 Task: Add an event with the title Second Training Session: Effective Team Collaboration, date ''2024/04/24'', time 23:00and add a description: This training session is designed to help participants effectively manage their time, increase productivity, and achieve a better work-life balance. Mark the tasks as Completed , logged in from the account softage.3@softage.netand send the event invitation to softage.6@softage.net and softage.7@softage.net. Set a reminder for the event Every weekday(Monday to Friday)
Action: Mouse moved to (75, 112)
Screenshot: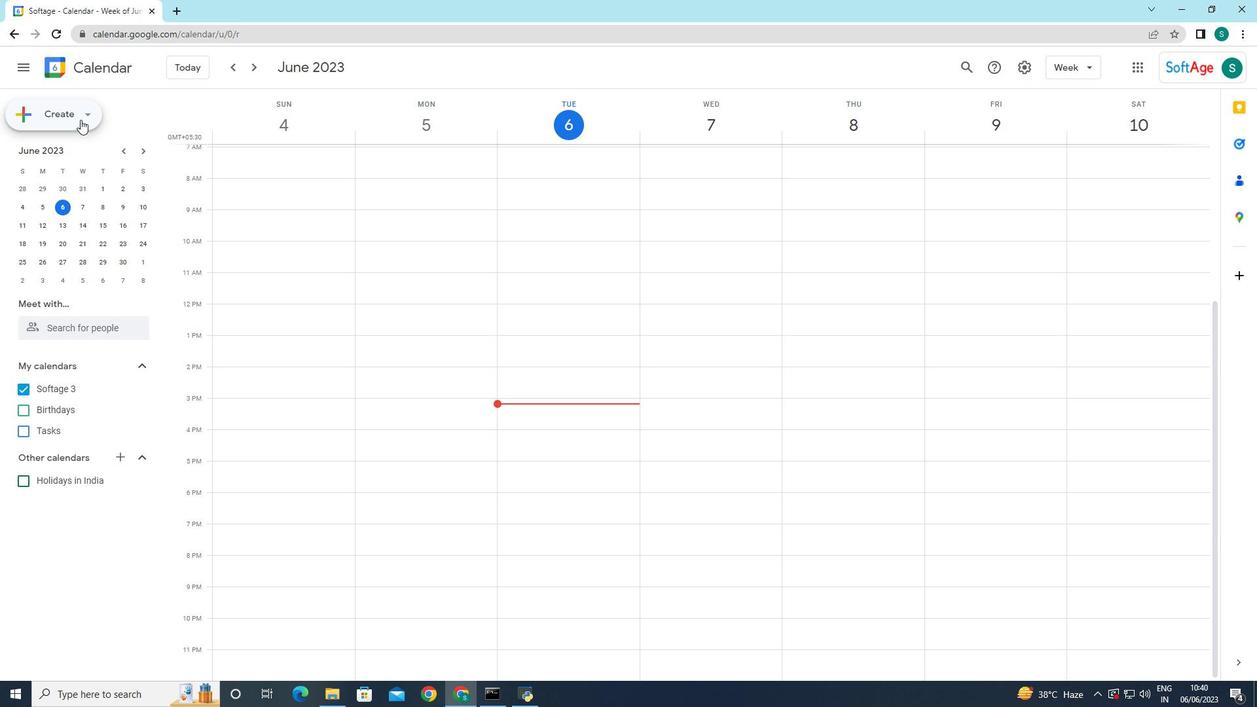 
Action: Mouse pressed left at (75, 112)
Screenshot: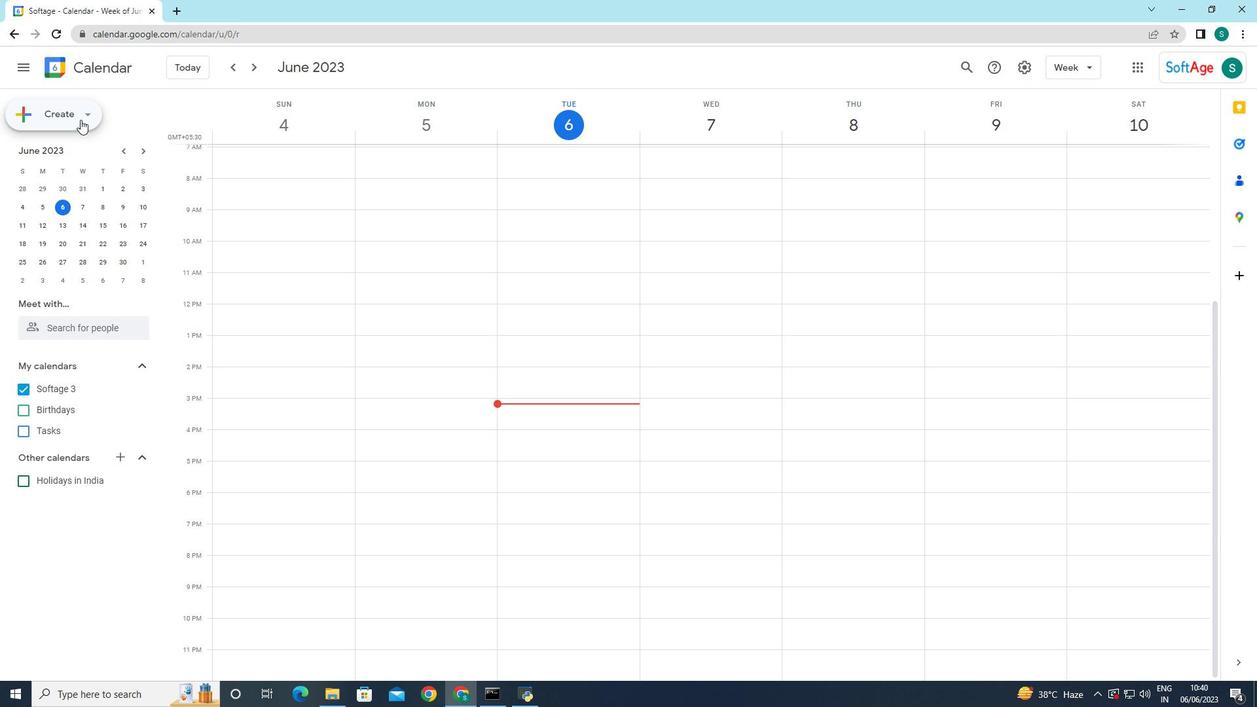 
Action: Mouse moved to (64, 151)
Screenshot: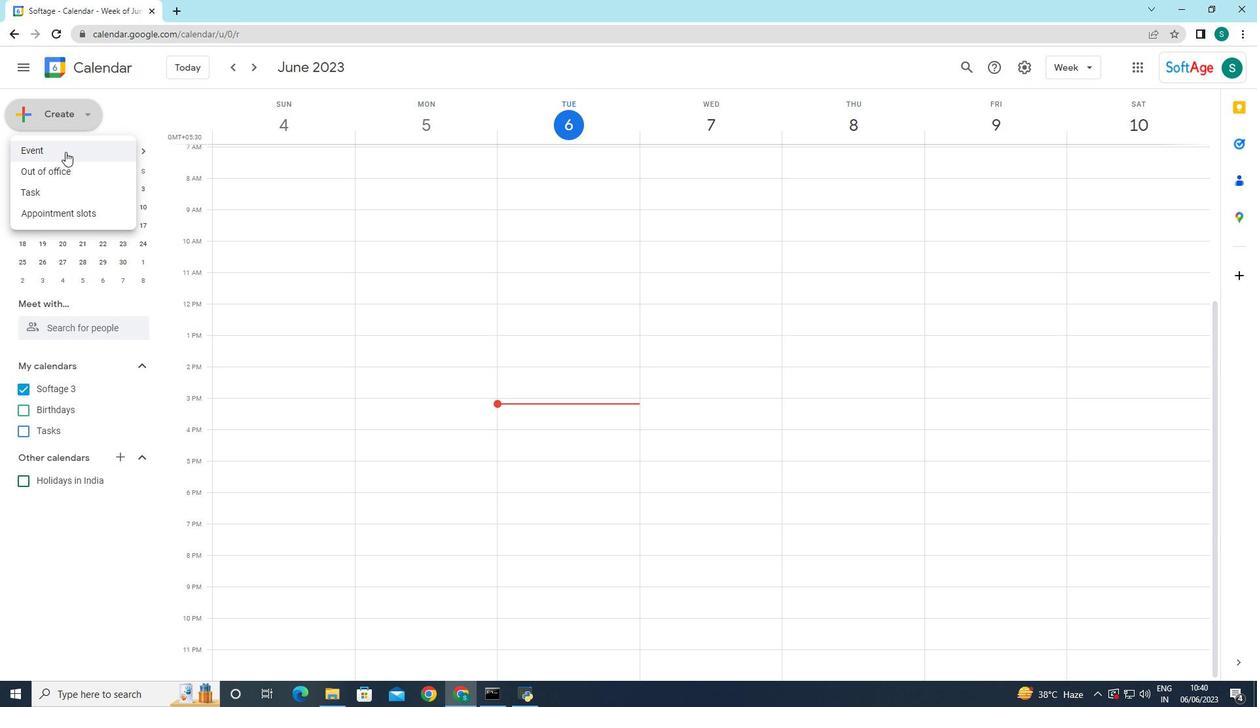 
Action: Mouse pressed left at (64, 151)
Screenshot: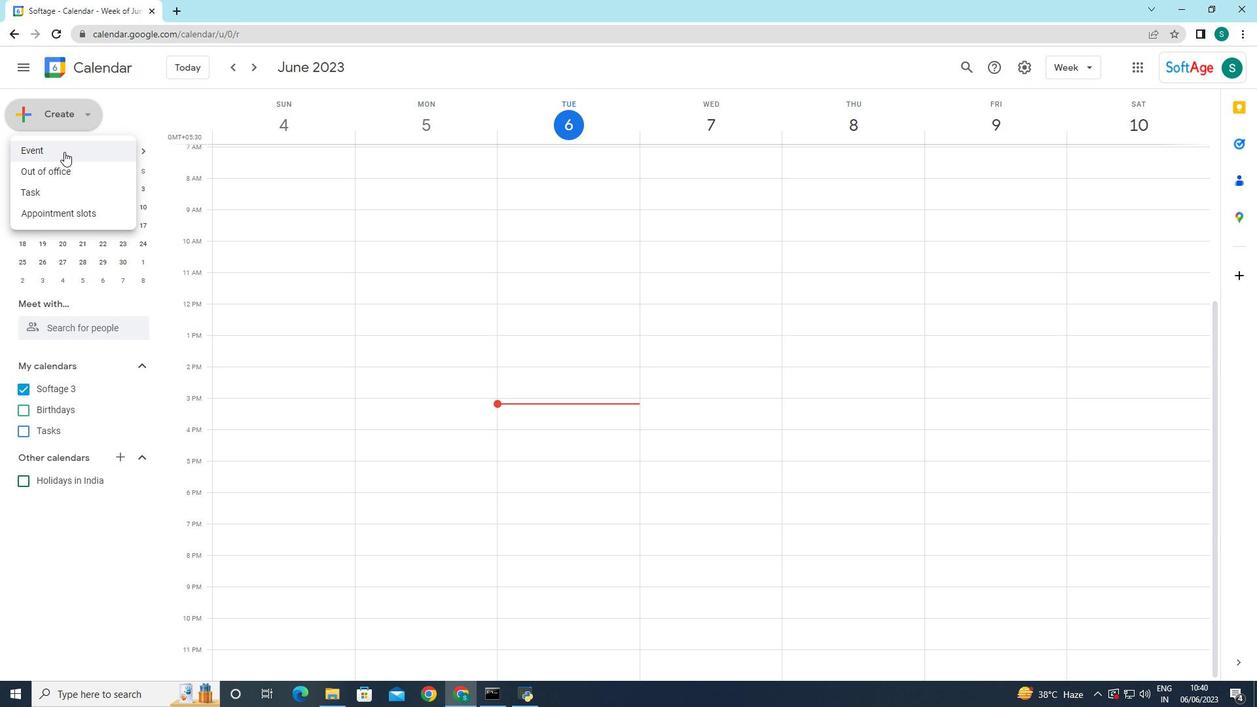 
Action: Mouse moved to (372, 509)
Screenshot: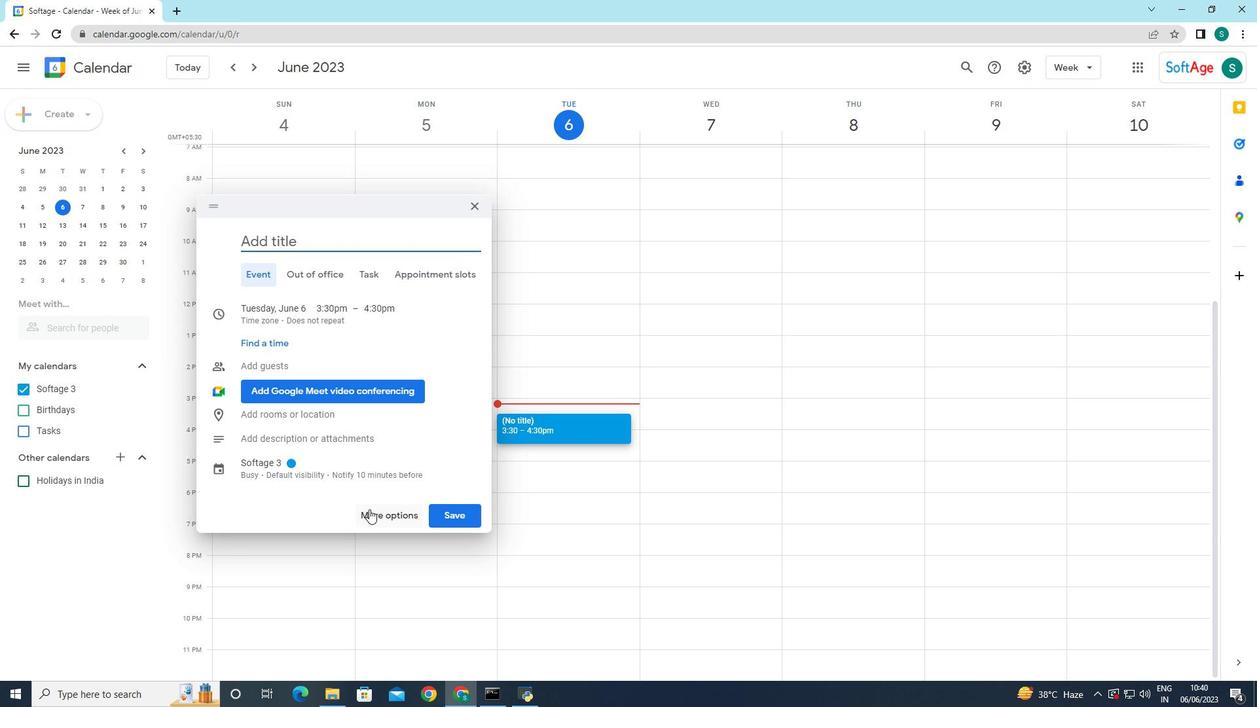 
Action: Mouse pressed left at (372, 509)
Screenshot: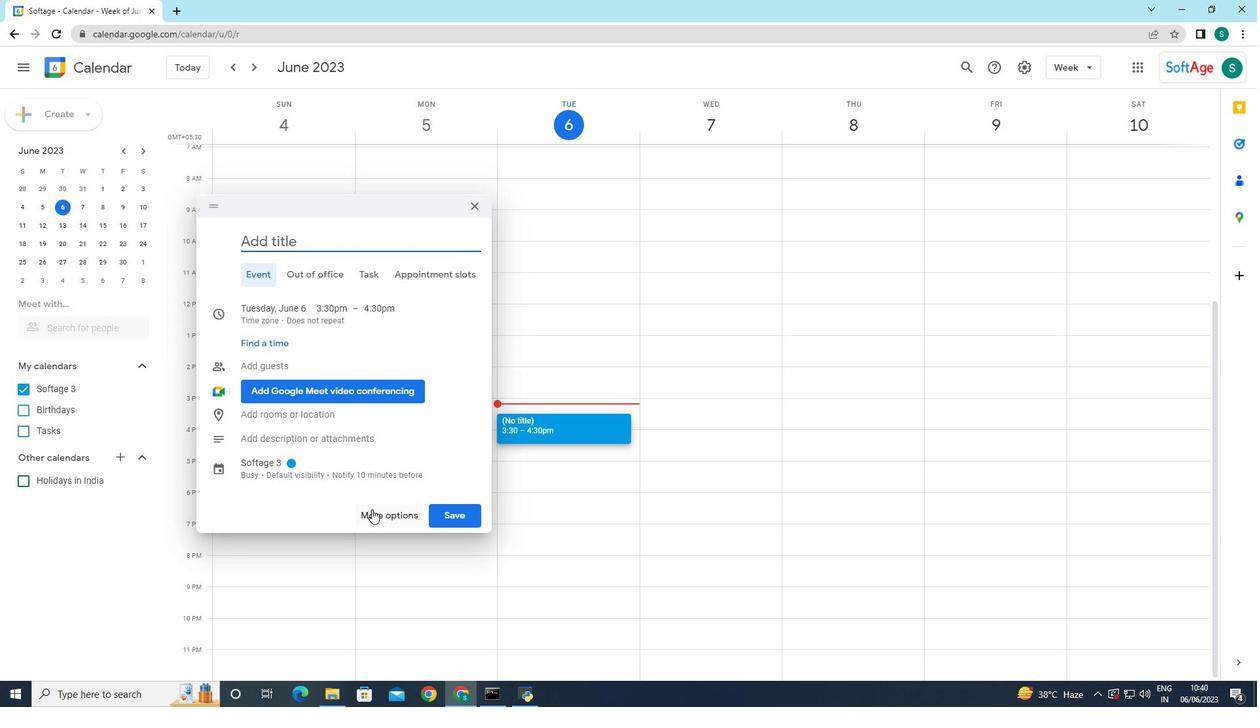 
Action: Mouse moved to (140, 72)
Screenshot: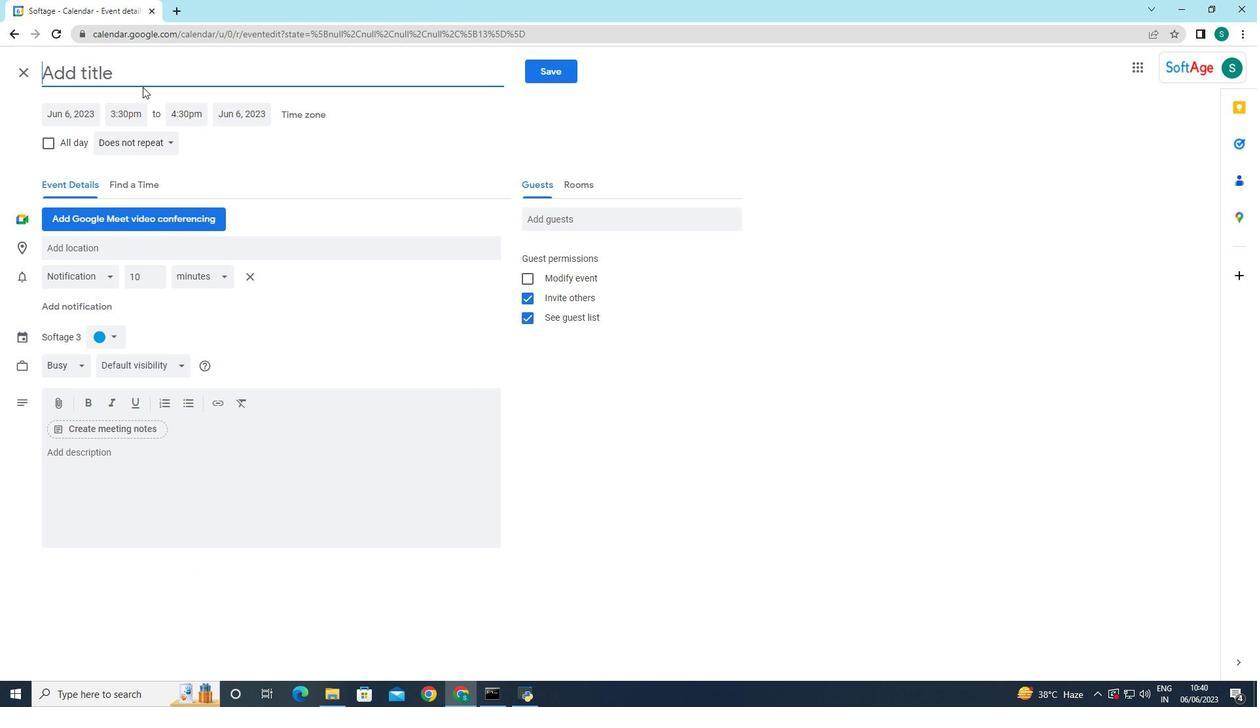 
Action: Mouse pressed left at (140, 72)
Screenshot: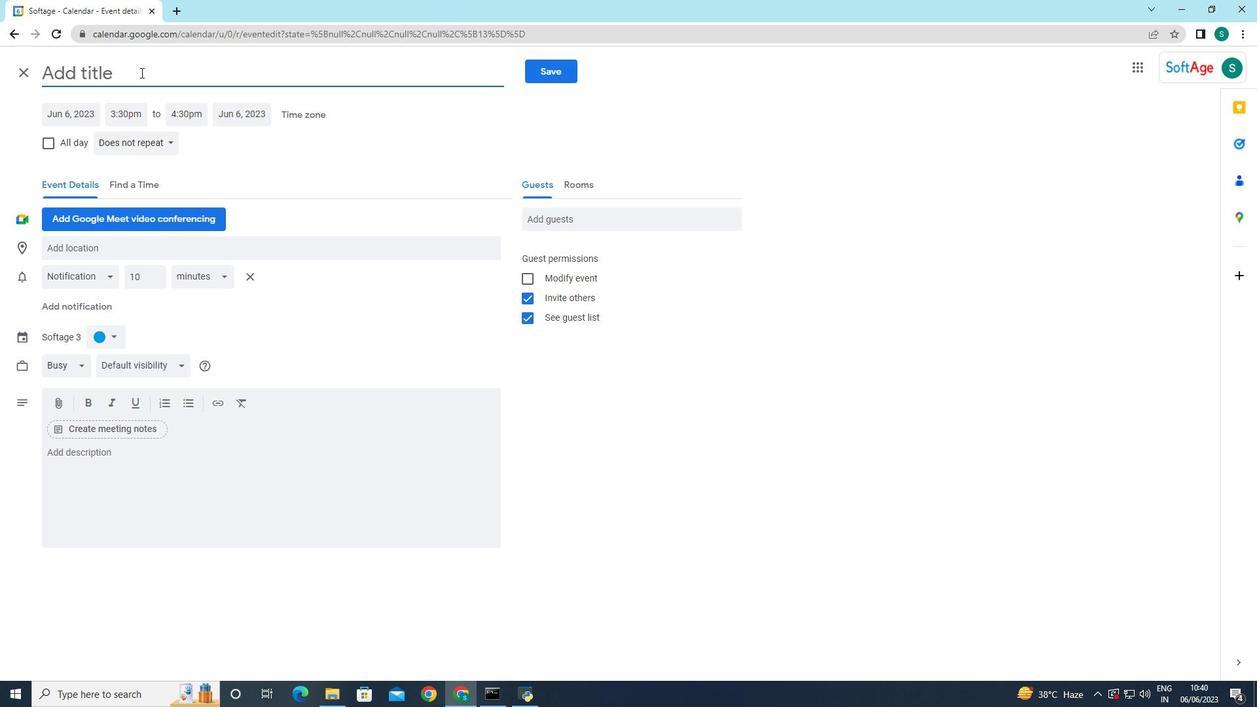 
Action: Key pressed <Key.caps_lock>S<Key.caps_lock>e<Key.caps_lock>CON<Key.backspace><Key.backspace><Key.backspace><Key.caps_lock>cond<Key.space><Key.caps_lock>T<Key.caps_lock>raining<Key.space><Key.caps_lock>SE<Key.backspace><Key.caps_lock>s<Key.backspace>ession<Key.shift_r>:<Key.space><Key.caps_lock>E<Key.caps_lock>ff<Key.backspace>fective<Key.space><Key.caps_lock>T<Key.caps_lock>eam<Key.space>c<Key.backspace><Key.caps_lock>C<Key.caps_lock>ollaboration.<Key.backspace>
Screenshot: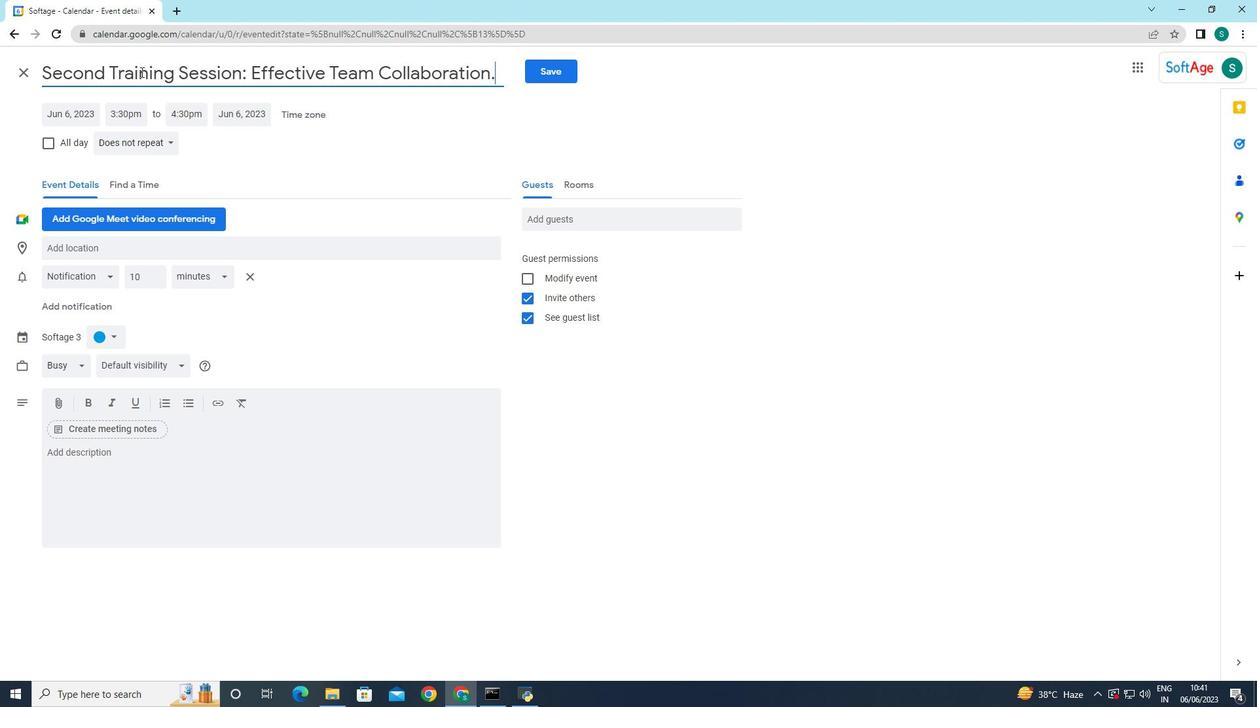 
Action: Mouse moved to (54, 105)
Screenshot: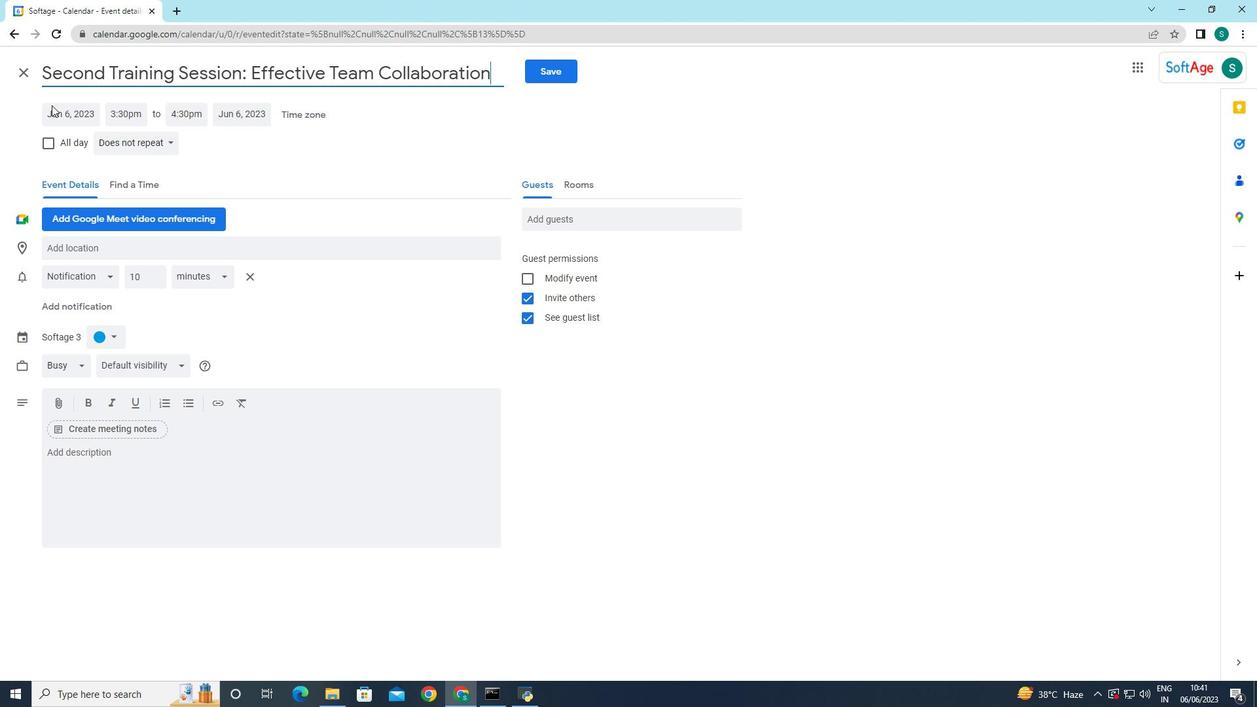 
Action: Mouse pressed left at (54, 105)
Screenshot: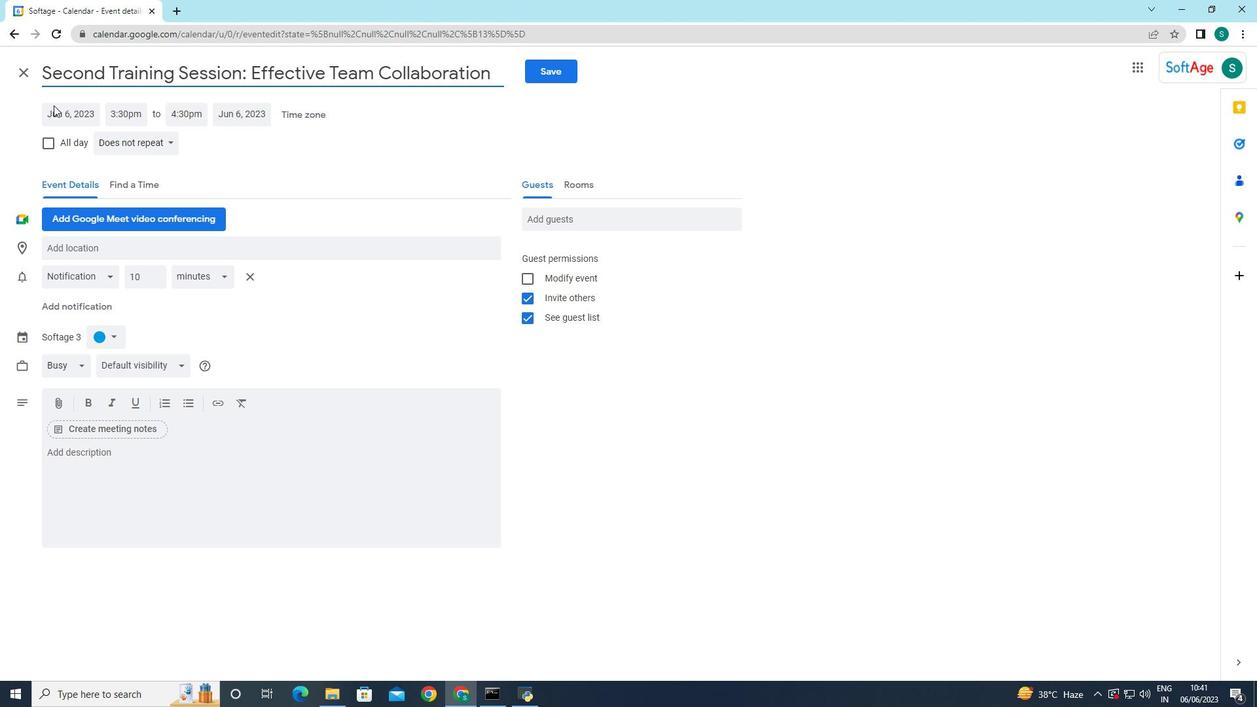 
Action: Mouse moved to (208, 136)
Screenshot: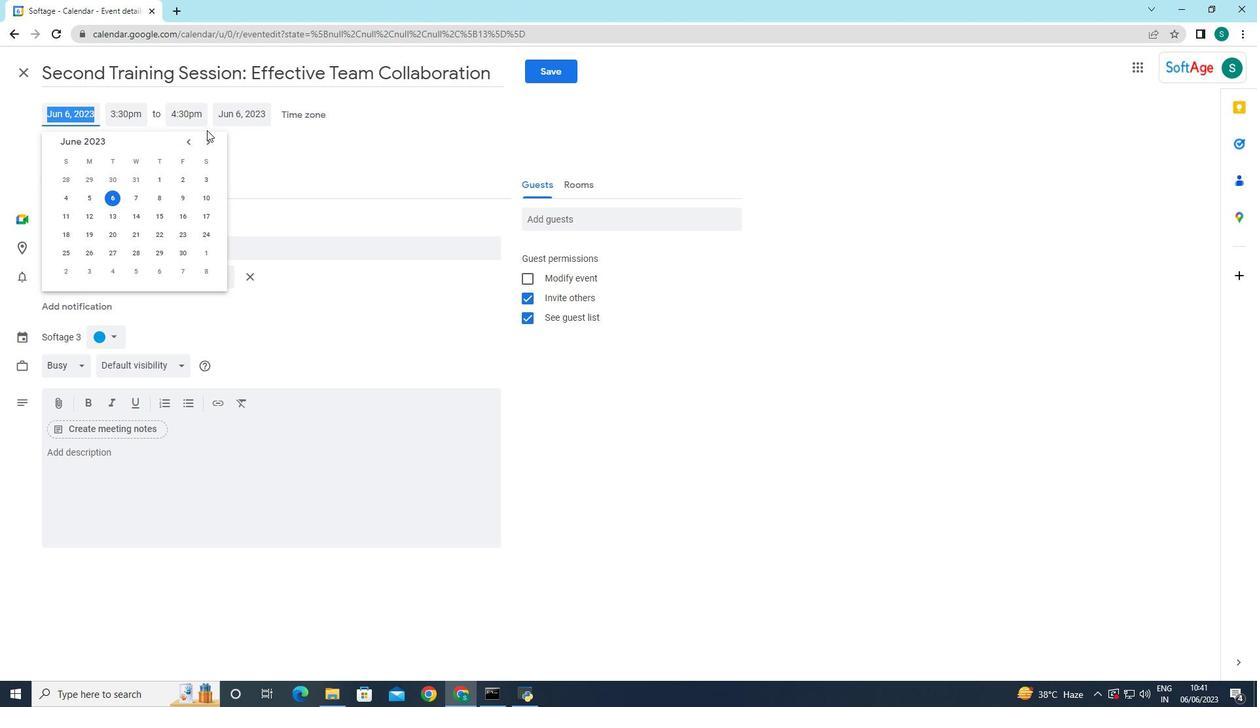 
Action: Mouse pressed left at (208, 136)
Screenshot: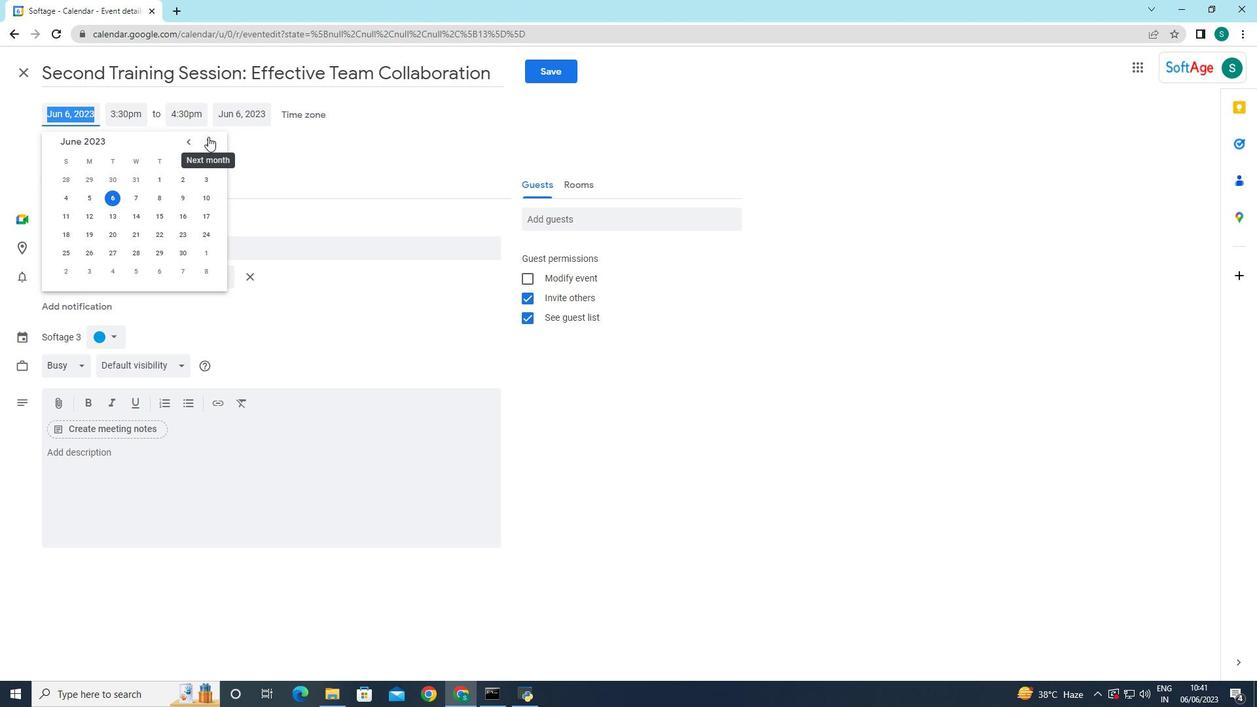 
Action: Mouse pressed left at (208, 136)
Screenshot: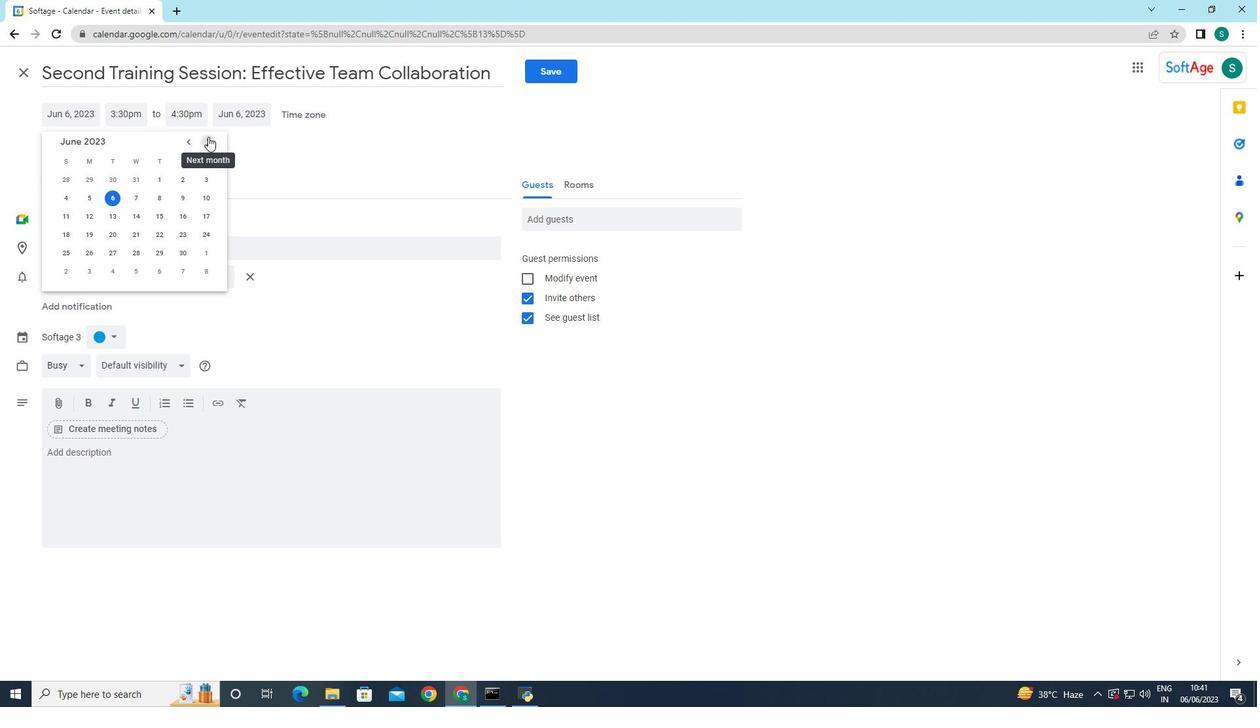 
Action: Mouse pressed left at (208, 136)
Screenshot: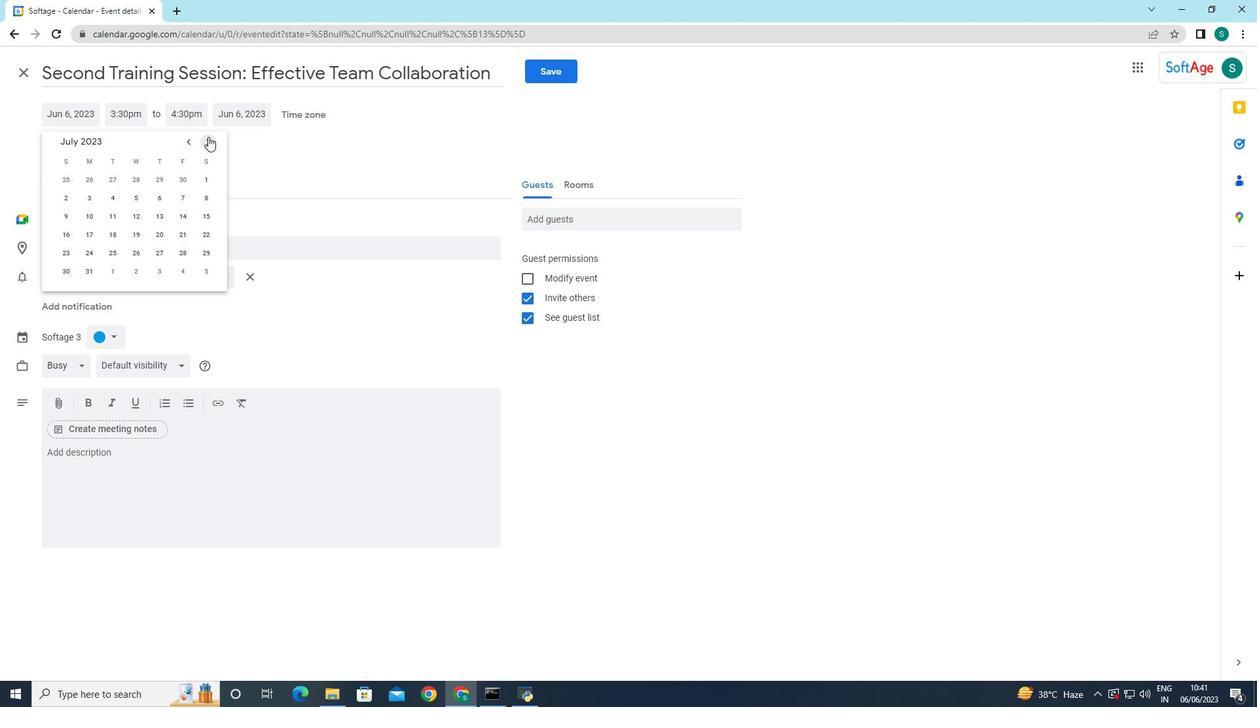 
Action: Mouse pressed left at (208, 136)
Screenshot: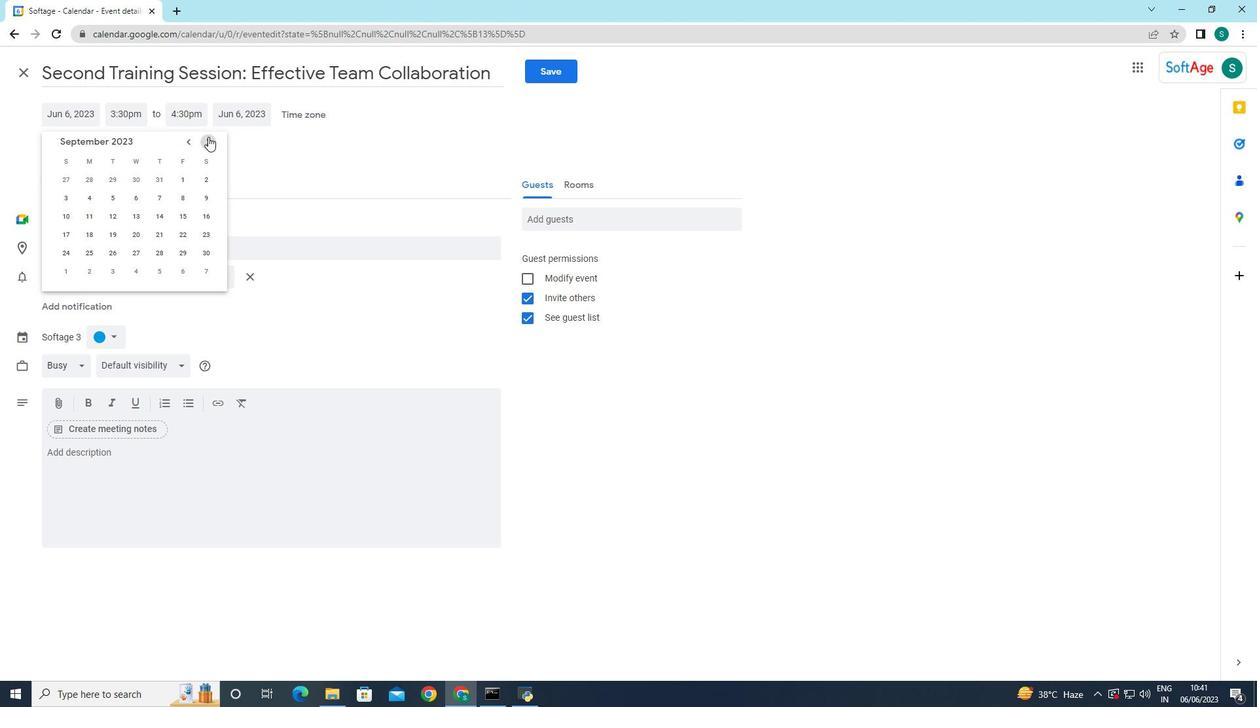 
Action: Mouse pressed left at (208, 136)
Screenshot: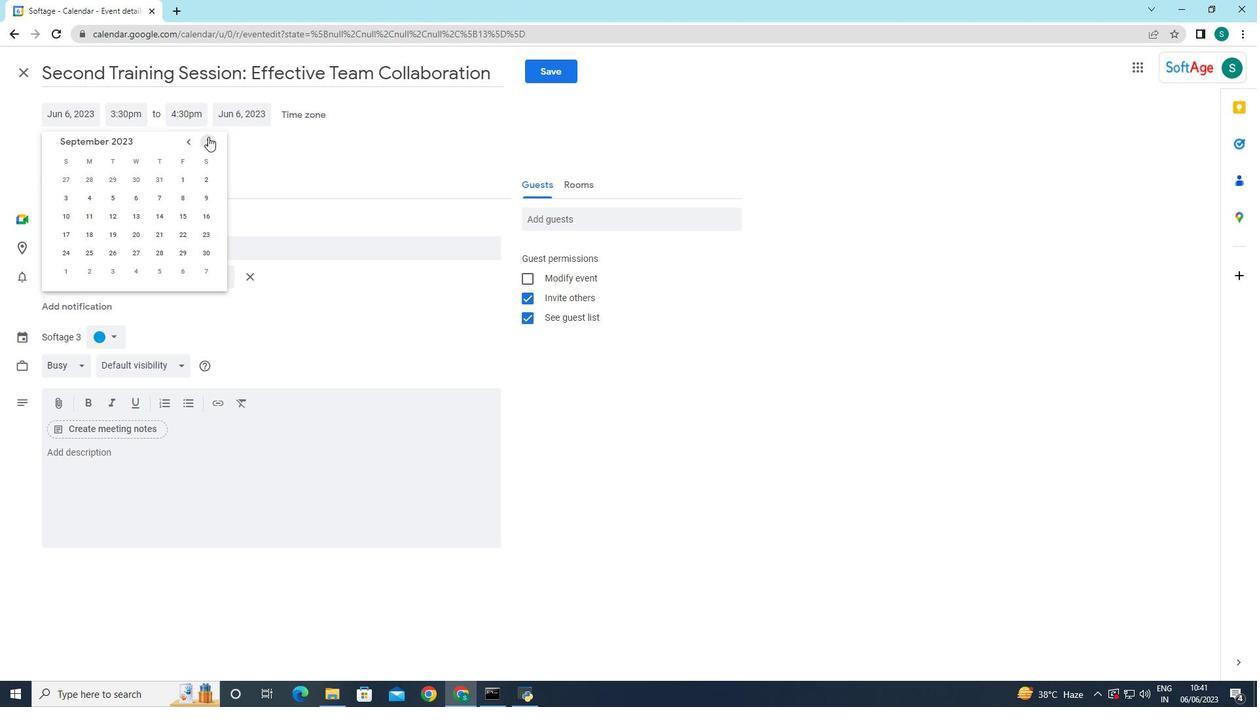 
Action: Mouse pressed left at (208, 136)
Screenshot: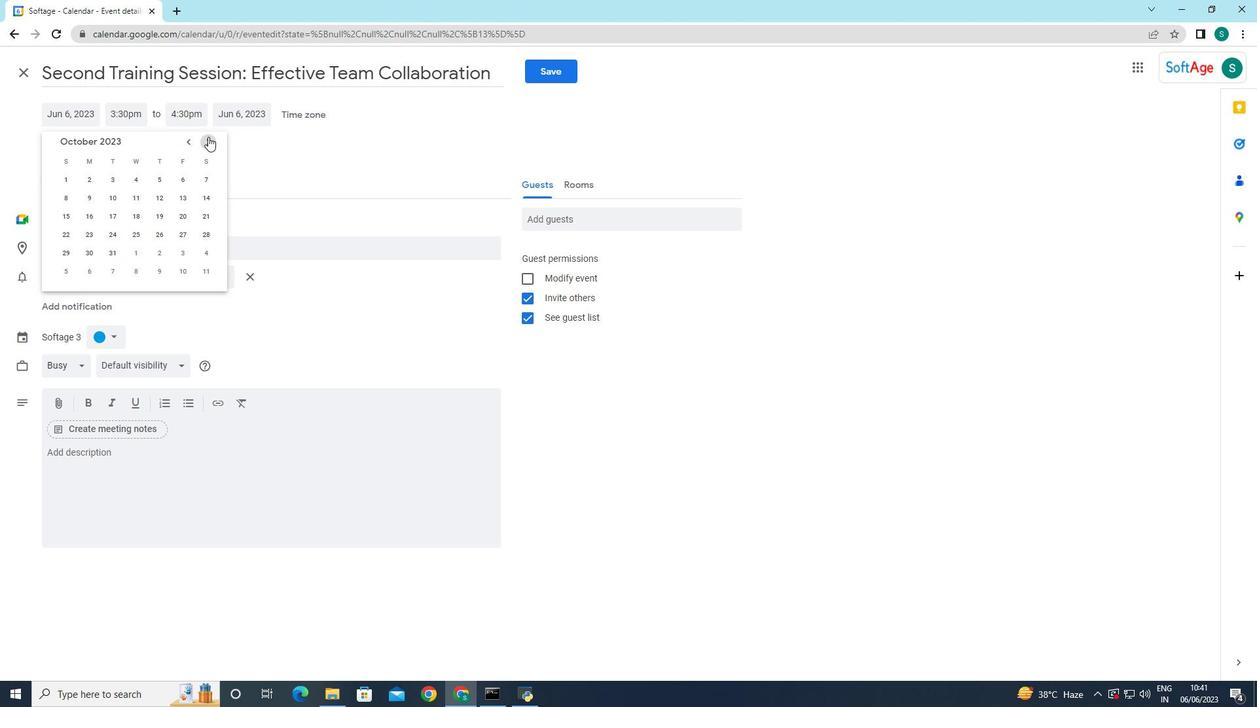 
Action: Mouse pressed left at (208, 136)
Screenshot: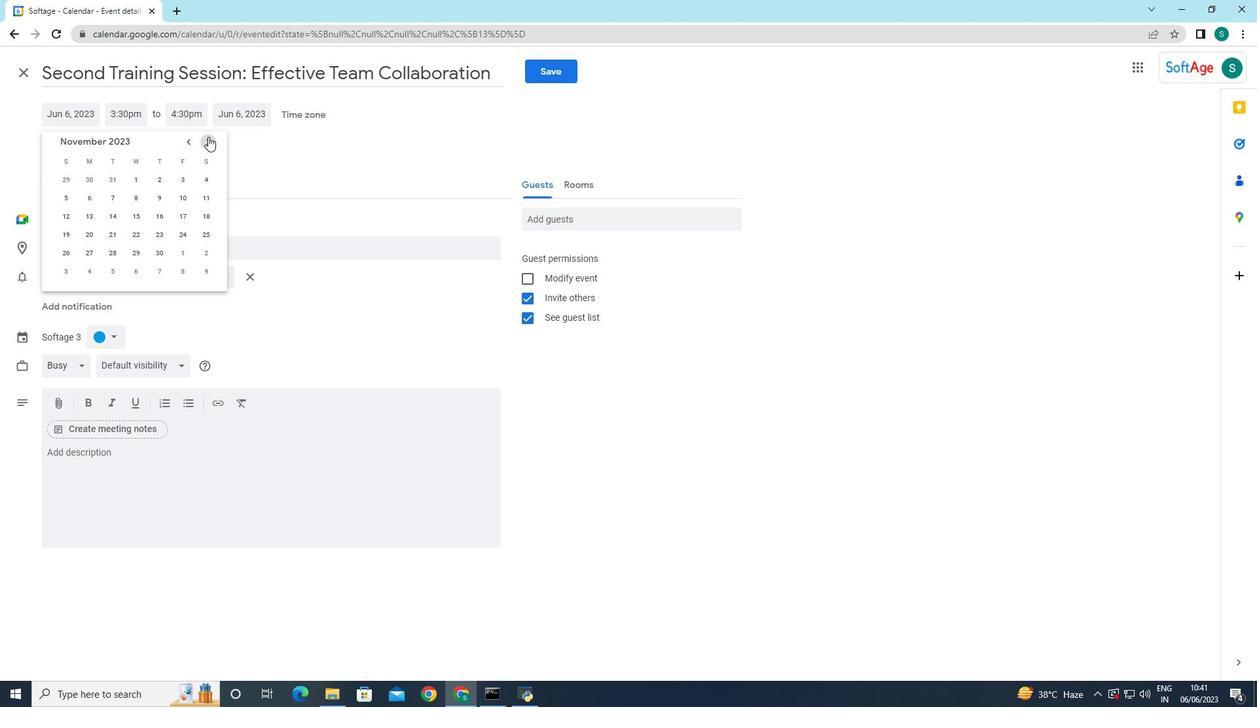 
Action: Mouse pressed left at (208, 136)
Screenshot: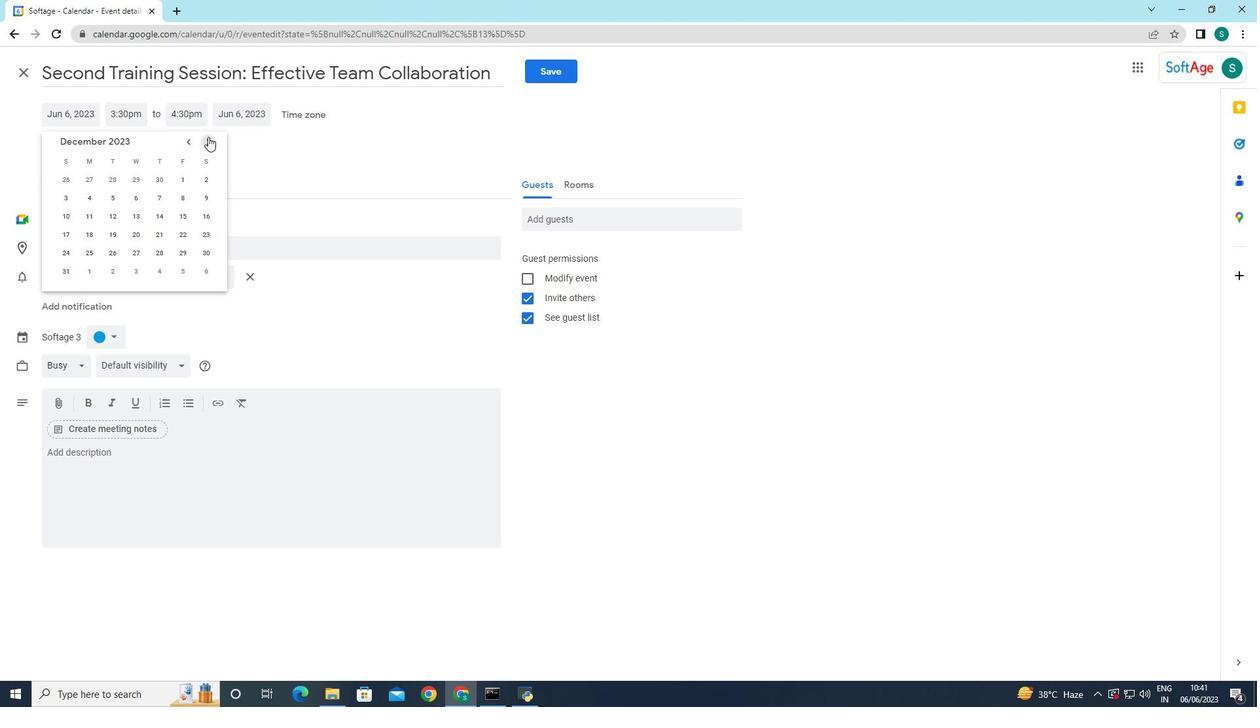 
Action: Mouse pressed left at (208, 136)
Screenshot: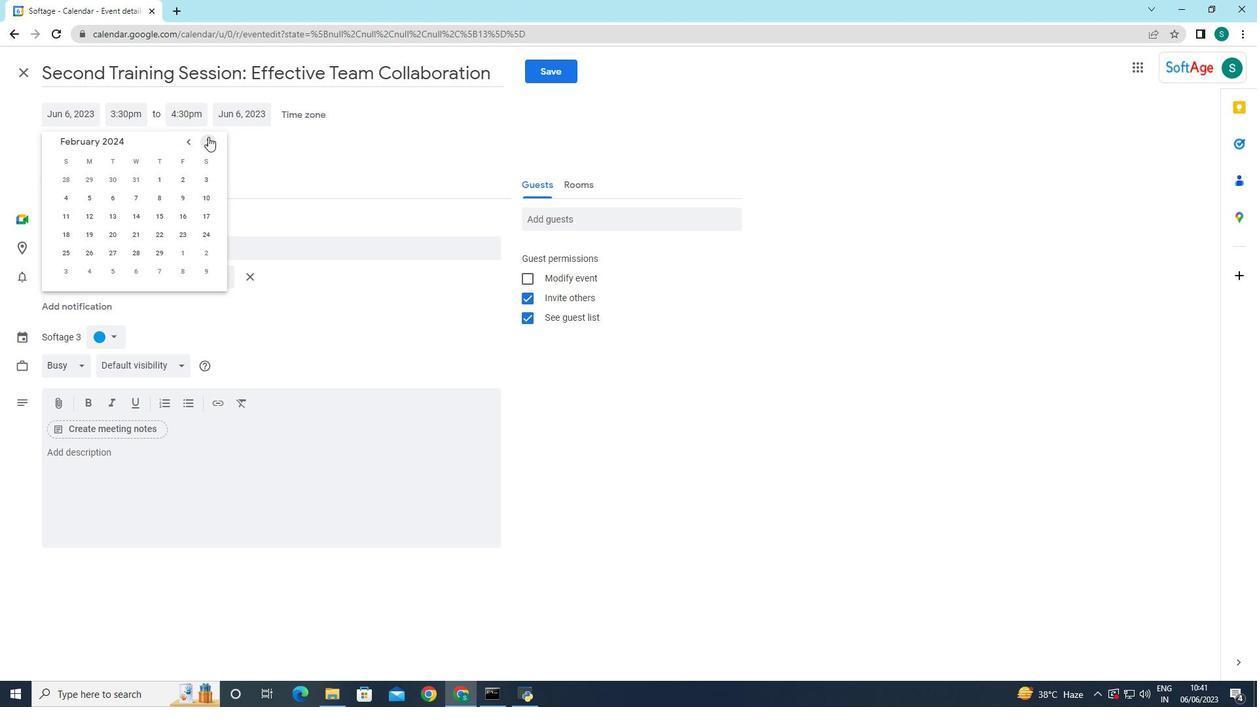
Action: Mouse pressed left at (208, 136)
Screenshot: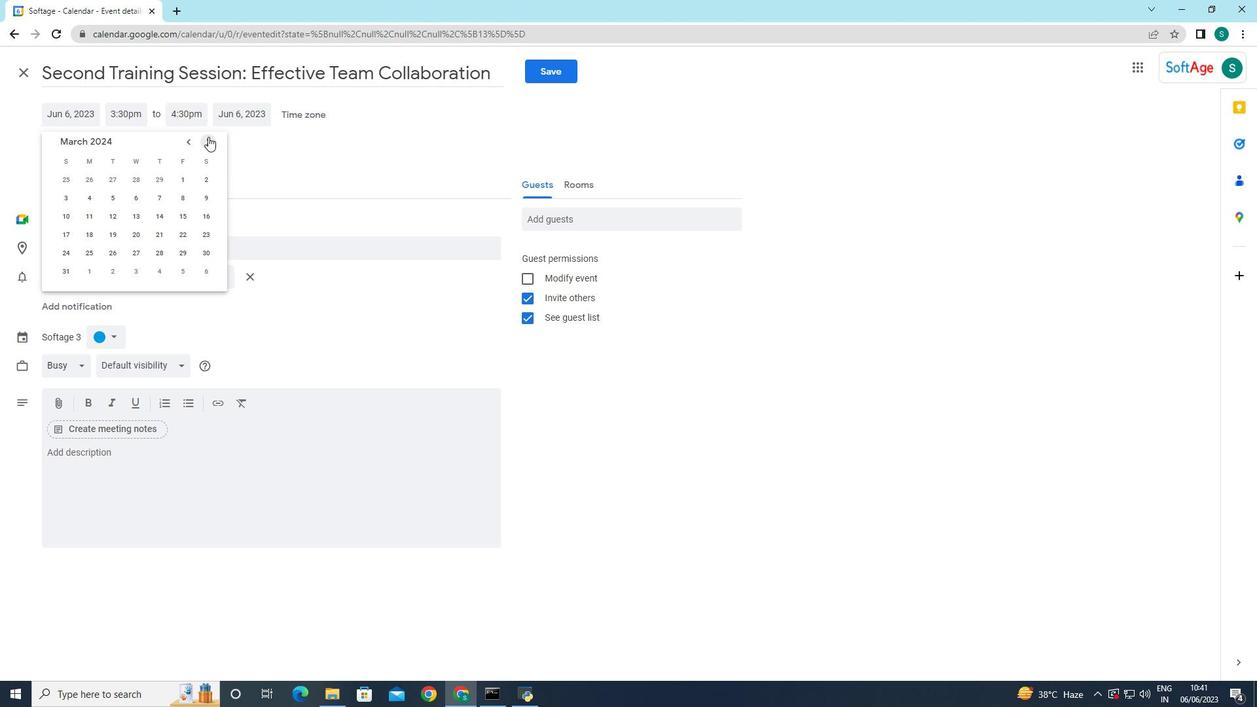 
Action: Mouse moved to (138, 237)
Screenshot: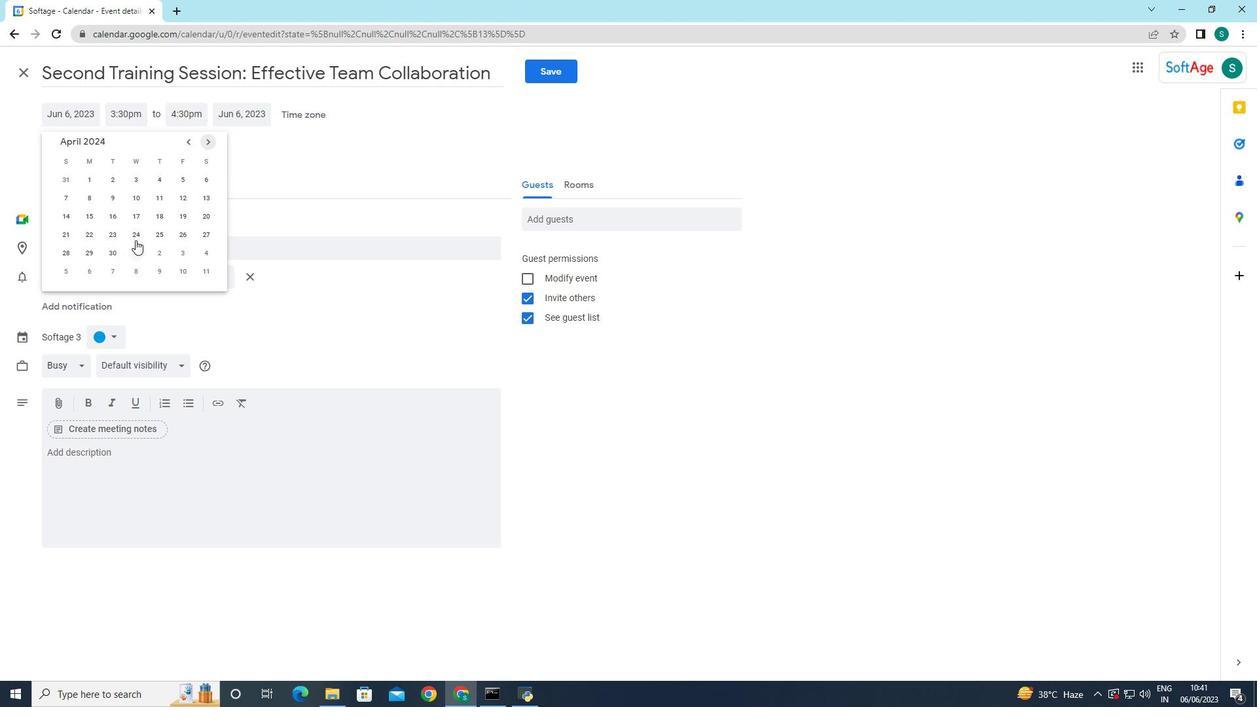 
Action: Mouse pressed left at (138, 237)
Screenshot: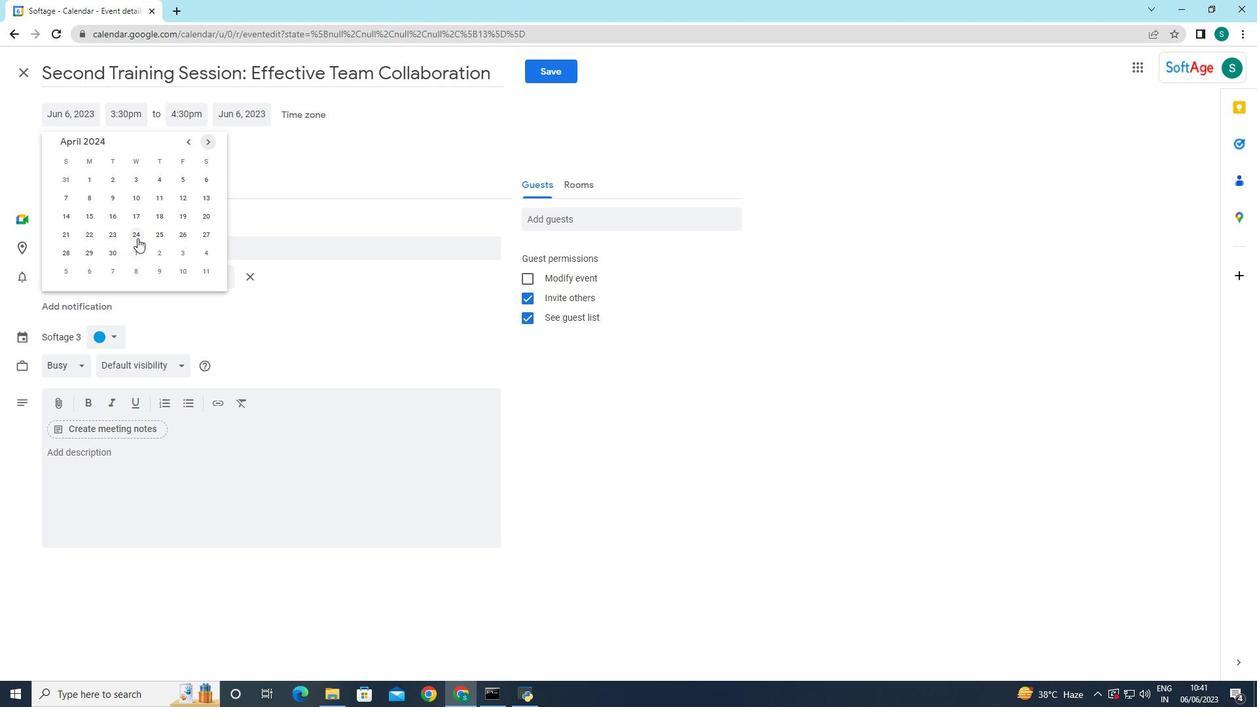 
Action: Mouse moved to (277, 195)
Screenshot: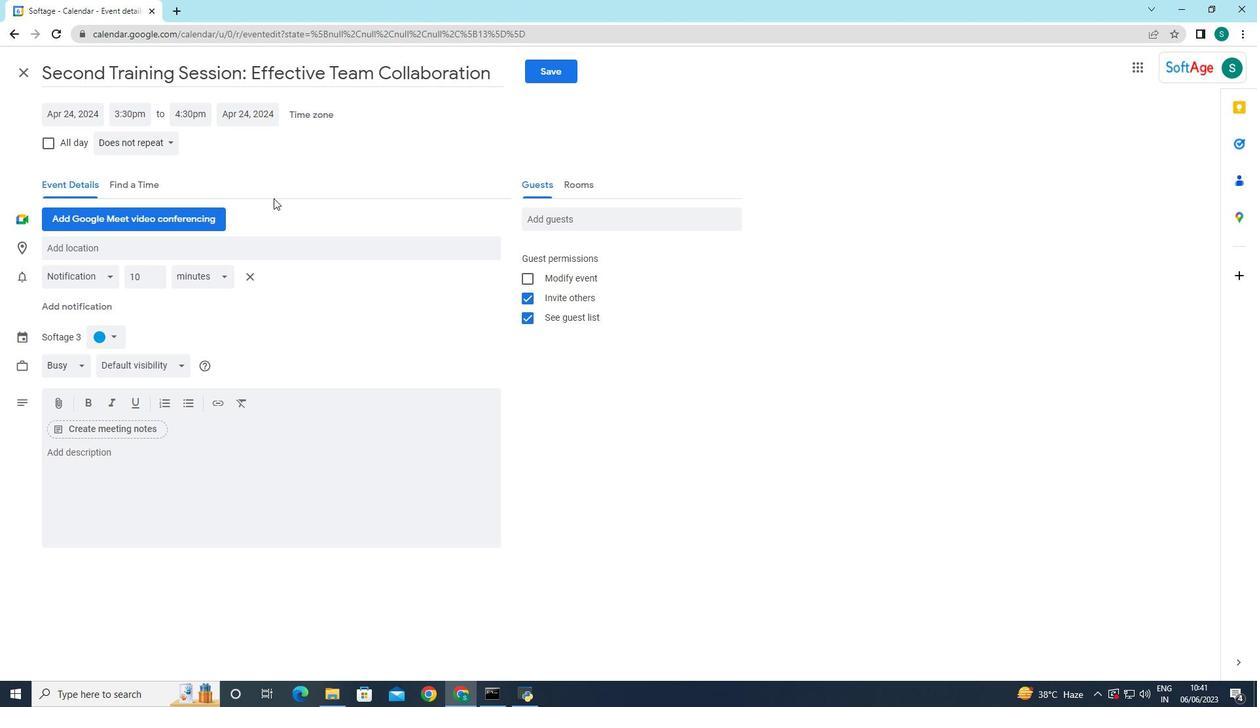 
Action: Mouse pressed left at (277, 195)
Screenshot: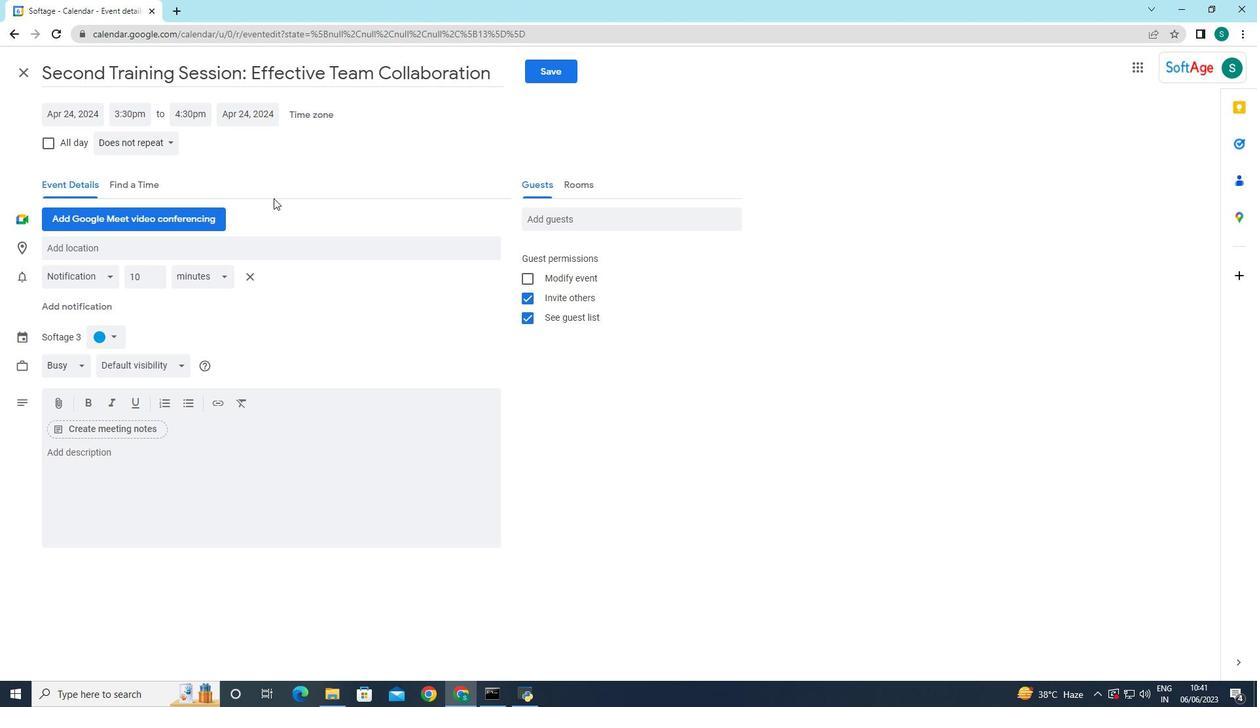 
Action: Mouse moved to (132, 111)
Screenshot: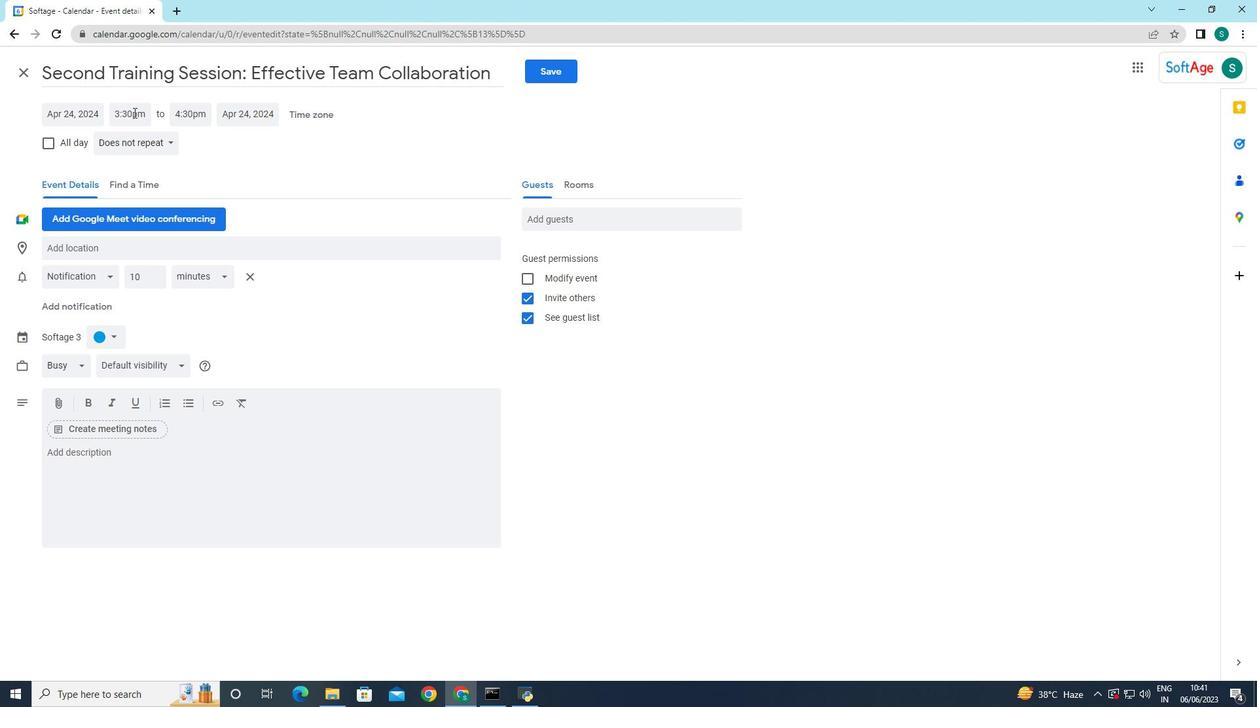 
Action: Mouse pressed left at (132, 111)
Screenshot: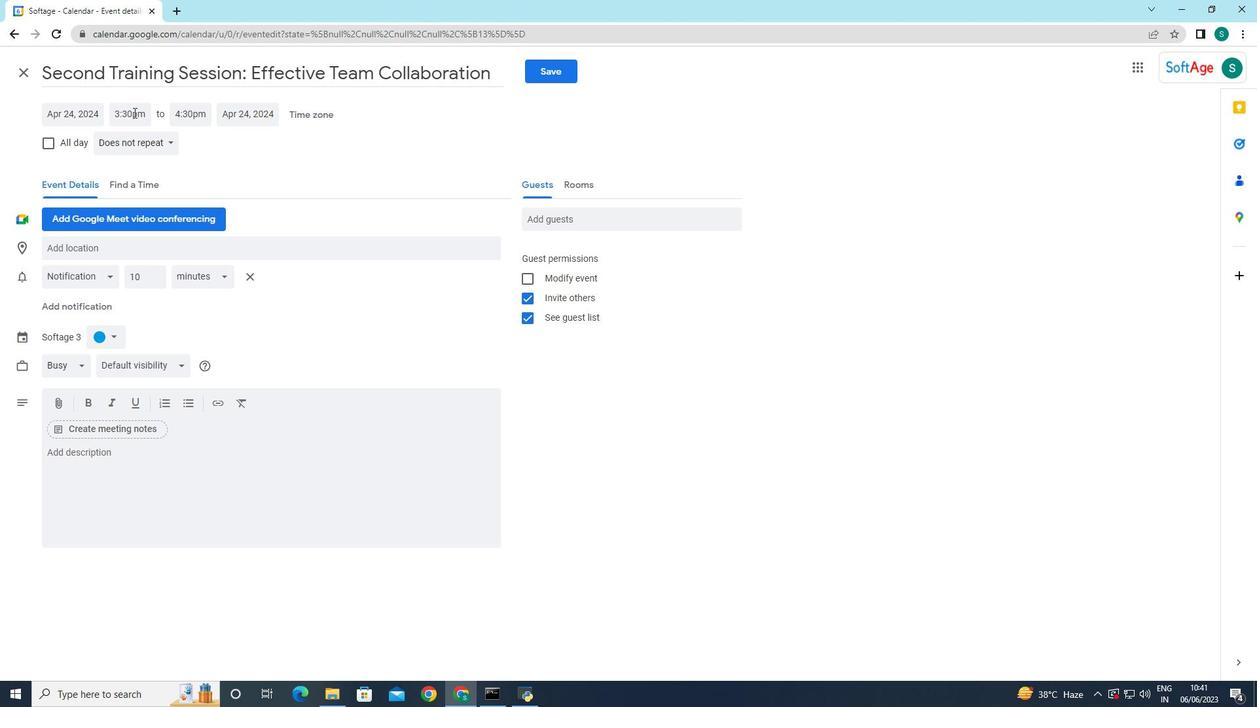 
Action: Mouse moved to (132, 184)
Screenshot: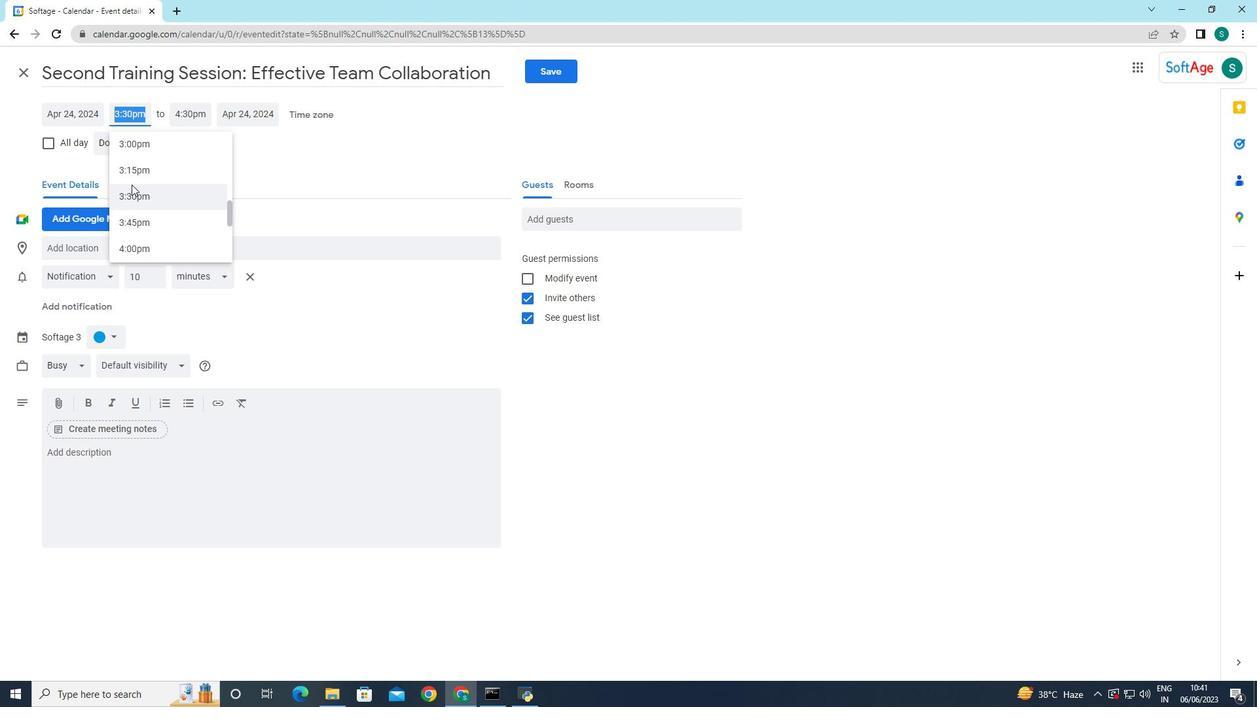 
Action: Mouse scrolled (132, 184) with delta (0, 0)
Screenshot: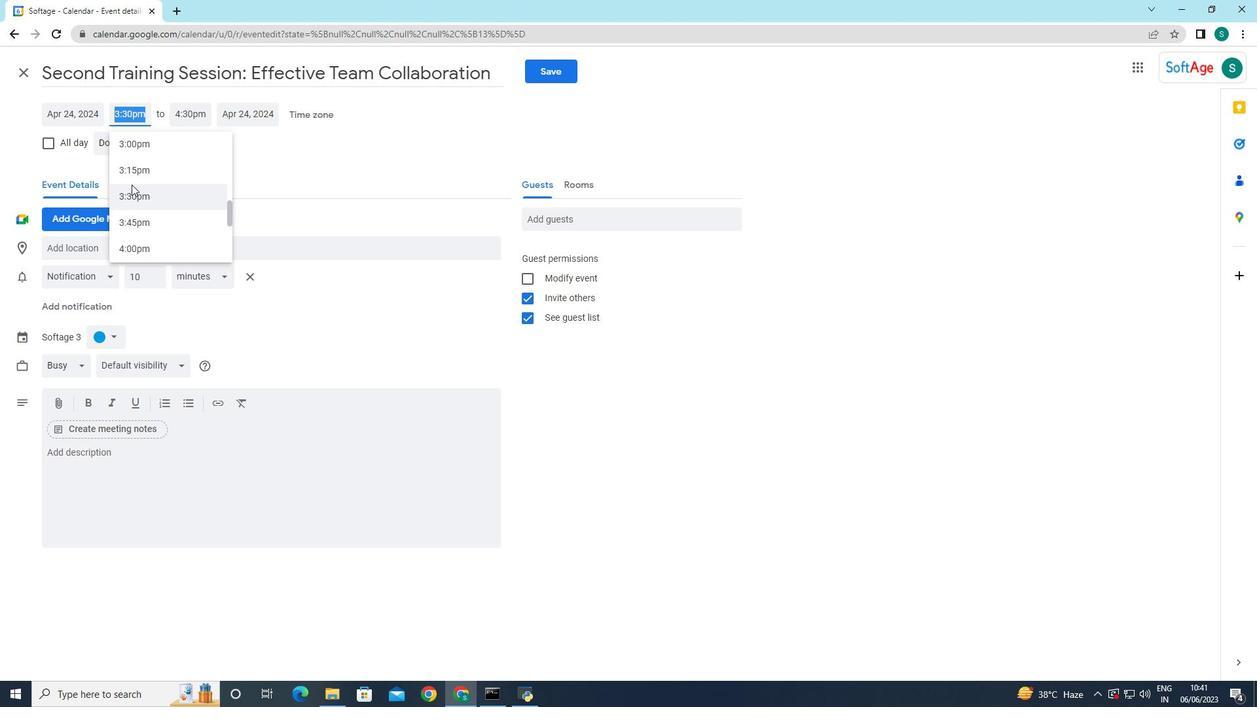 
Action: Mouse moved to (132, 184)
Screenshot: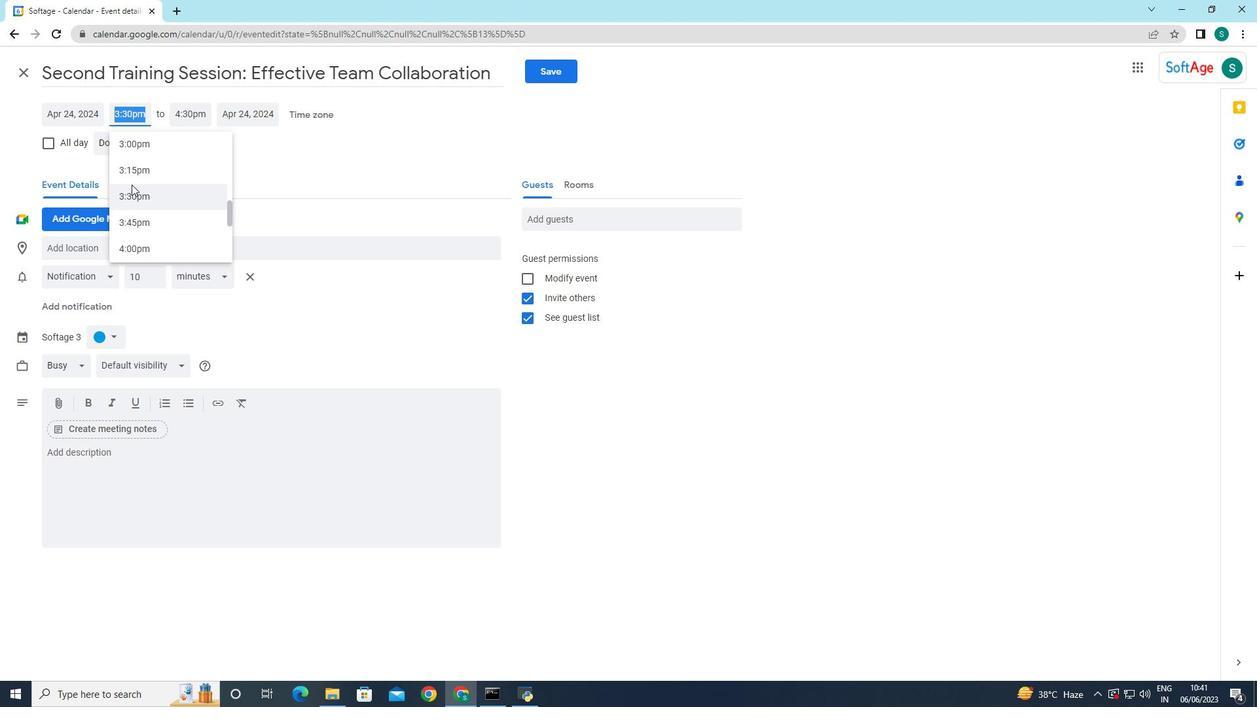 
Action: Mouse scrolled (132, 184) with delta (0, 0)
Screenshot: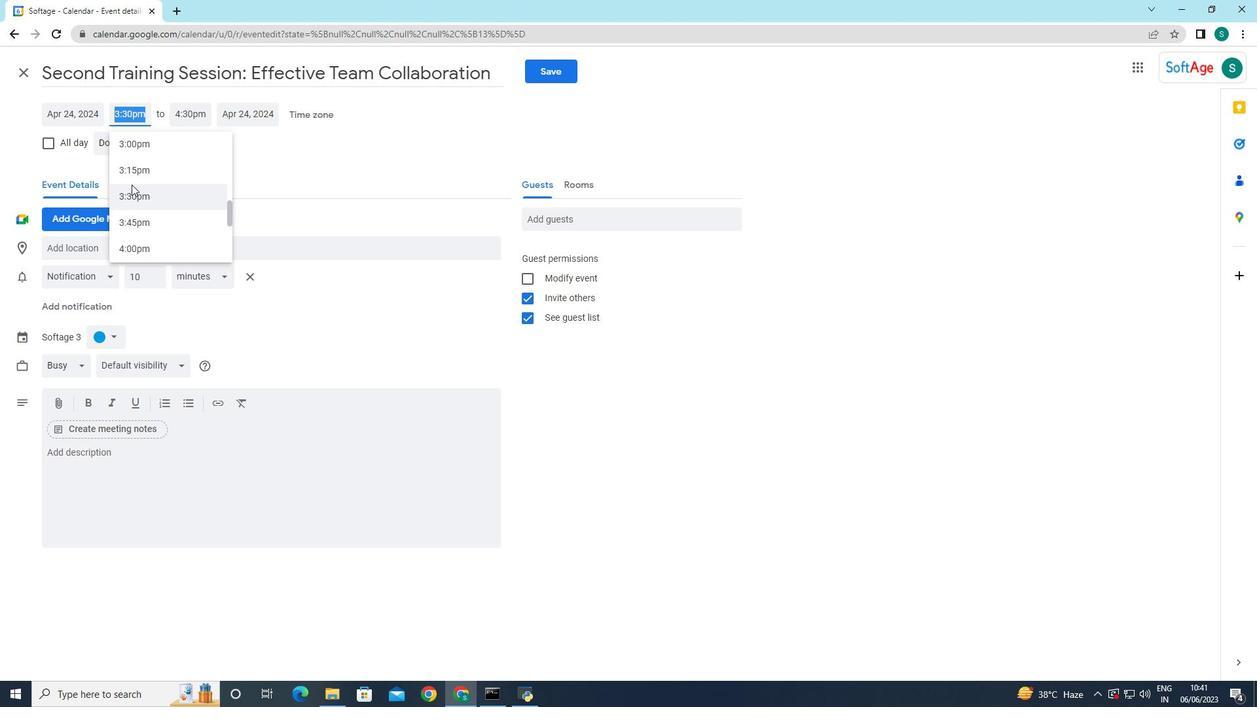 
Action: Mouse moved to (132, 184)
Screenshot: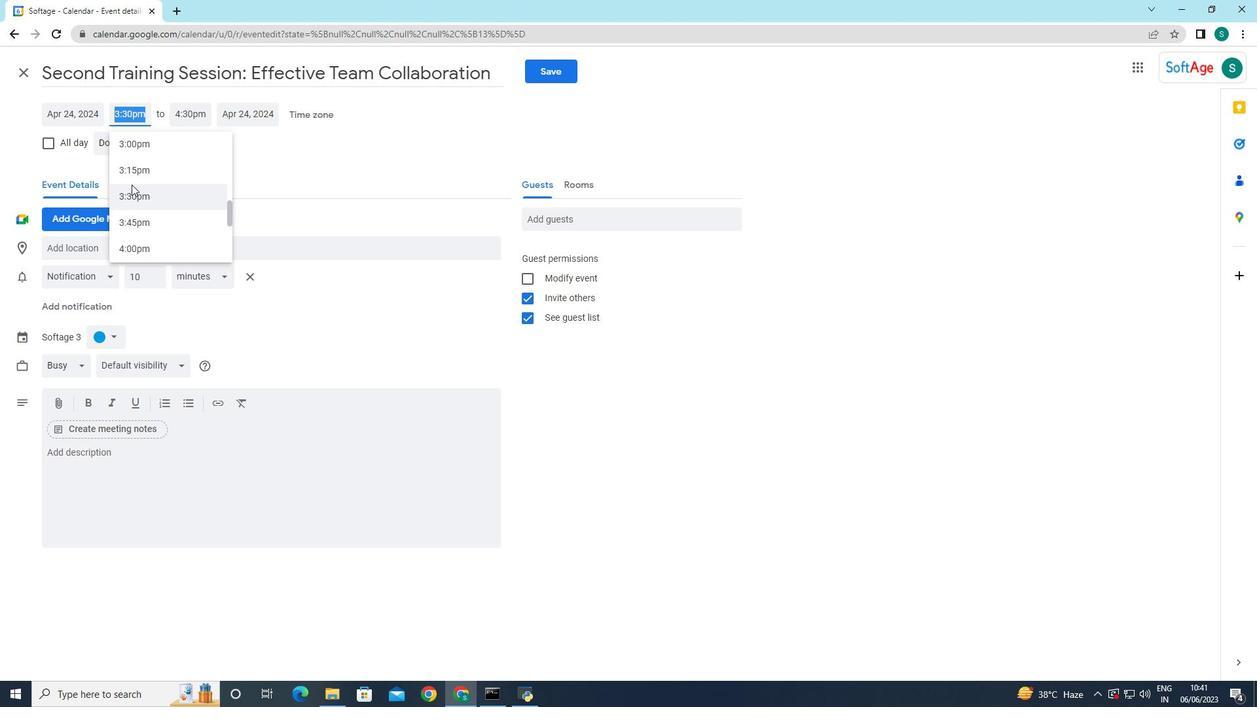 
Action: Mouse scrolled (132, 184) with delta (0, 0)
Screenshot: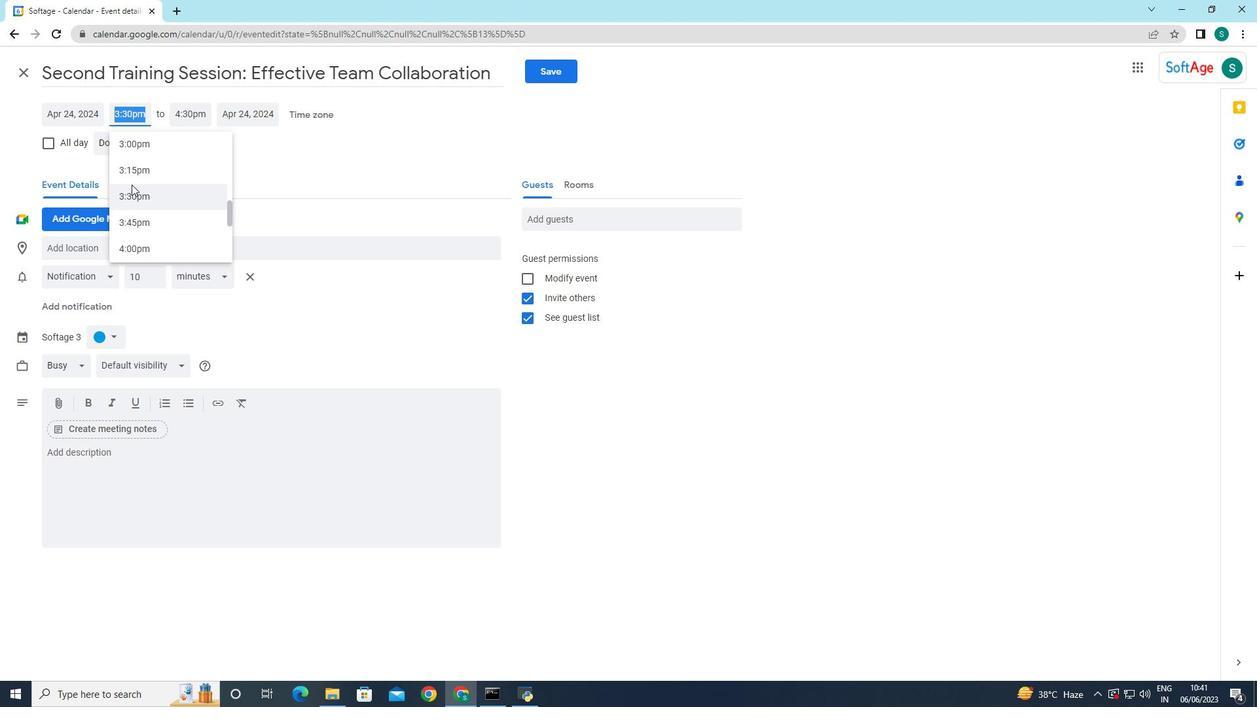 
Action: Mouse scrolled (132, 184) with delta (0, 0)
Screenshot: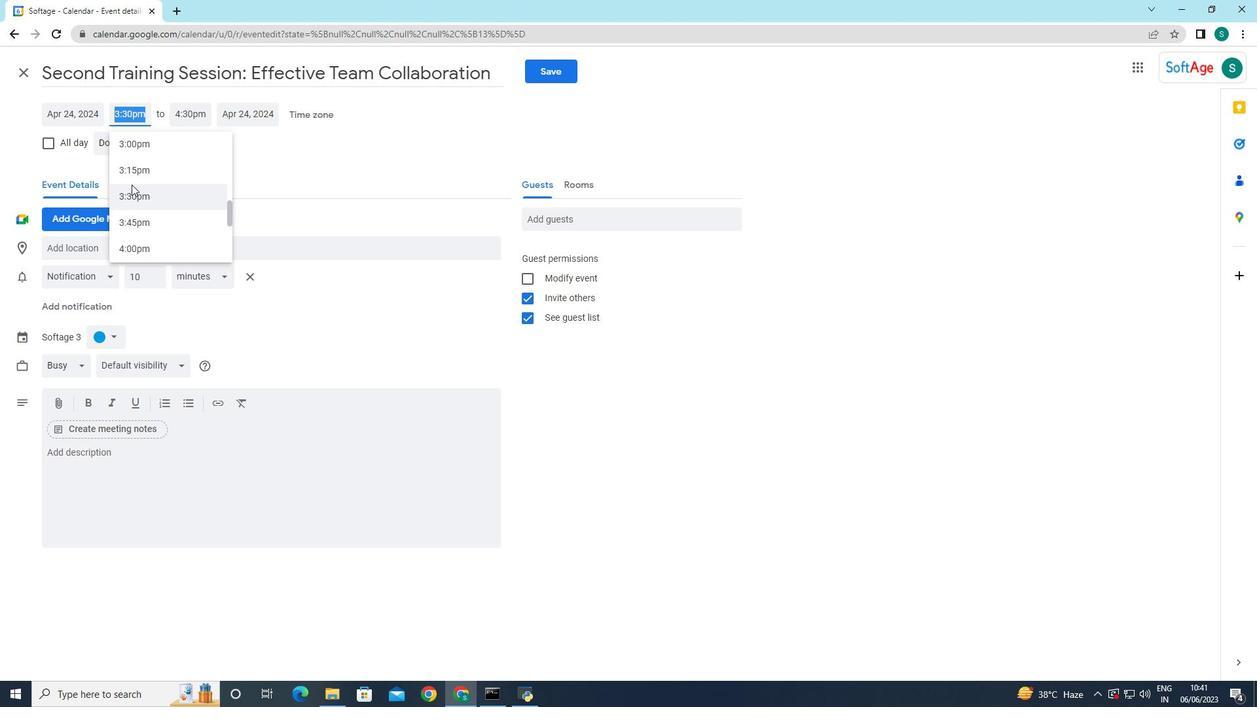 
Action: Mouse moved to (136, 179)
Screenshot: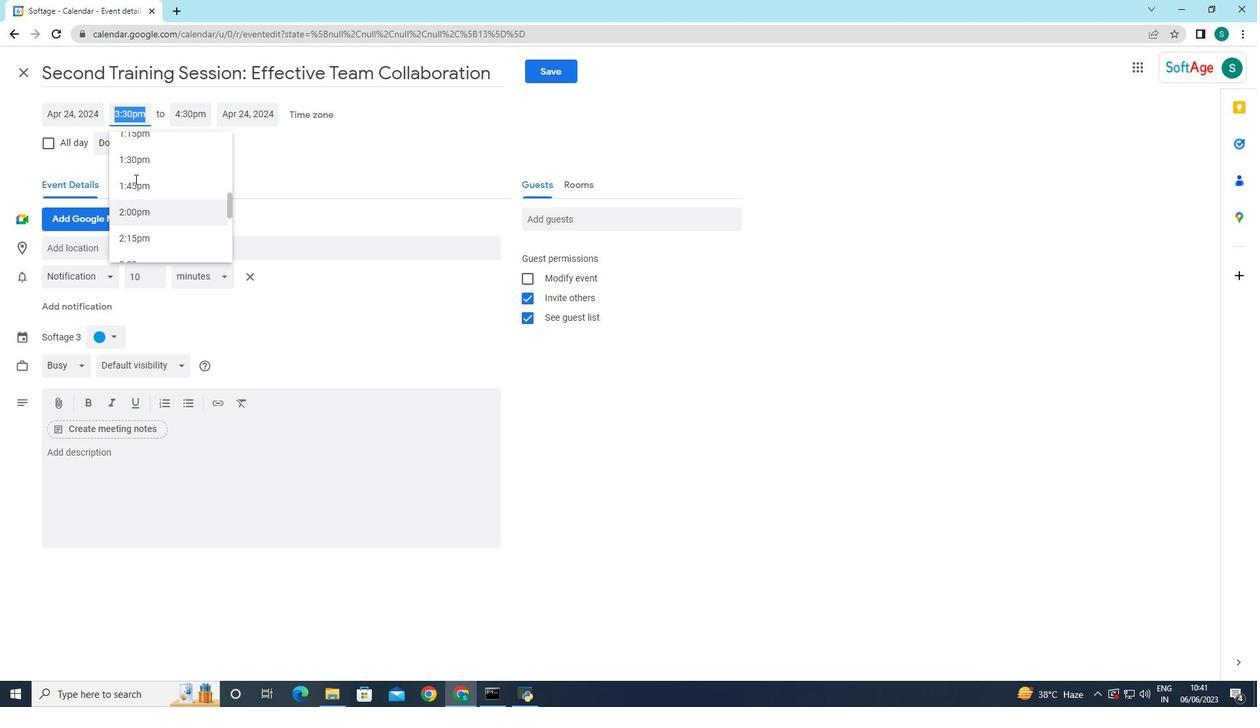 
Action: Mouse scrolled (136, 180) with delta (0, 0)
Screenshot: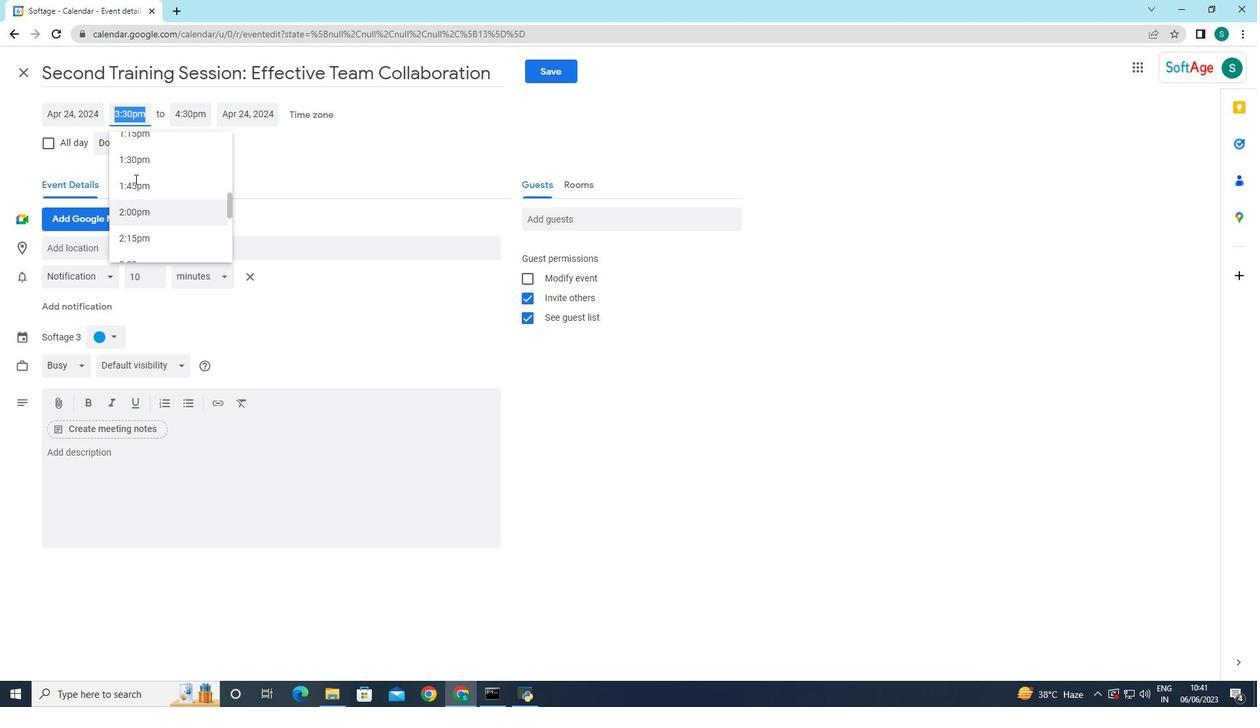 
Action: Mouse pressed middle at (136, 179)
Screenshot: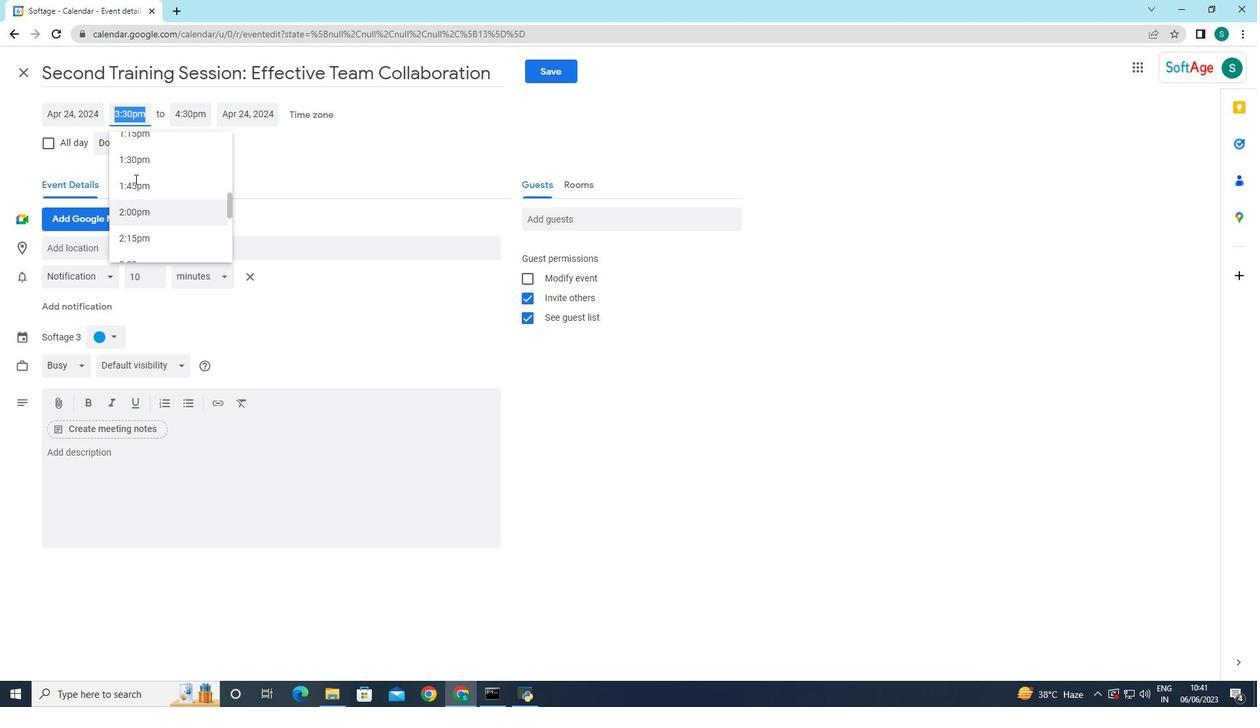 
Action: Mouse scrolled (136, 180) with delta (0, 0)
Screenshot: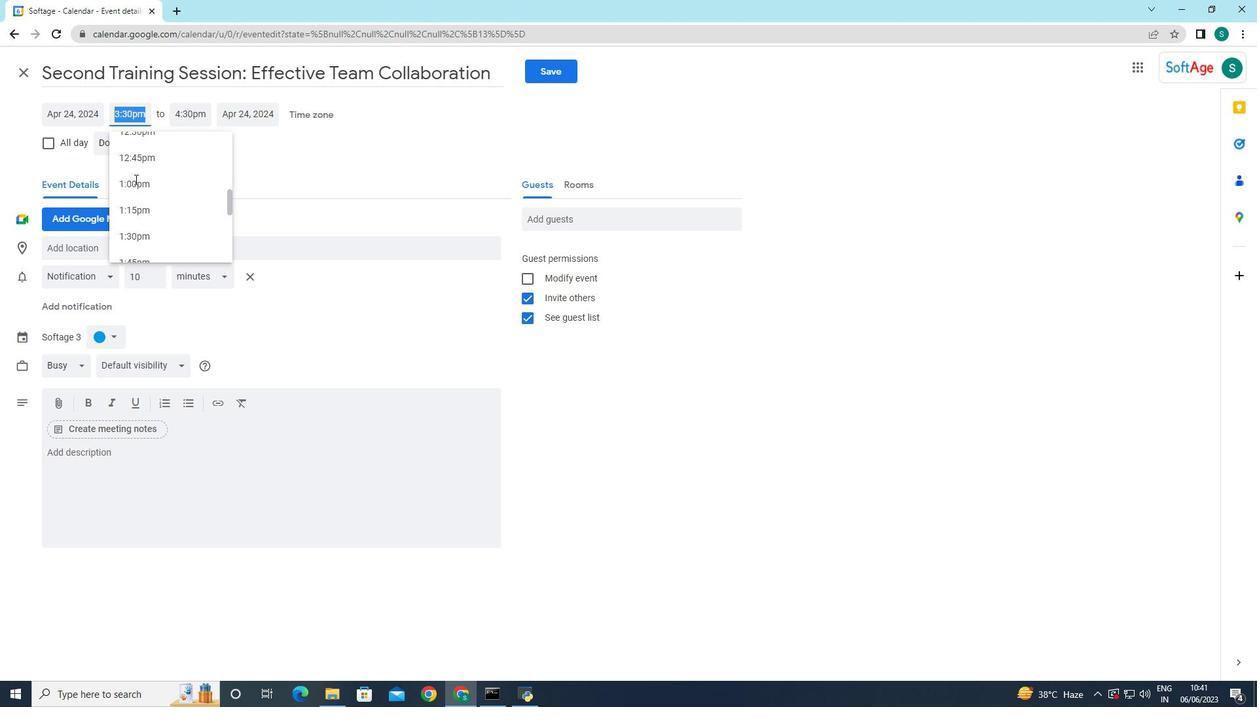 
Action: Mouse scrolled (136, 180) with delta (0, 0)
Screenshot: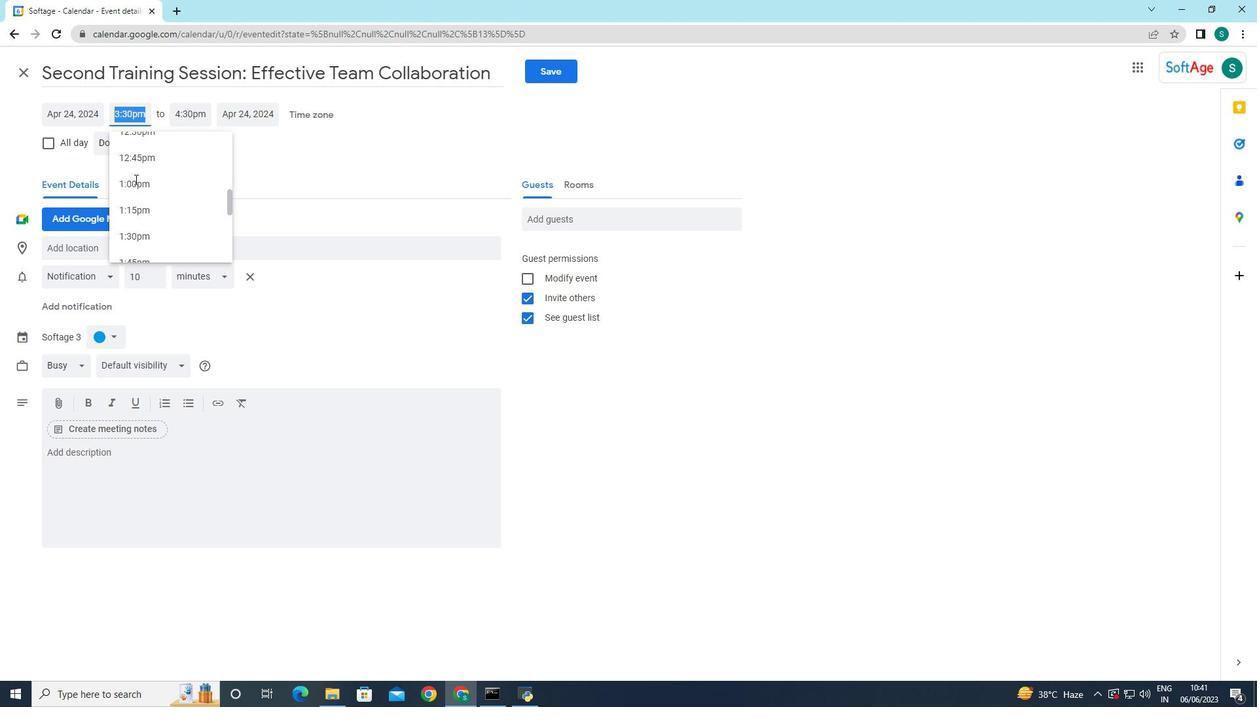 
Action: Mouse moved to (146, 181)
Screenshot: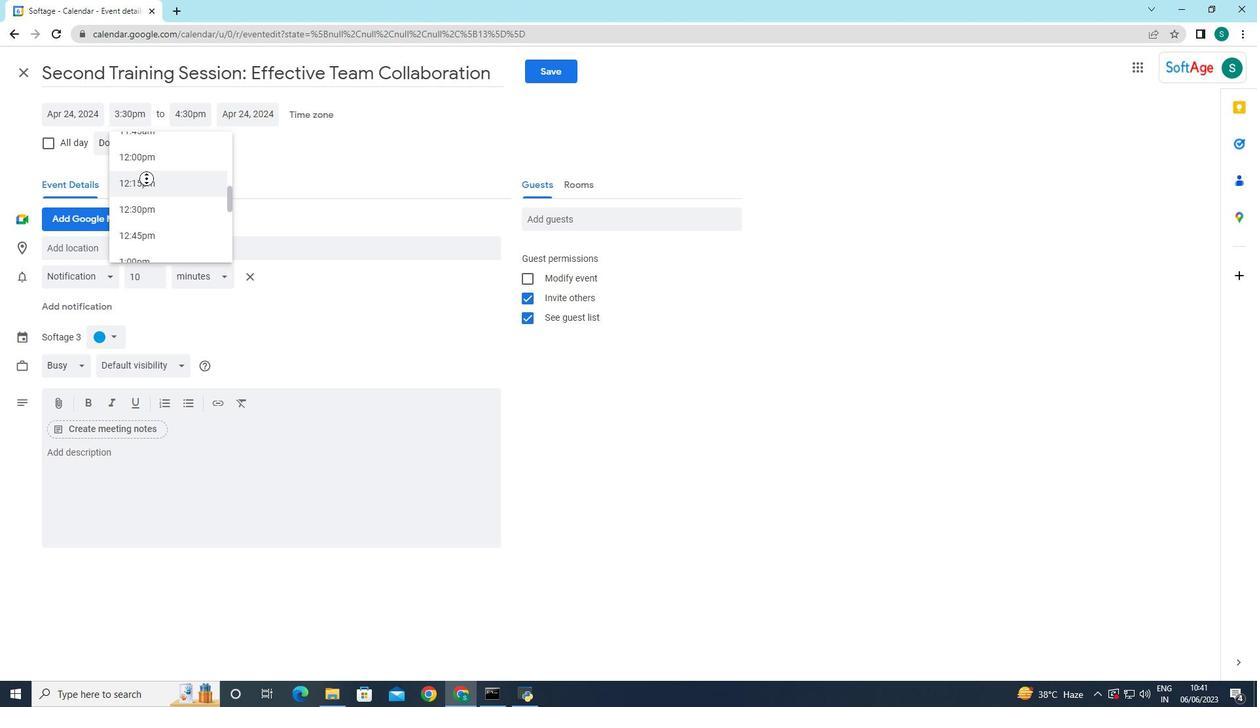 
Action: Mouse scrolled (146, 182) with delta (0, 0)
Screenshot: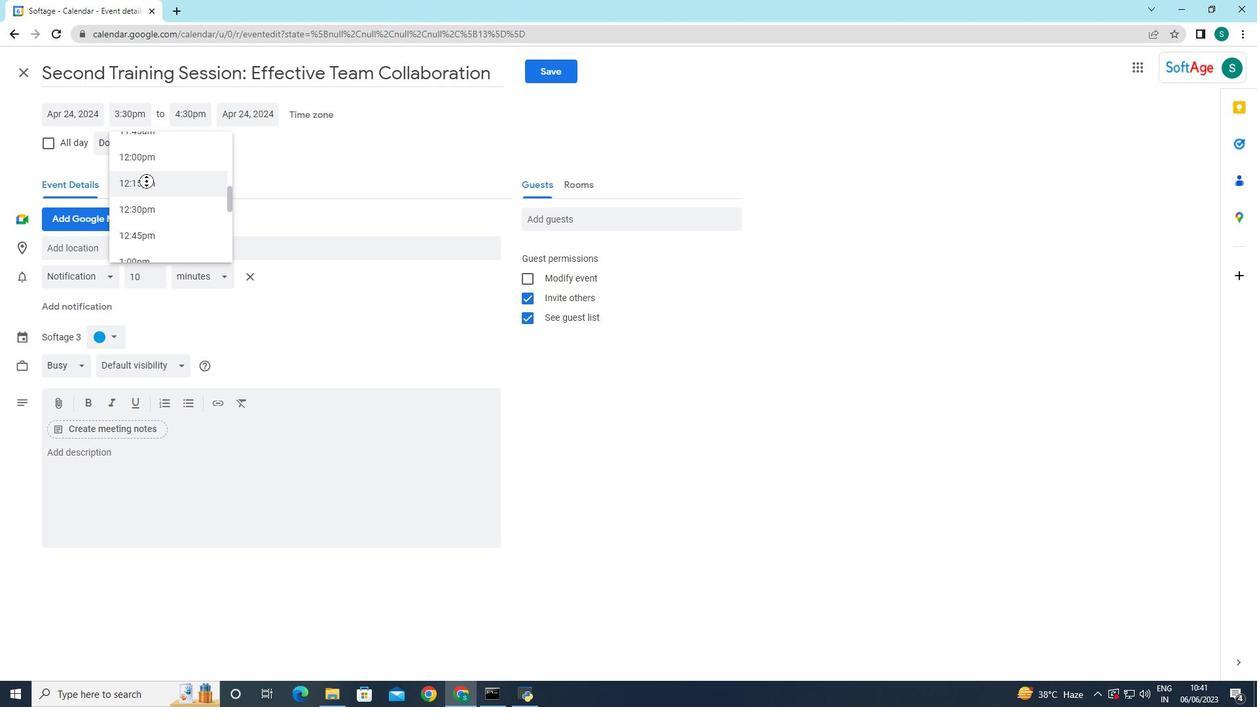 
Action: Mouse scrolled (146, 182) with delta (0, 0)
Screenshot: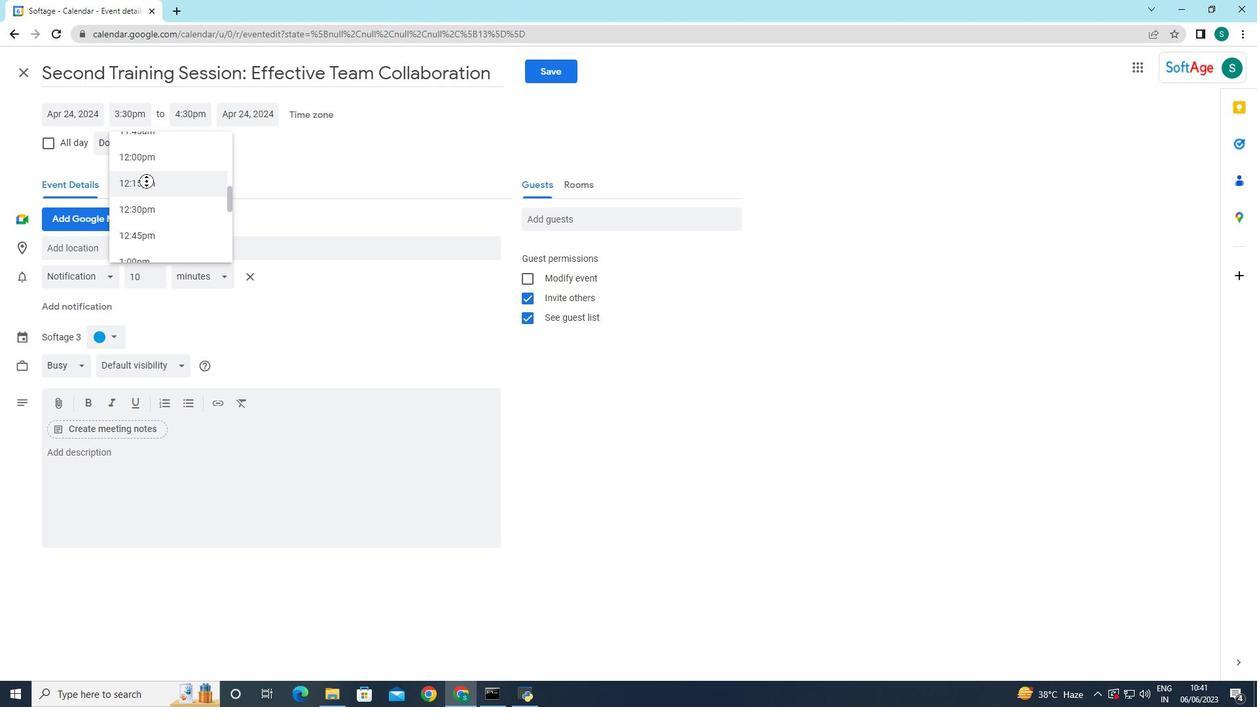 
Action: Mouse scrolled (146, 182) with delta (0, 0)
Screenshot: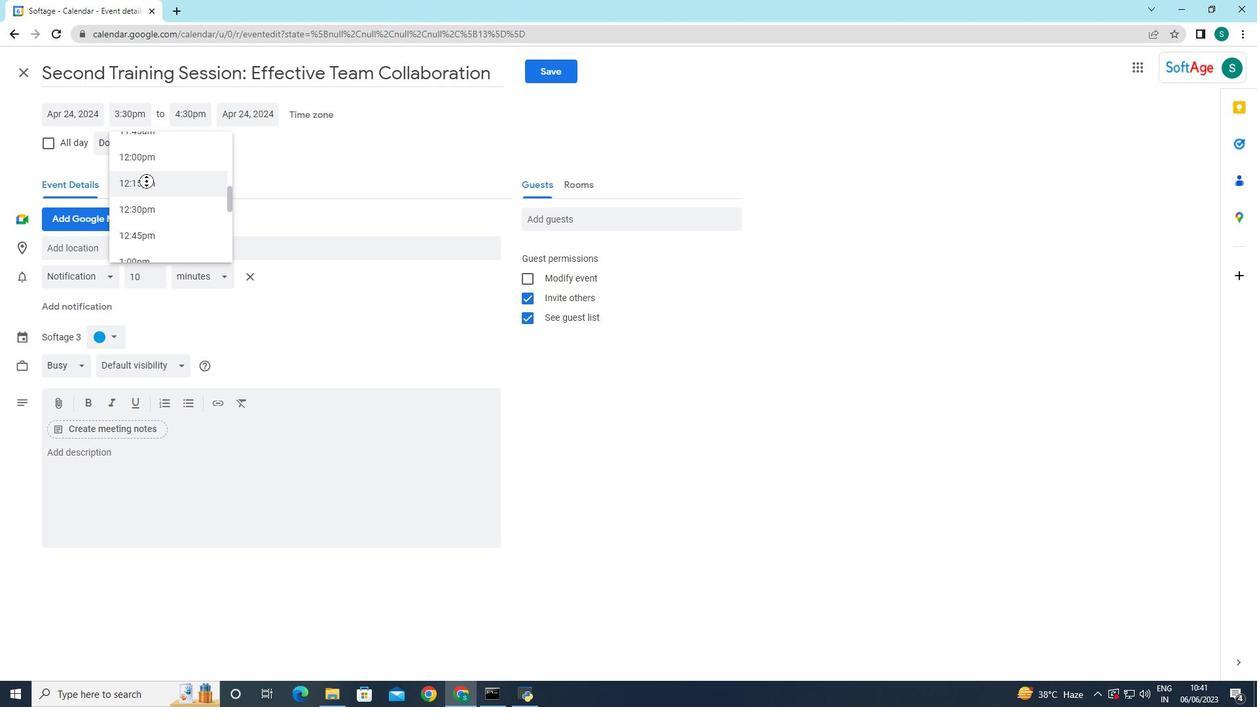 
Action: Mouse moved to (147, 181)
Screenshot: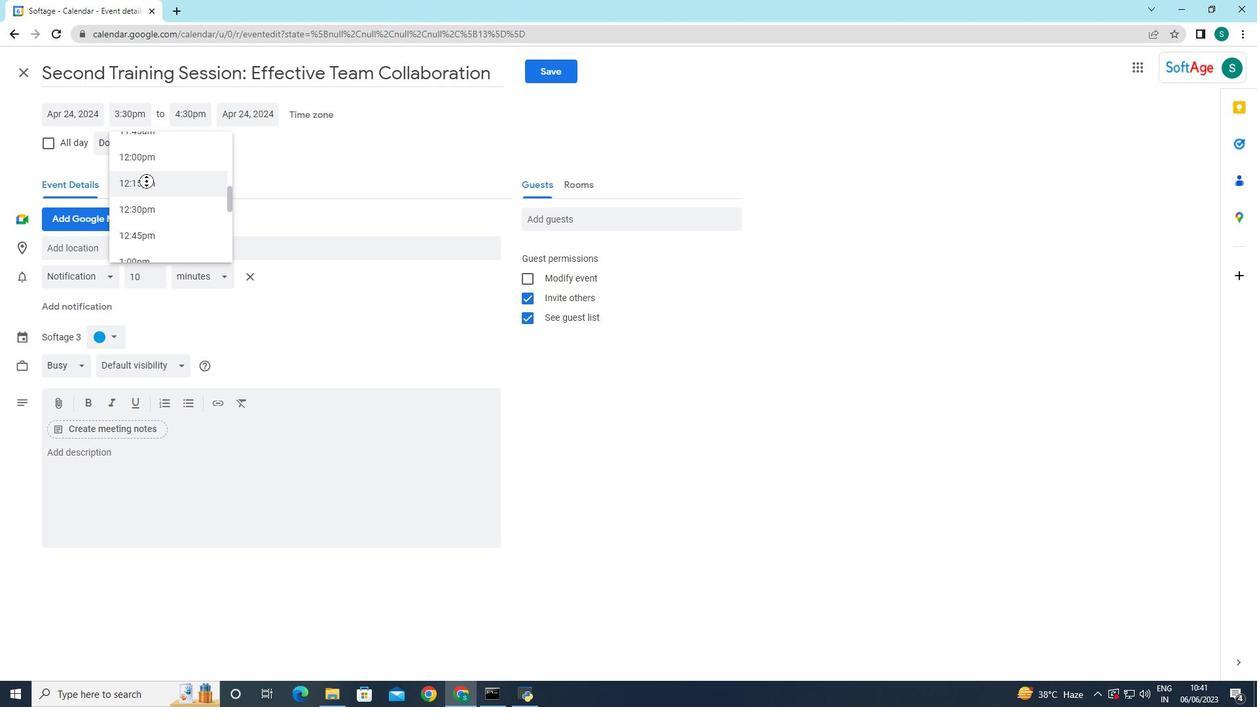 
Action: Mouse scrolled (147, 182) with delta (0, 0)
Screenshot: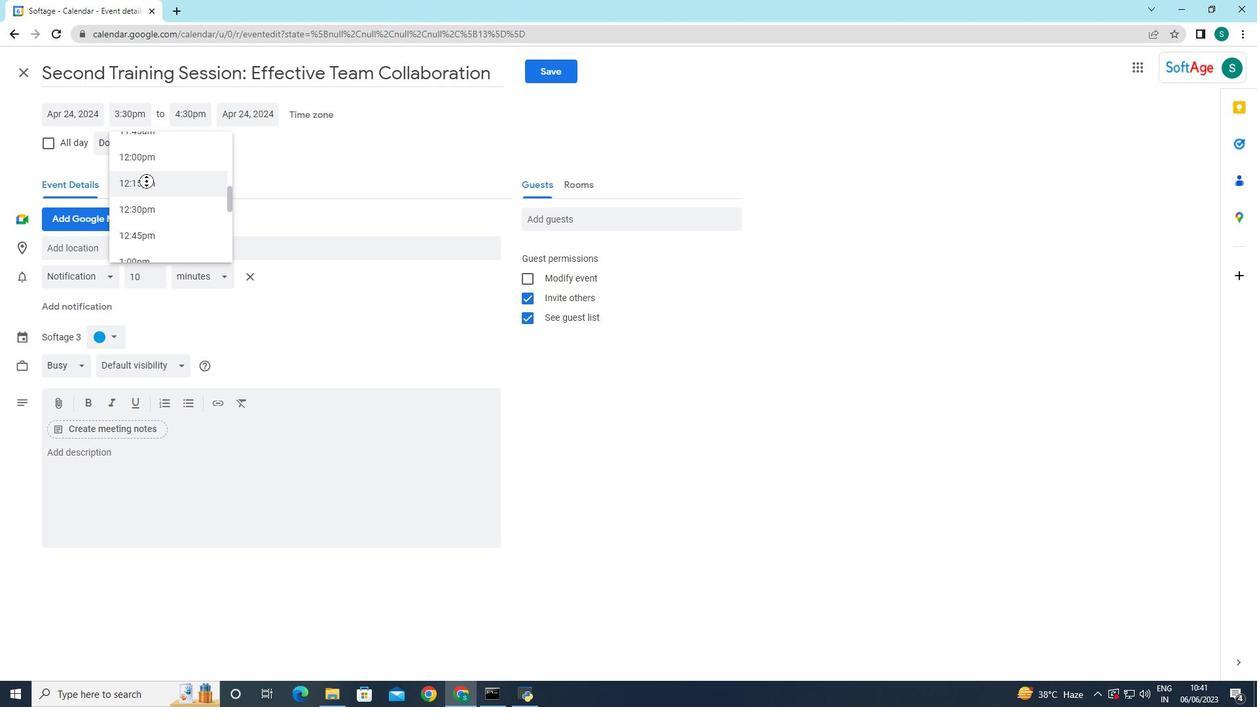 
Action: Mouse moved to (405, 154)
Screenshot: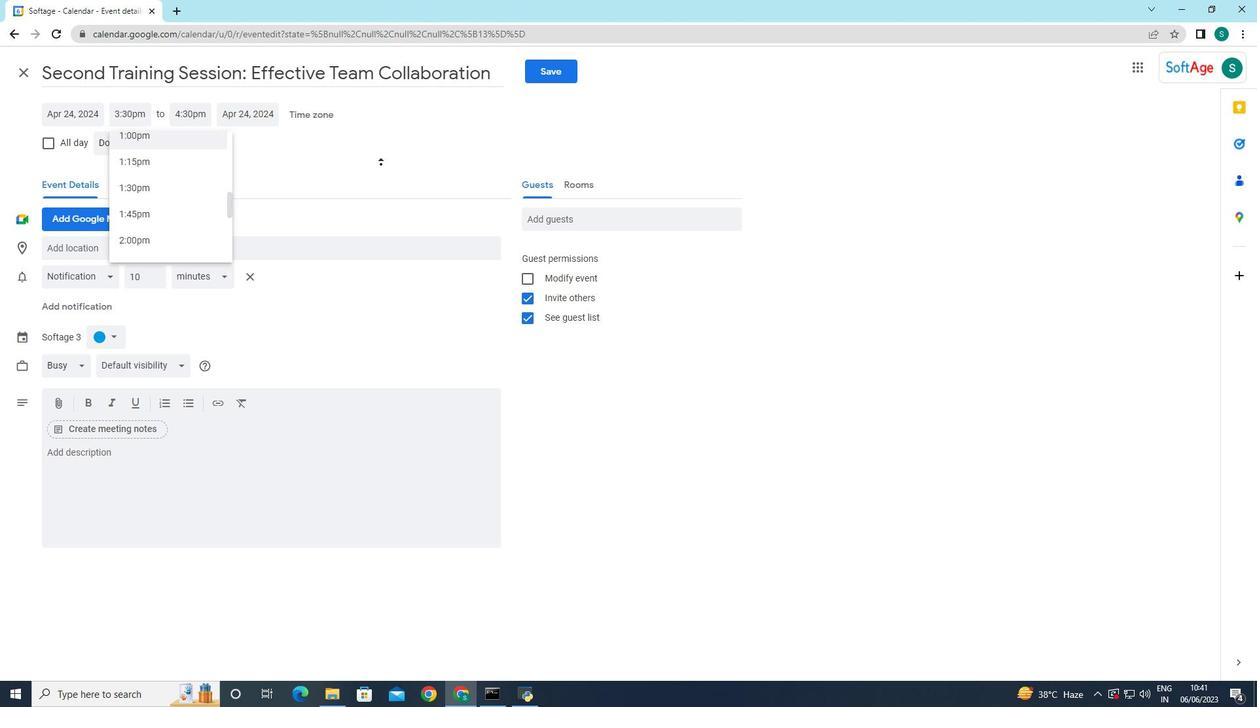 
Action: Mouse pressed left at (405, 154)
Screenshot: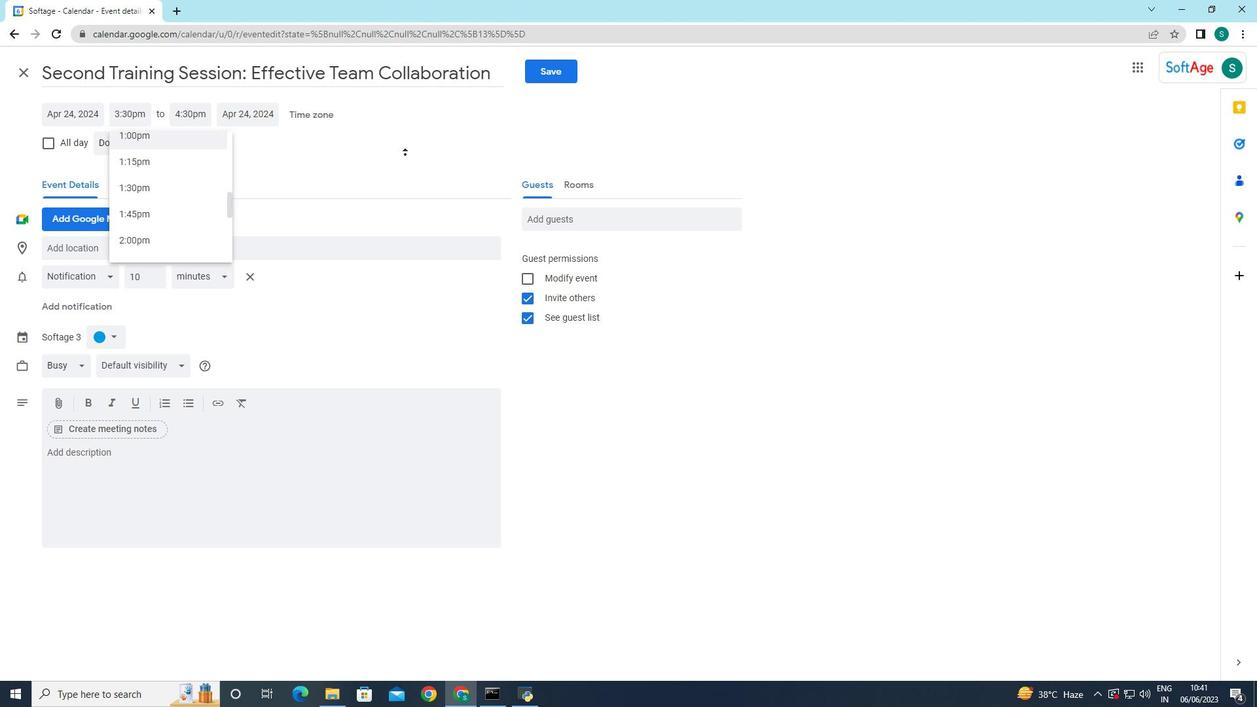 
Action: Mouse moved to (215, 195)
Screenshot: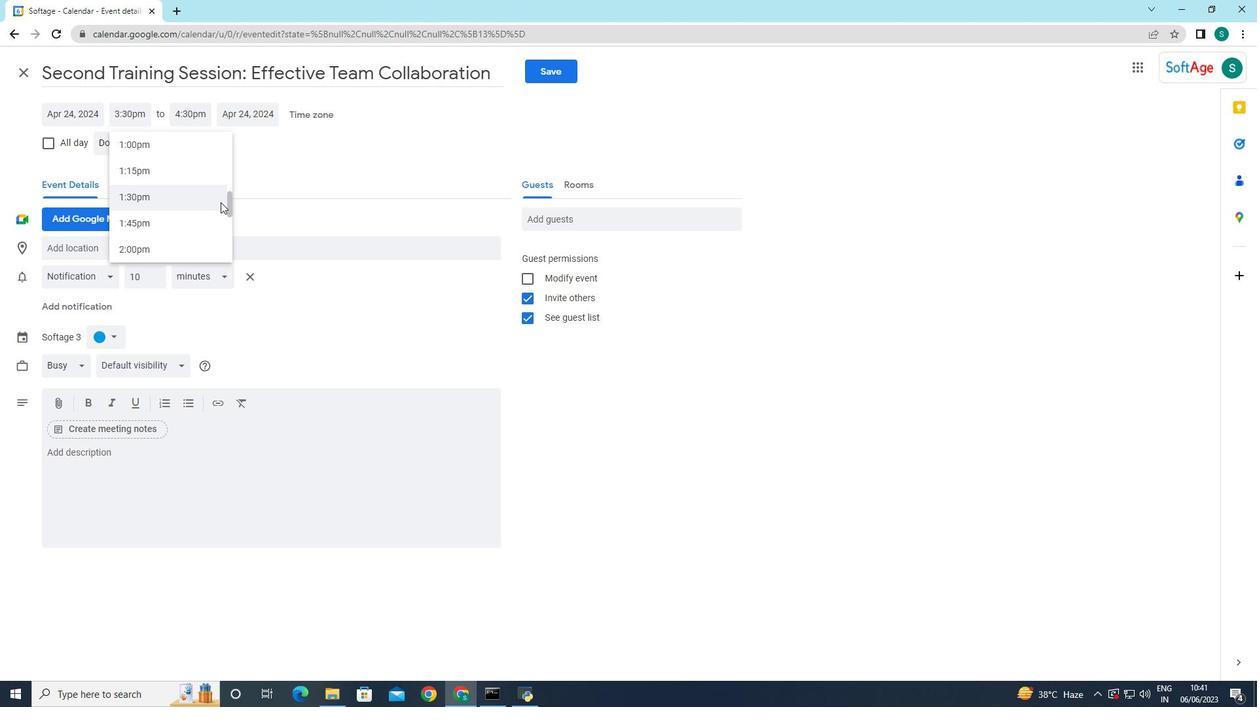 
Action: Mouse scrolled (215, 195) with delta (0, 0)
Screenshot: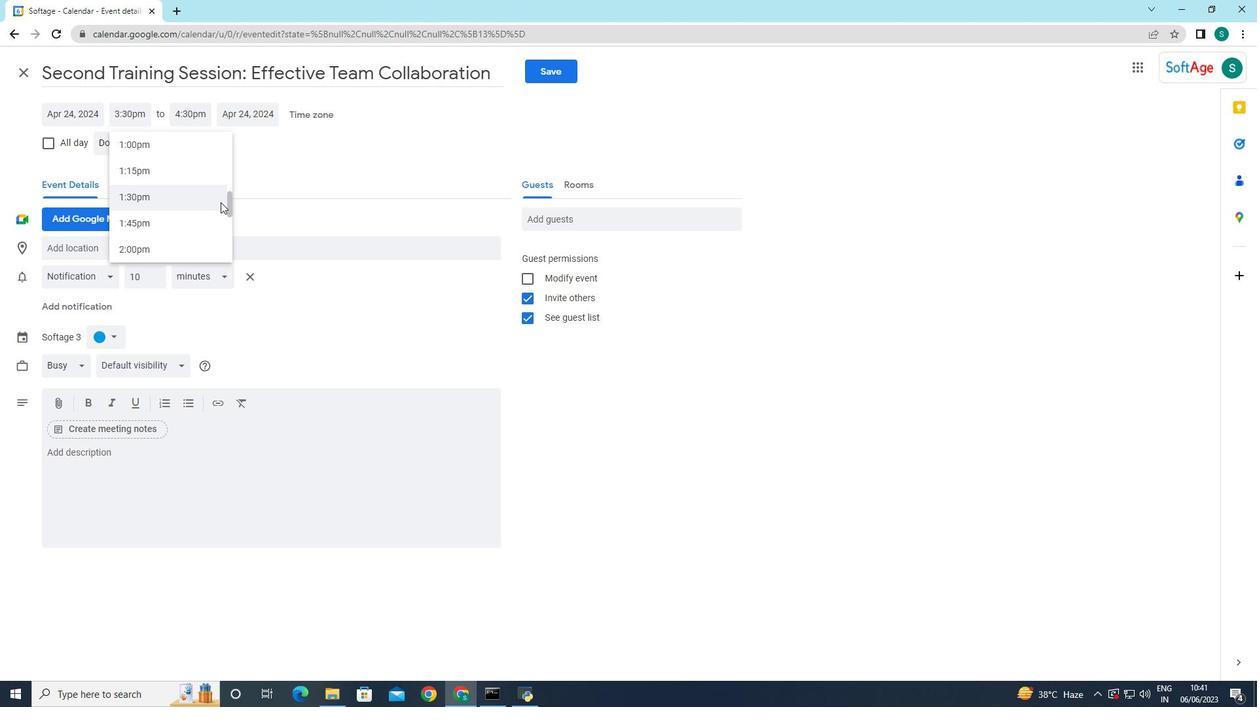 
Action: Mouse scrolled (215, 195) with delta (0, 0)
Screenshot: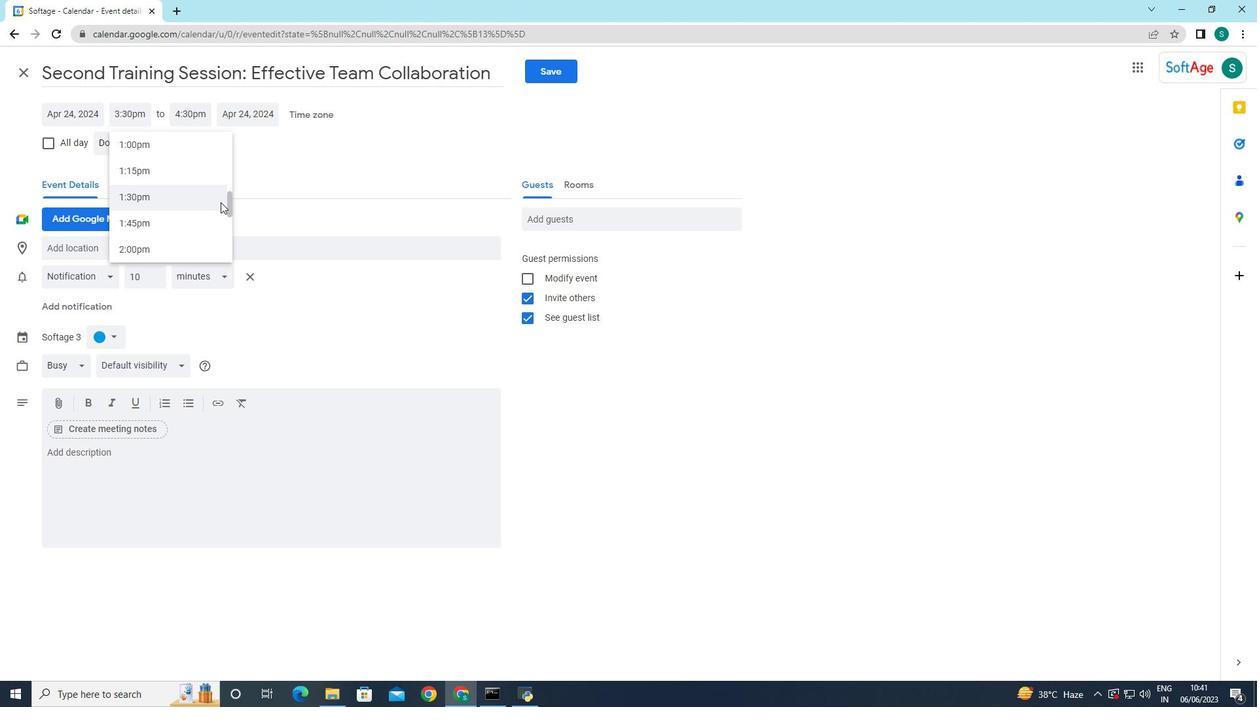 
Action: Mouse scrolled (215, 195) with delta (0, 0)
Screenshot: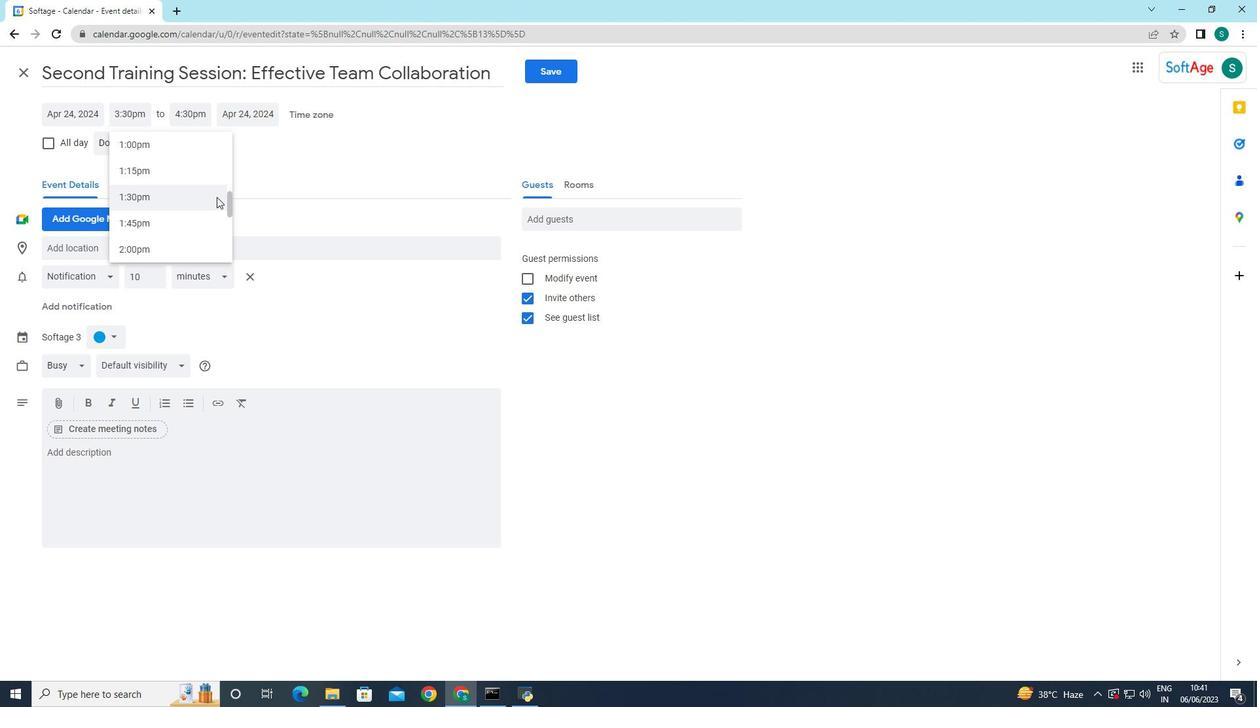 
Action: Mouse moved to (189, 184)
Screenshot: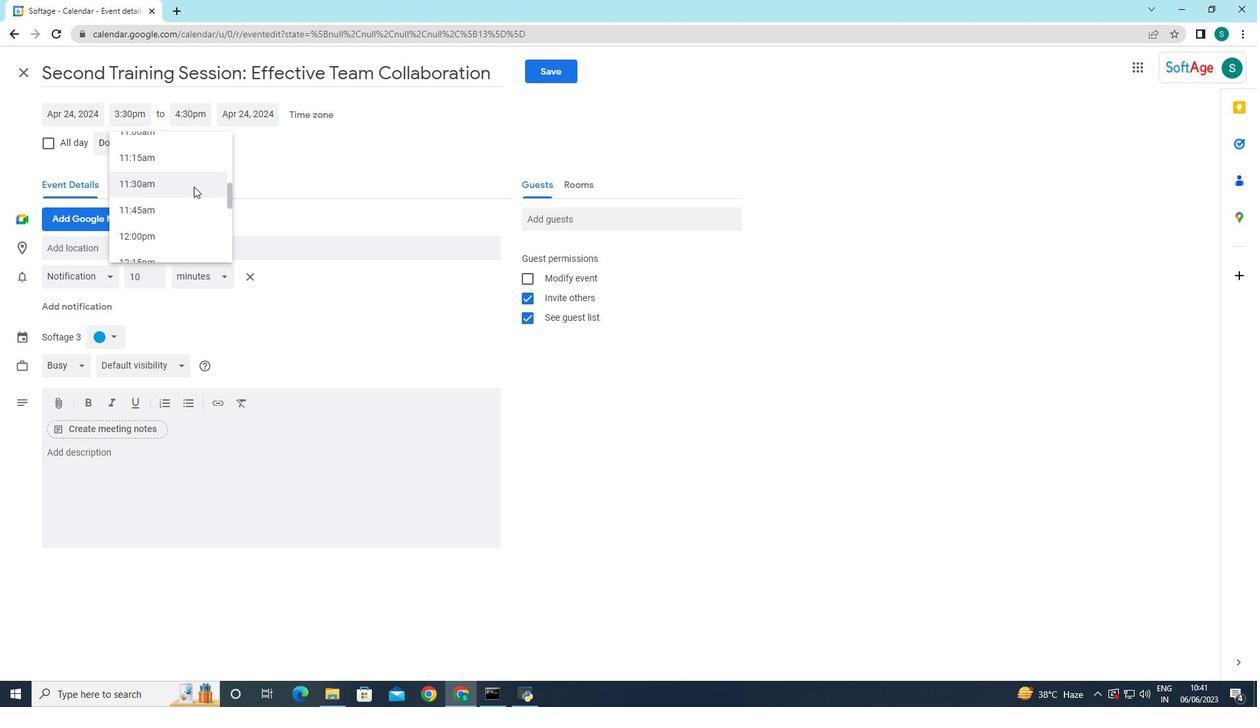 
Action: Mouse scrolled (189, 185) with delta (0, 0)
Screenshot: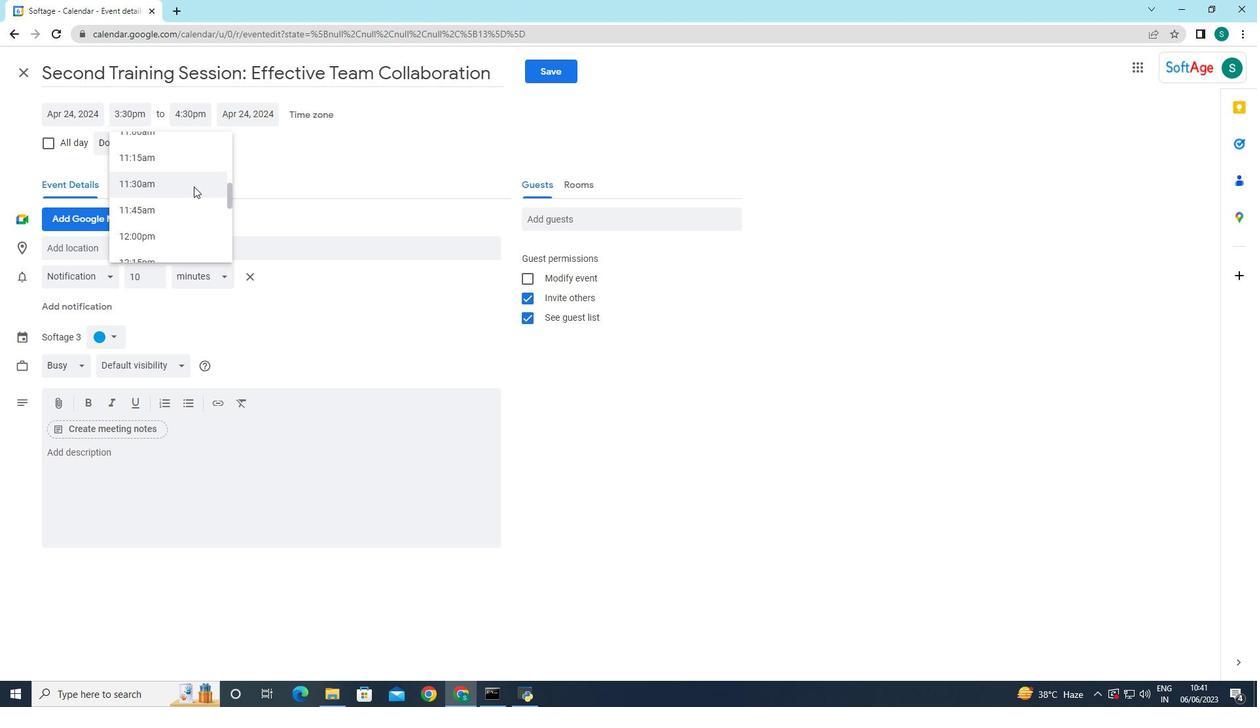
Action: Mouse scrolled (189, 185) with delta (0, 0)
Screenshot: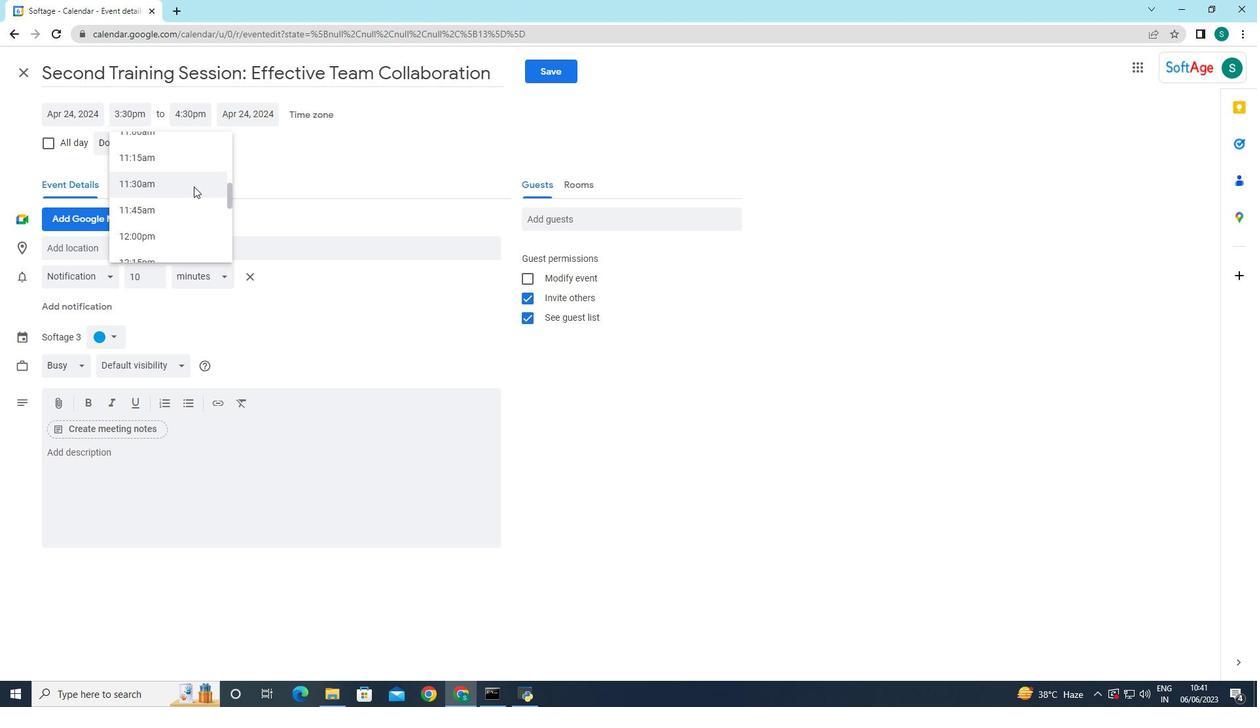 
Action: Mouse moved to (189, 184)
Screenshot: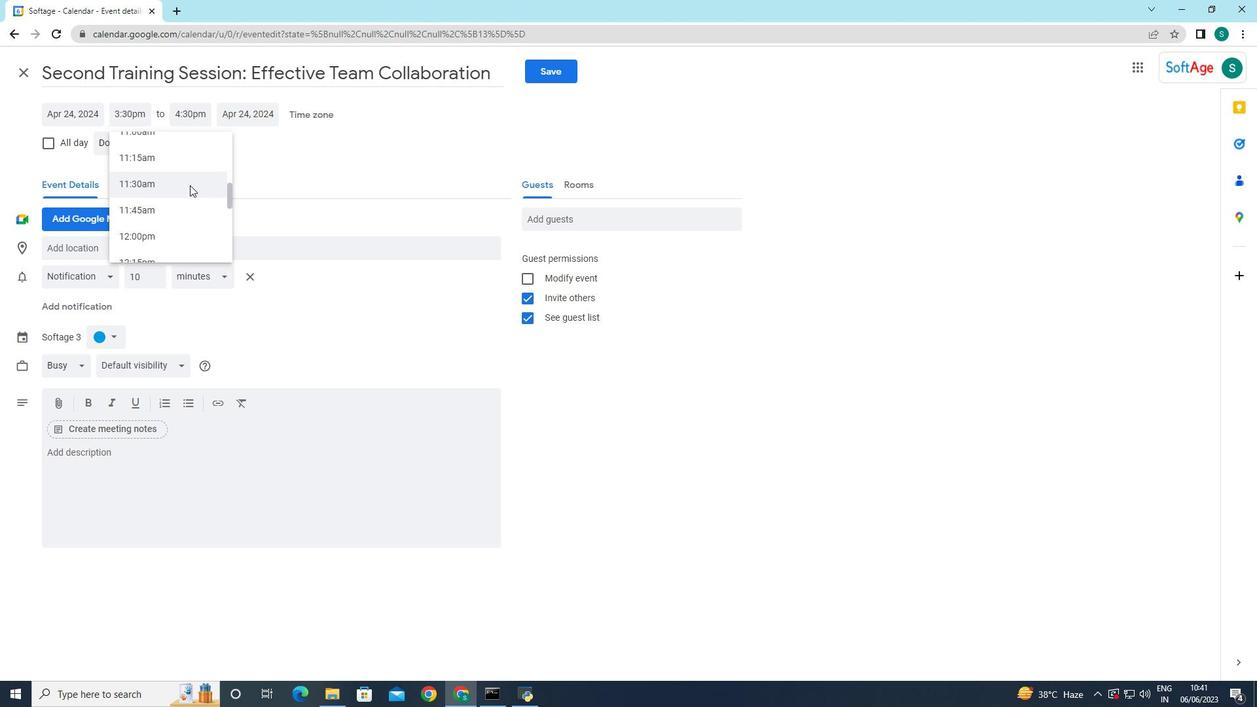 
Action: Mouse scrolled (189, 184) with delta (0, 0)
Screenshot: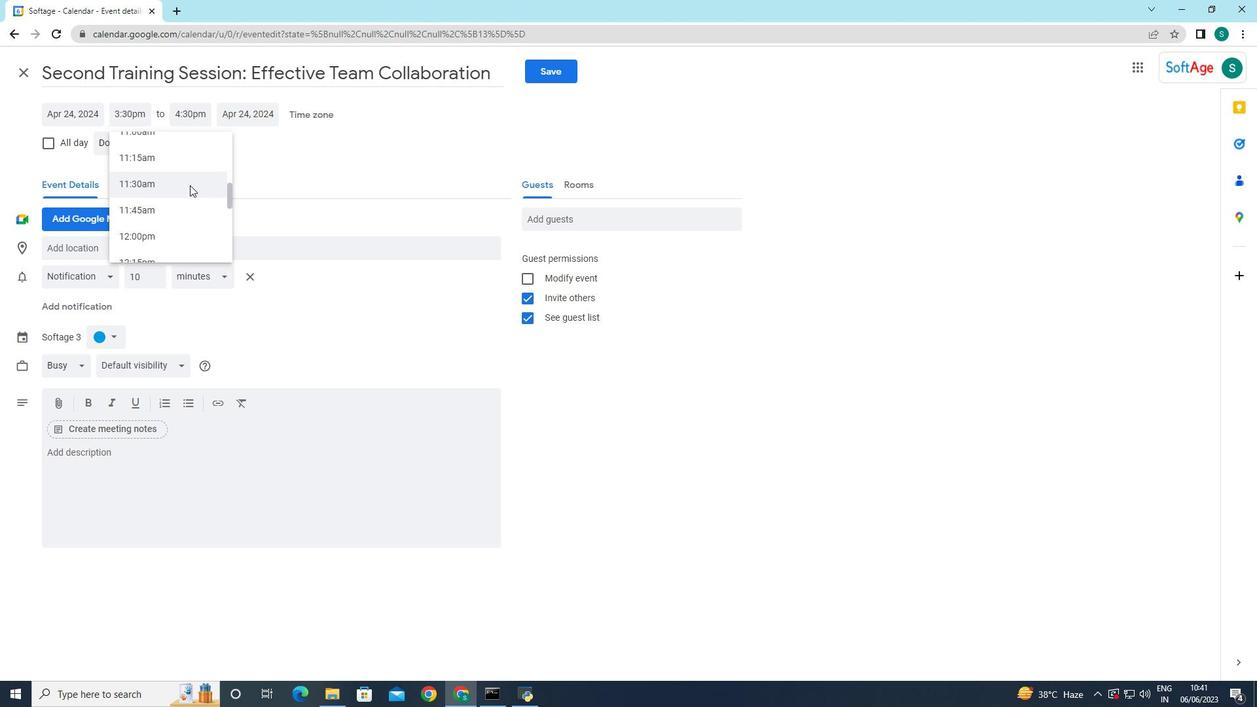
Action: Mouse moved to (189, 184)
Screenshot: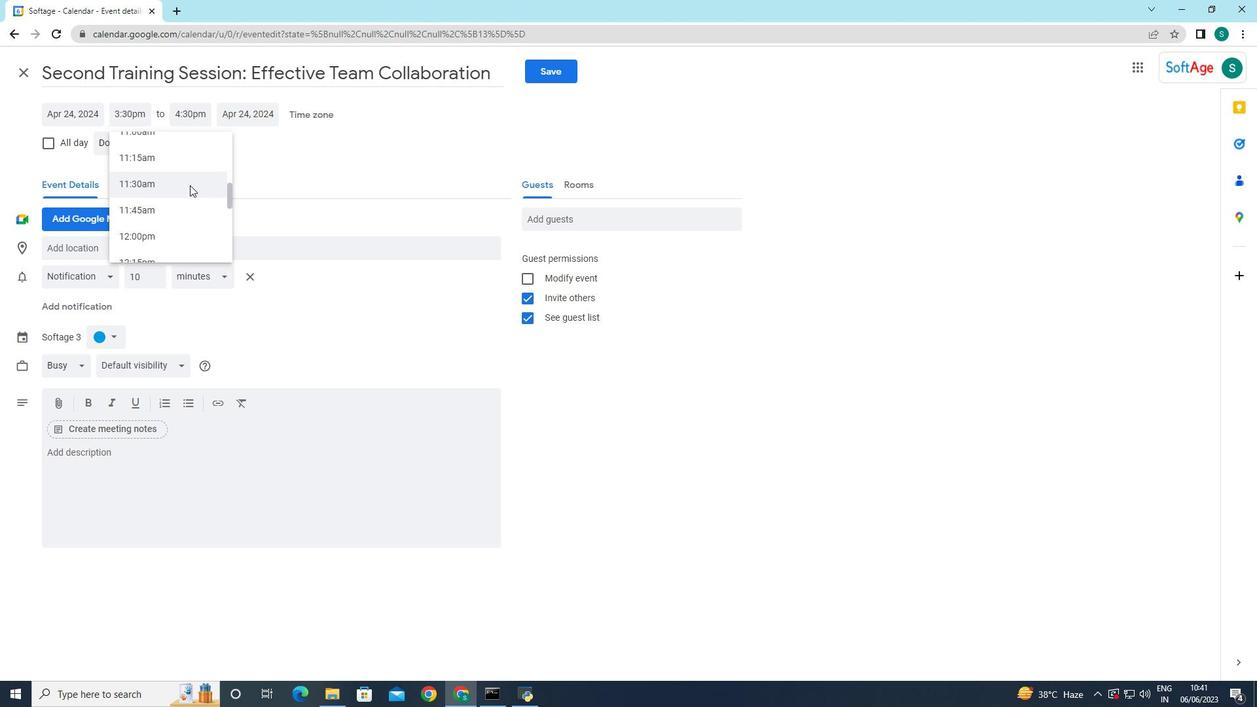 
Action: Mouse scrolled (189, 184) with delta (0, 0)
Screenshot: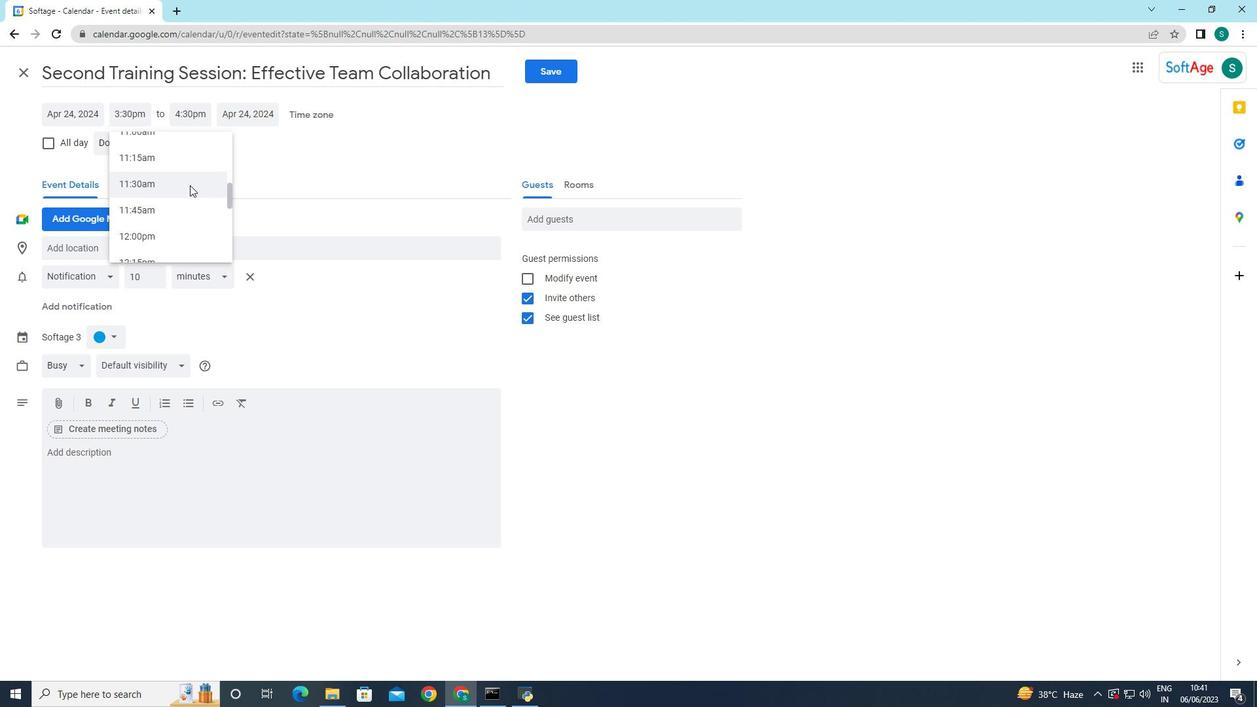 
Action: Mouse moved to (189, 183)
Screenshot: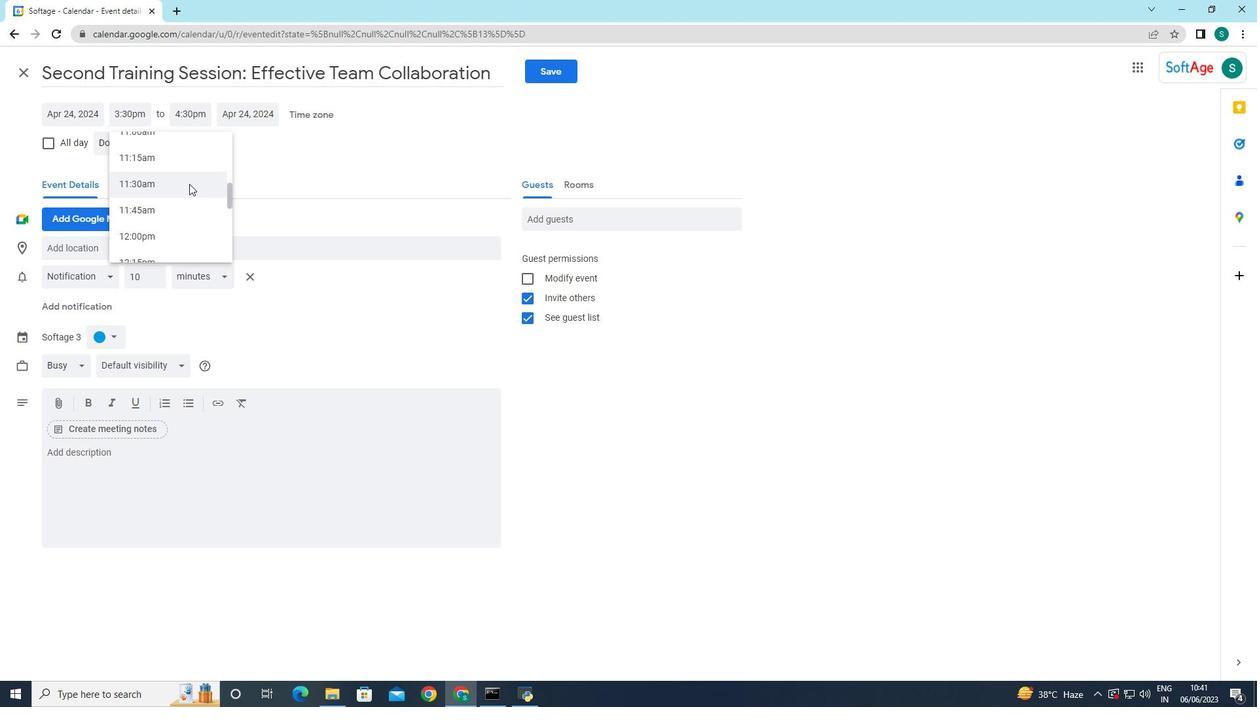 
Action: Mouse scrolled (189, 184) with delta (0, 0)
Screenshot: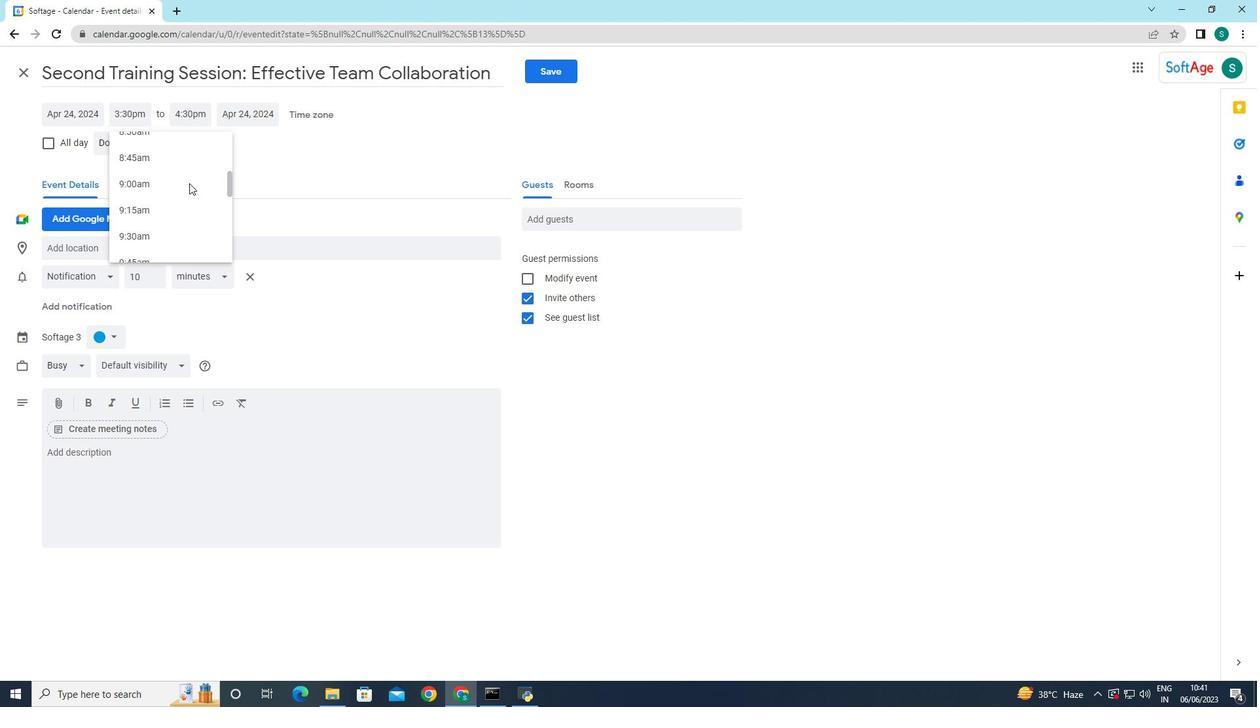 
Action: Mouse scrolled (189, 184) with delta (0, 0)
Screenshot: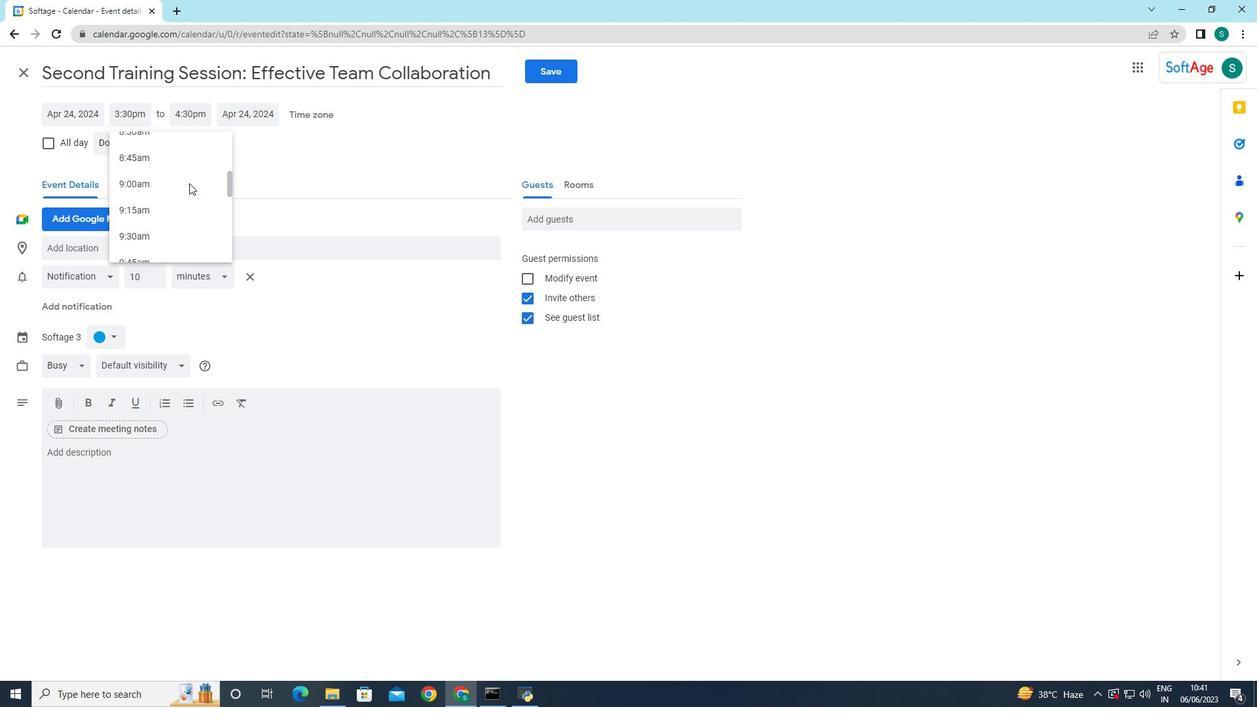 
Action: Mouse scrolled (189, 184) with delta (0, 0)
Screenshot: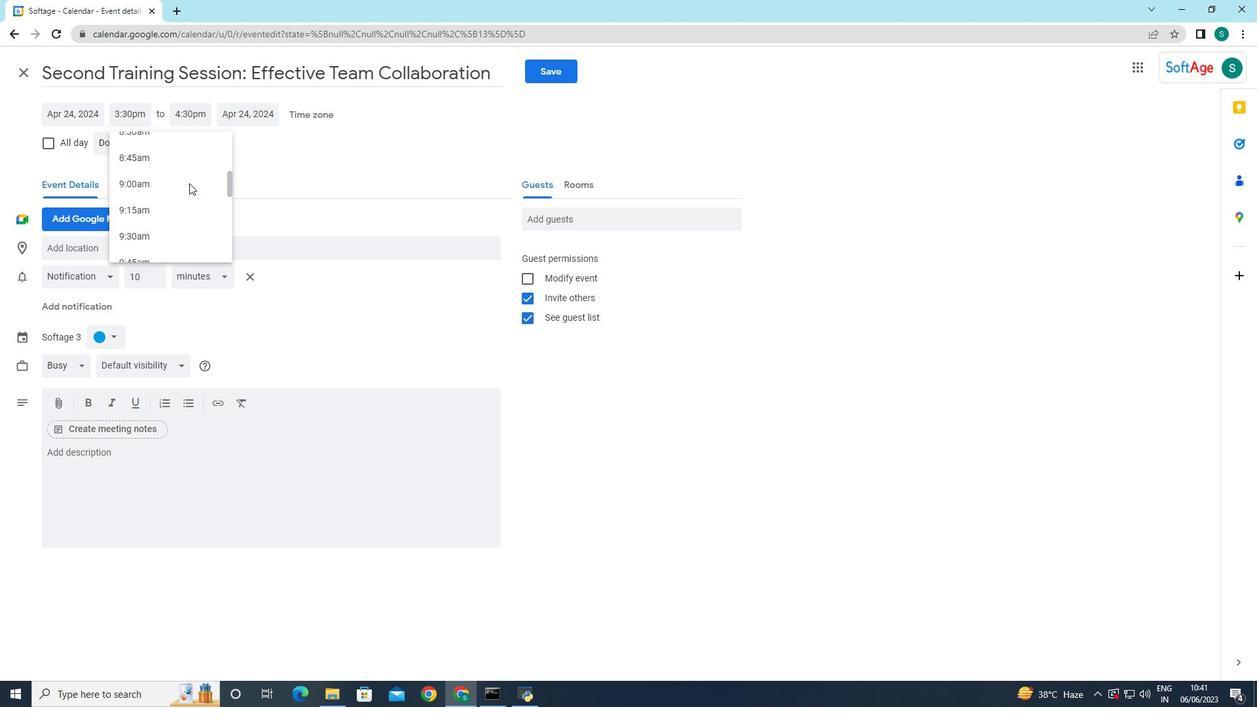 
Action: Mouse scrolled (189, 184) with delta (0, 0)
Screenshot: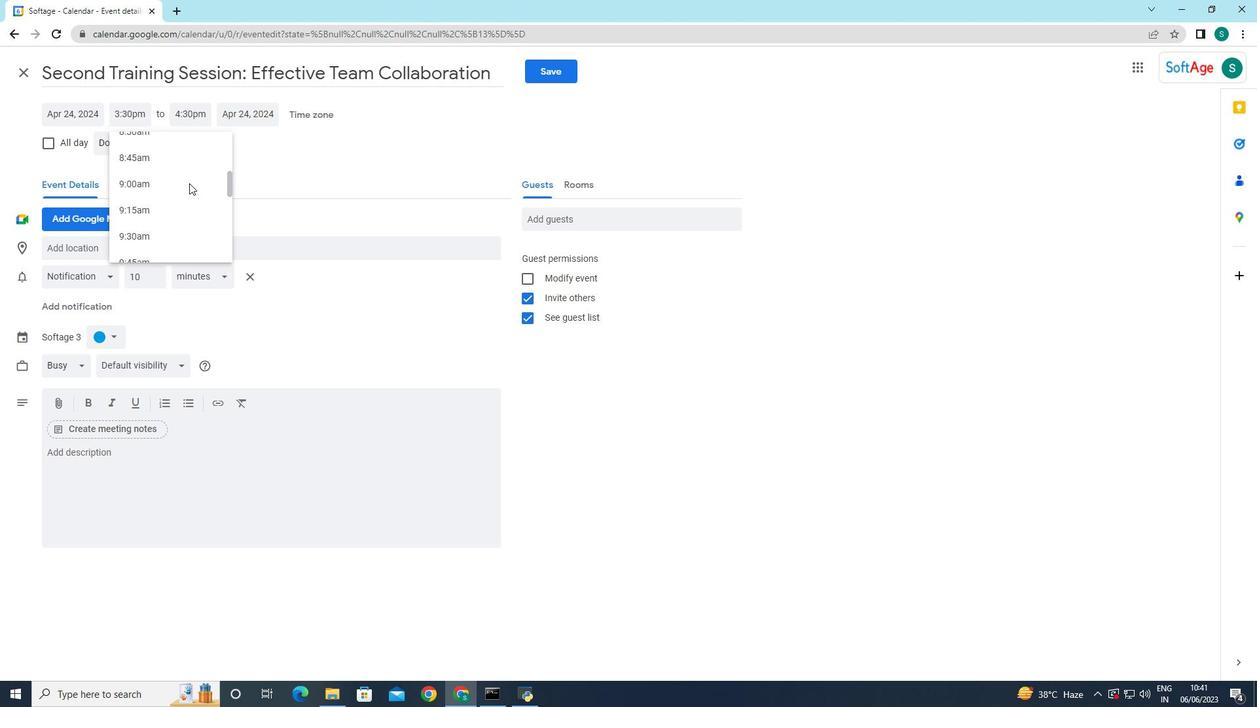 
Action: Mouse scrolled (189, 182) with delta (0, 0)
Screenshot: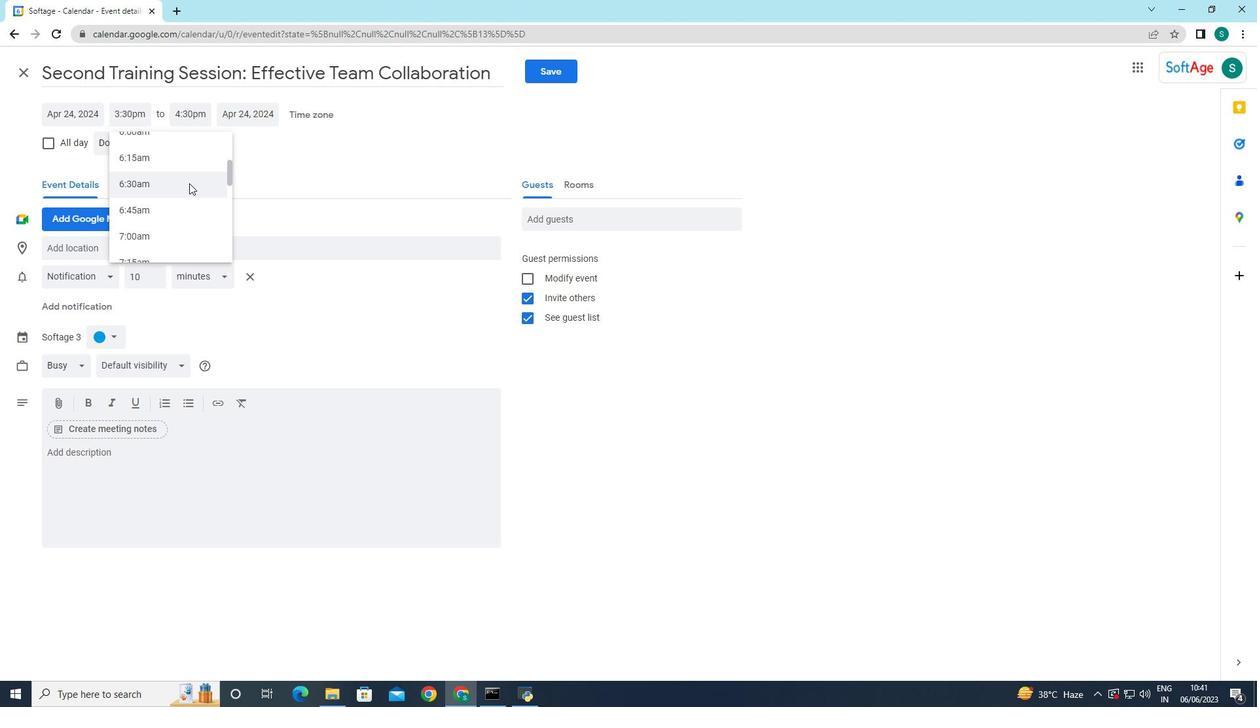 
Action: Mouse scrolled (189, 182) with delta (0, 0)
Screenshot: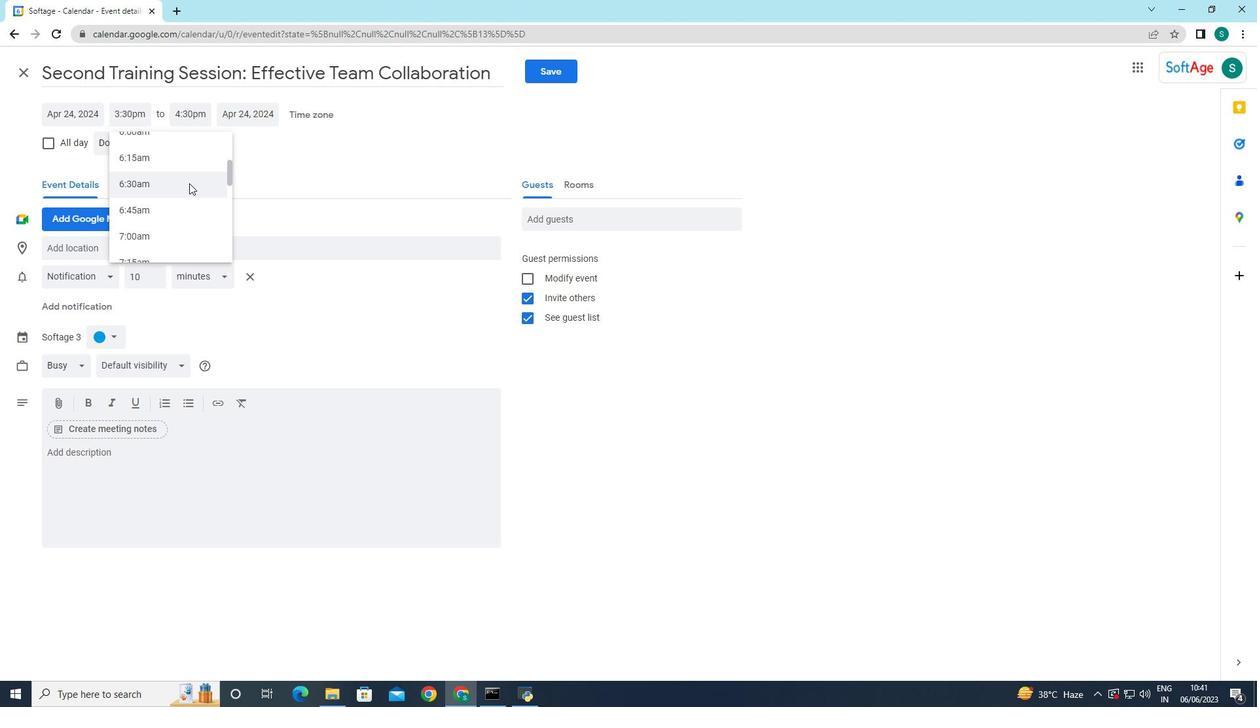 
Action: Mouse scrolled (189, 182) with delta (0, 0)
Screenshot: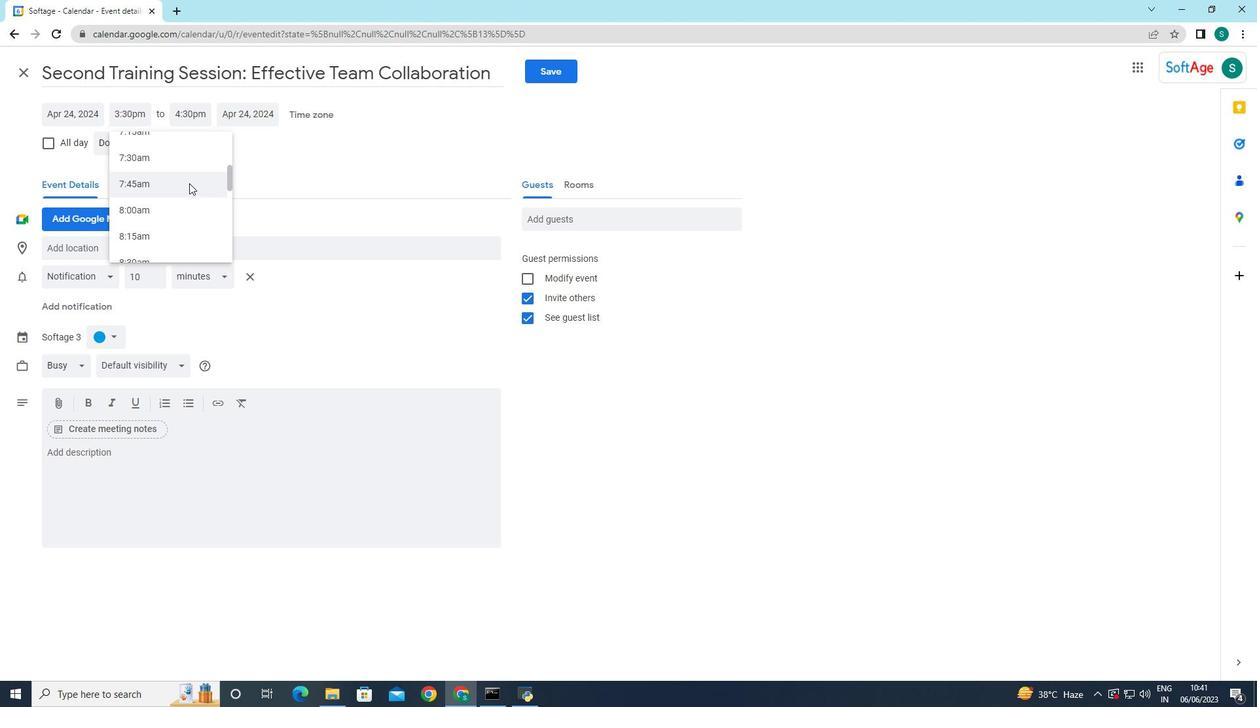 
Action: Mouse scrolled (189, 182) with delta (0, 0)
Screenshot: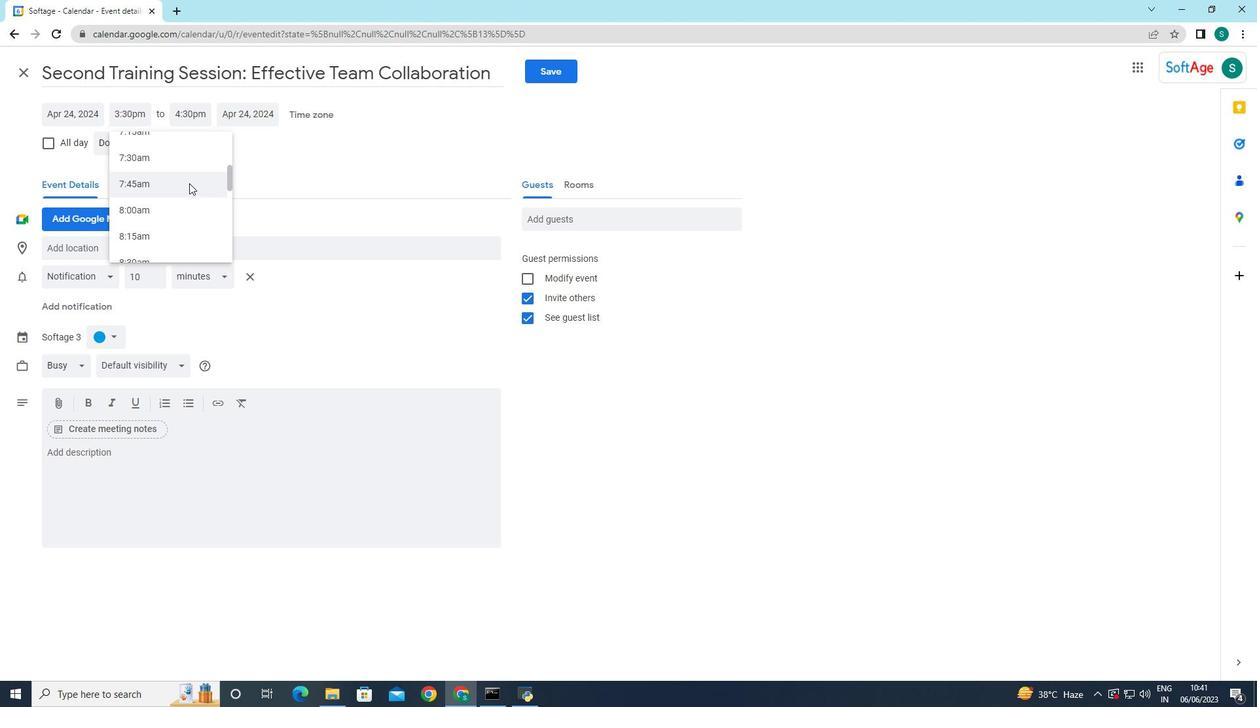
Action: Mouse scrolled (189, 182) with delta (0, 0)
Screenshot: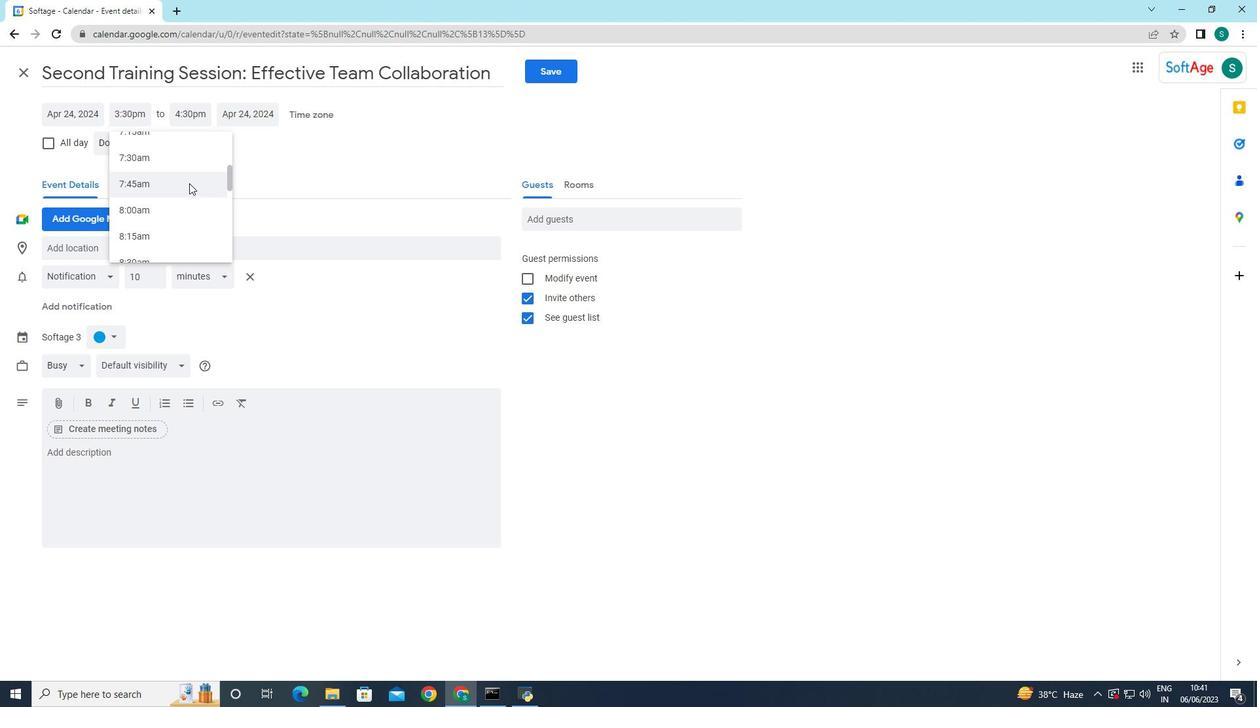 
Action: Mouse moved to (164, 212)
Screenshot: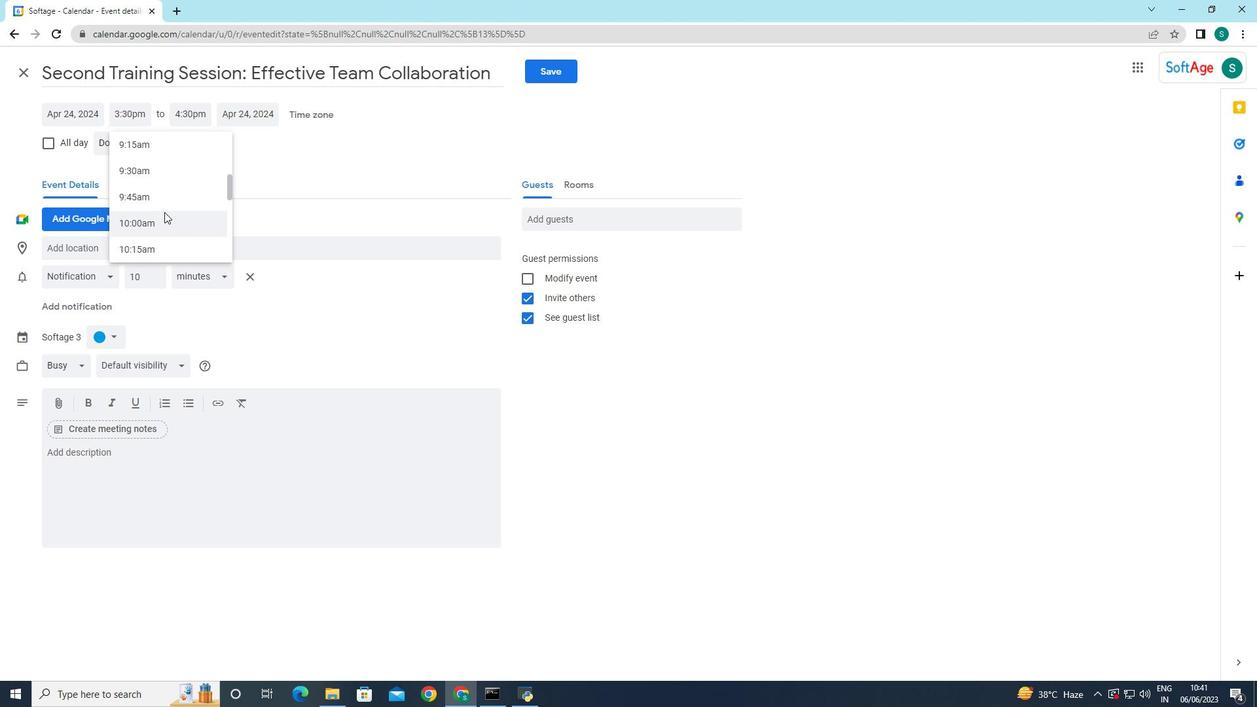 
Action: Mouse scrolled (164, 211) with delta (0, 0)
Screenshot: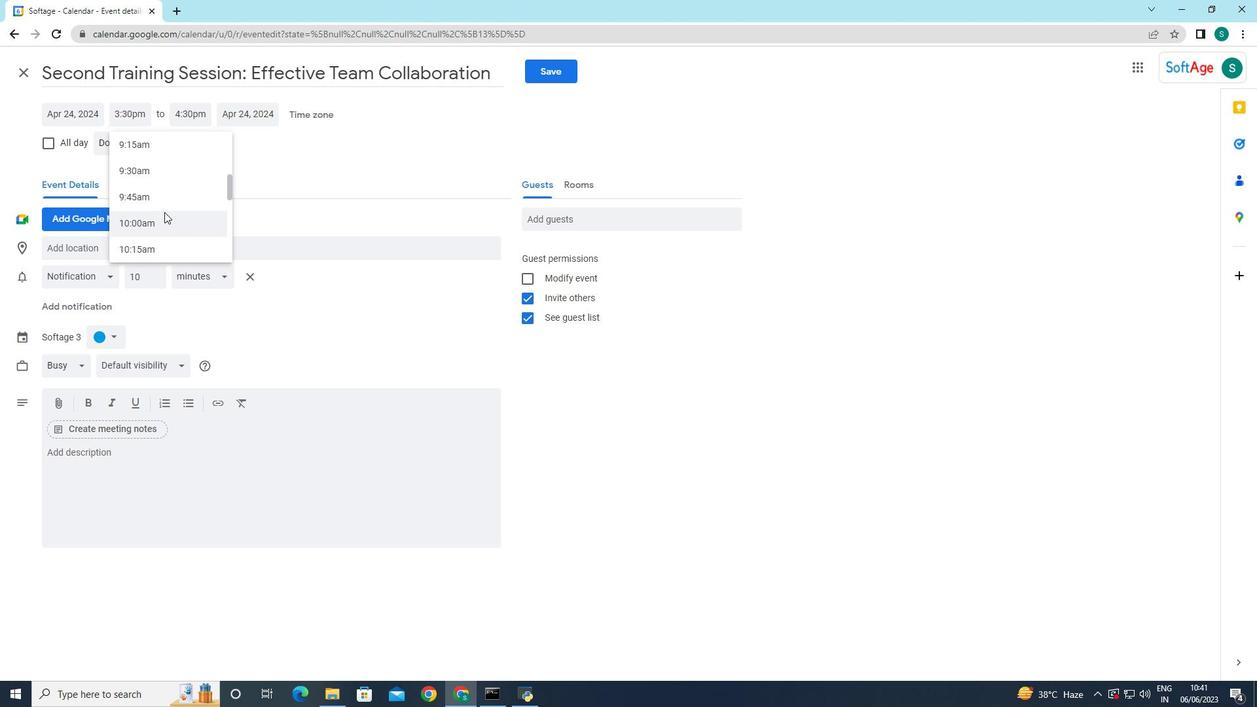 
Action: Mouse scrolled (164, 211) with delta (0, 0)
Screenshot: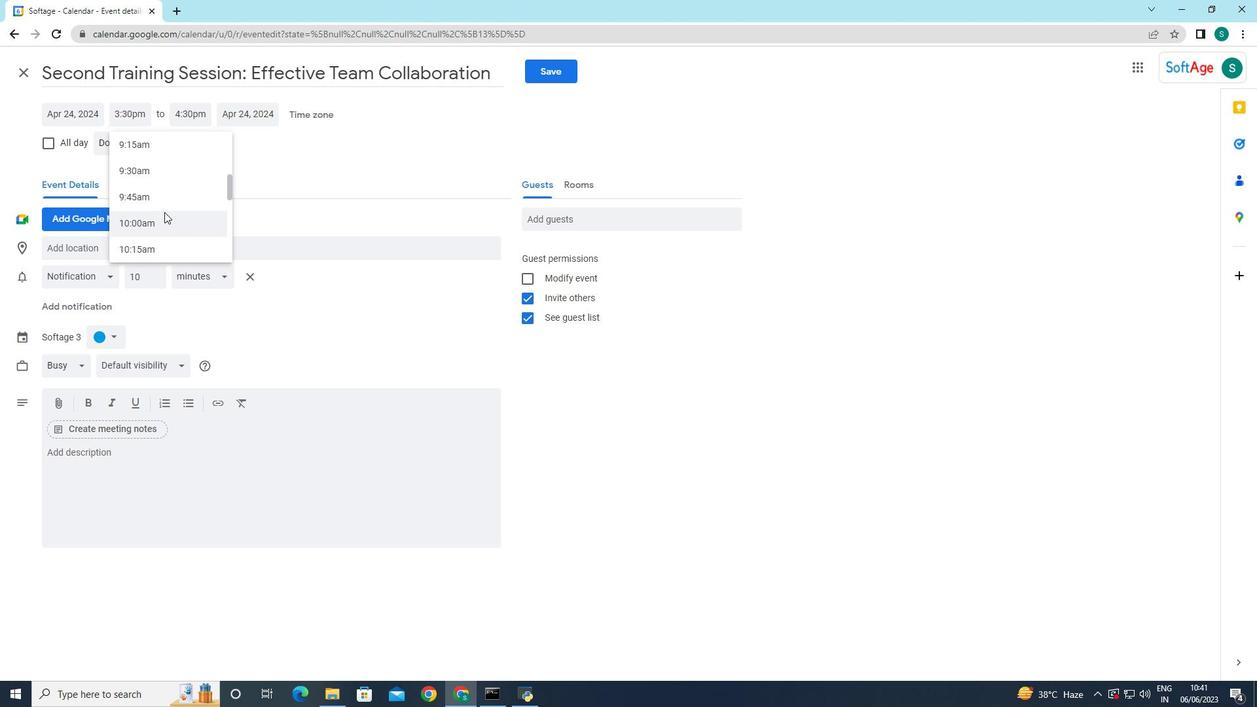 
Action: Mouse moved to (150, 202)
Screenshot: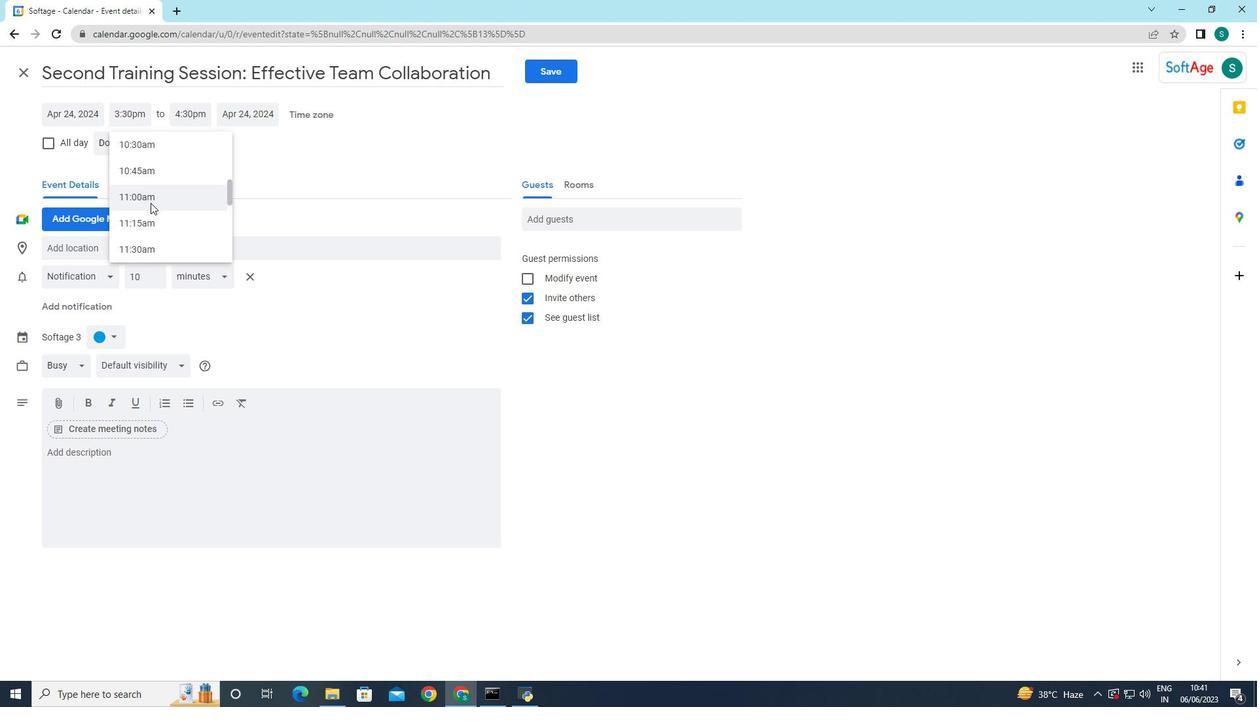 
Action: Mouse pressed left at (150, 202)
Screenshot: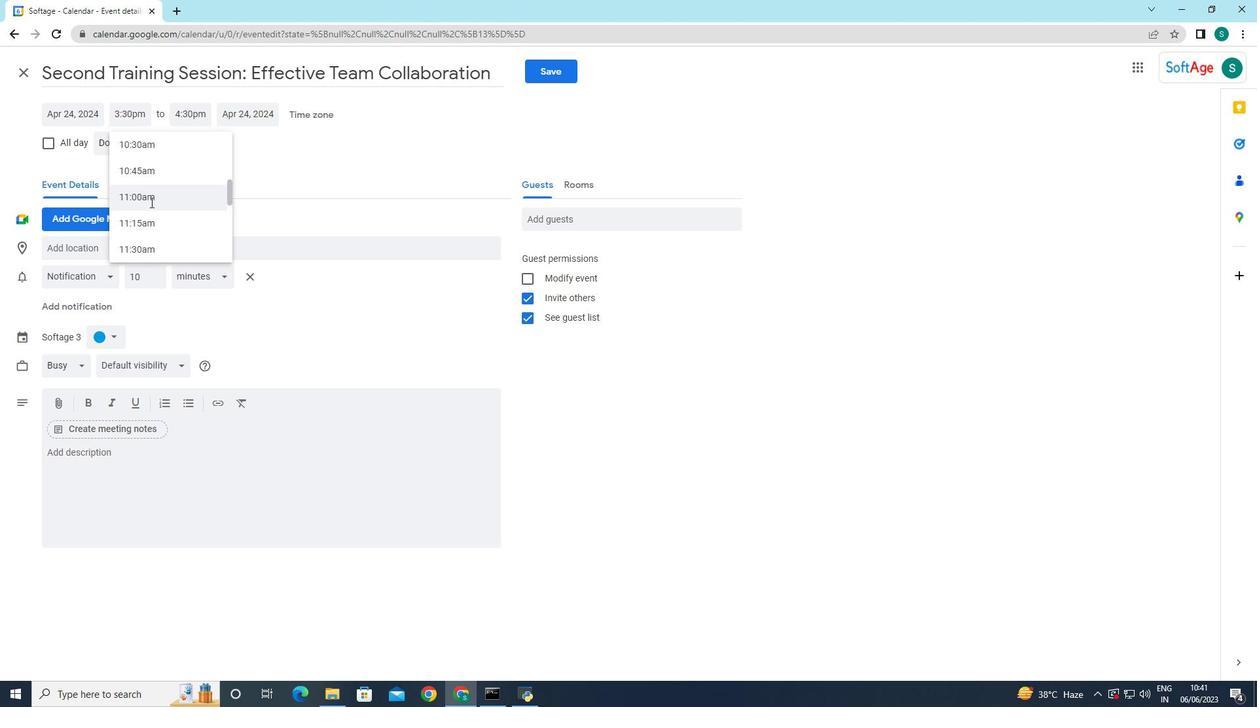 
Action: Mouse moved to (343, 170)
Screenshot: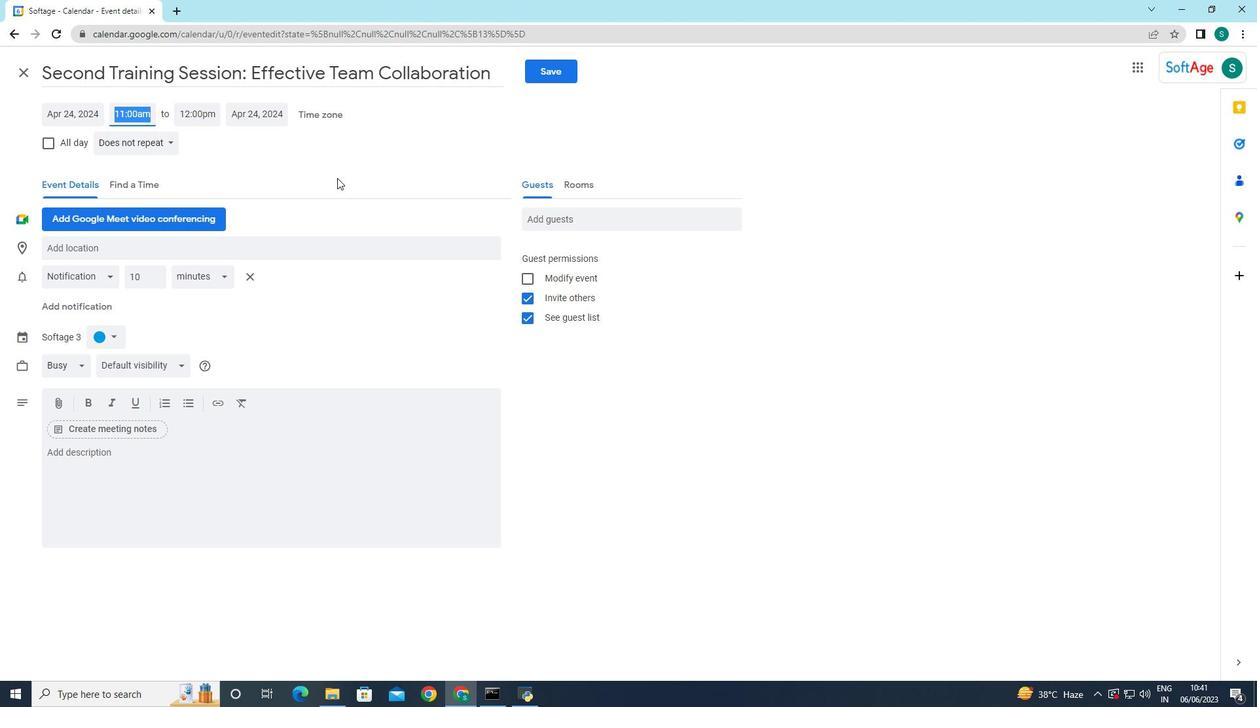 
Action: Mouse pressed left at (343, 170)
Screenshot: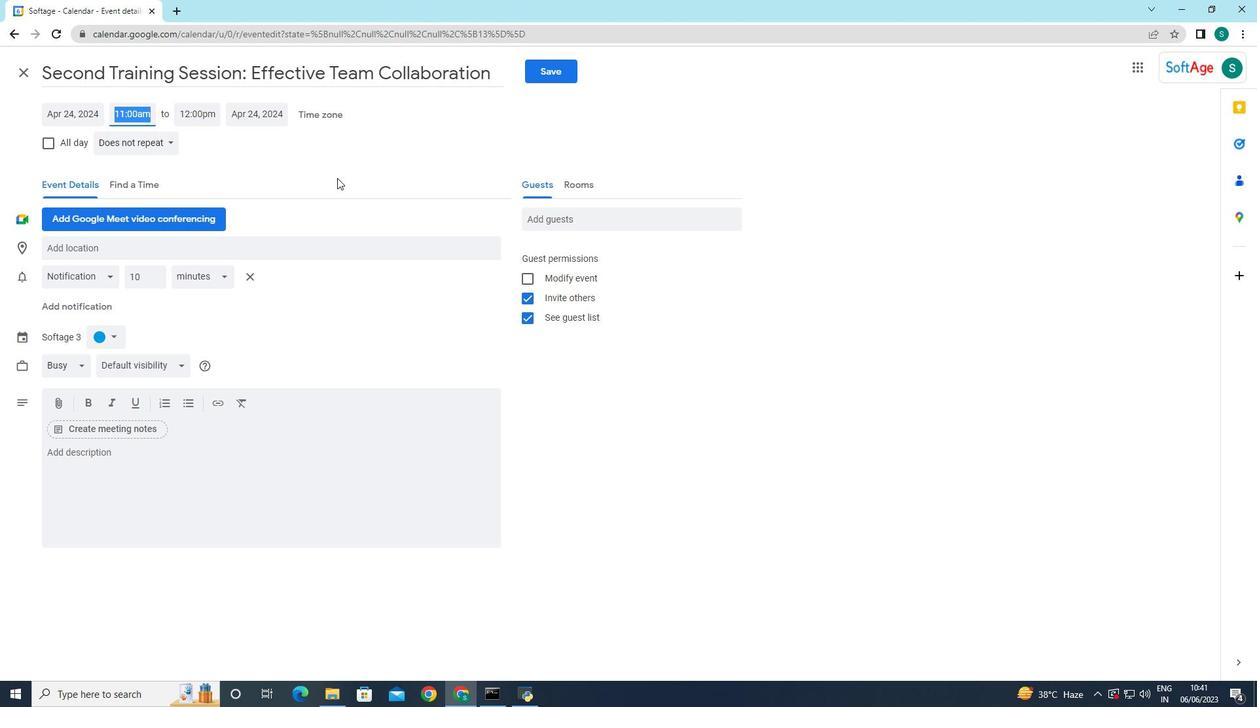 
Action: Mouse moved to (113, 478)
Screenshot: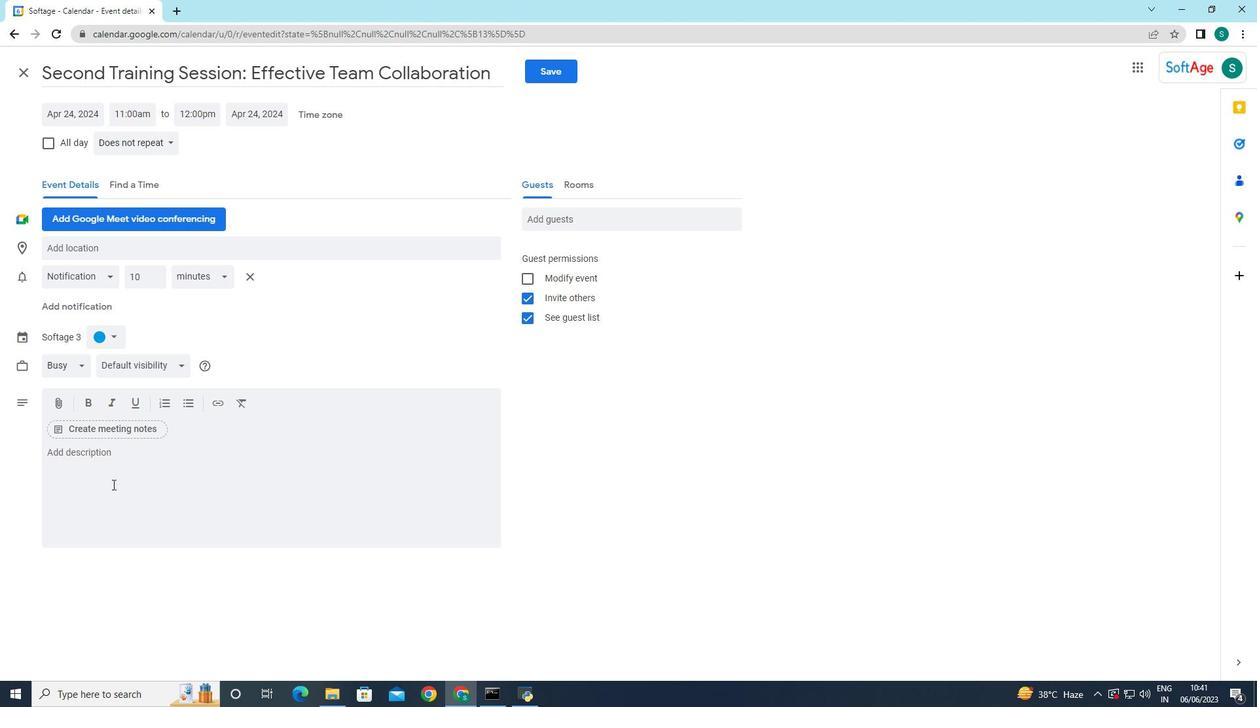 
Action: Mouse pressed left at (113, 478)
Screenshot: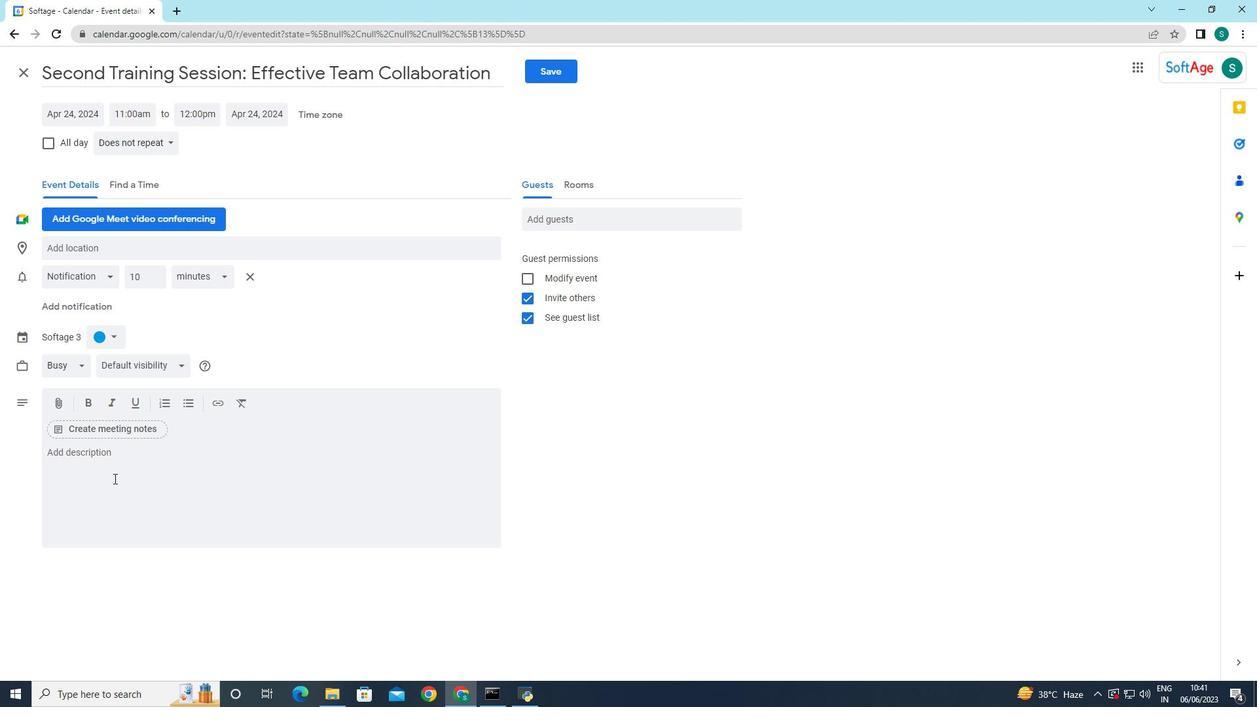 
Action: Key pressed <Key.caps_lock>T<Key.caps_lock>his<Key.space>training<Key.space>session<Key.space>is<Key.space>designed<Key.space>to<Key.space>help<Key.space>participants<Key.space>effectively<Key.space>manat<Key.backspace>ge<Key.space>their<Key.space>time<Key.space><Key.backspace>,<Key.space>inct<Key.backspace>rease<Key.space>productivity<Key.space><Key.backspace>,<Key.space>and<Key.space>achieve<Key.space>a<Key.space>better<Key.space>work-life<Key.space>balance.
Screenshot: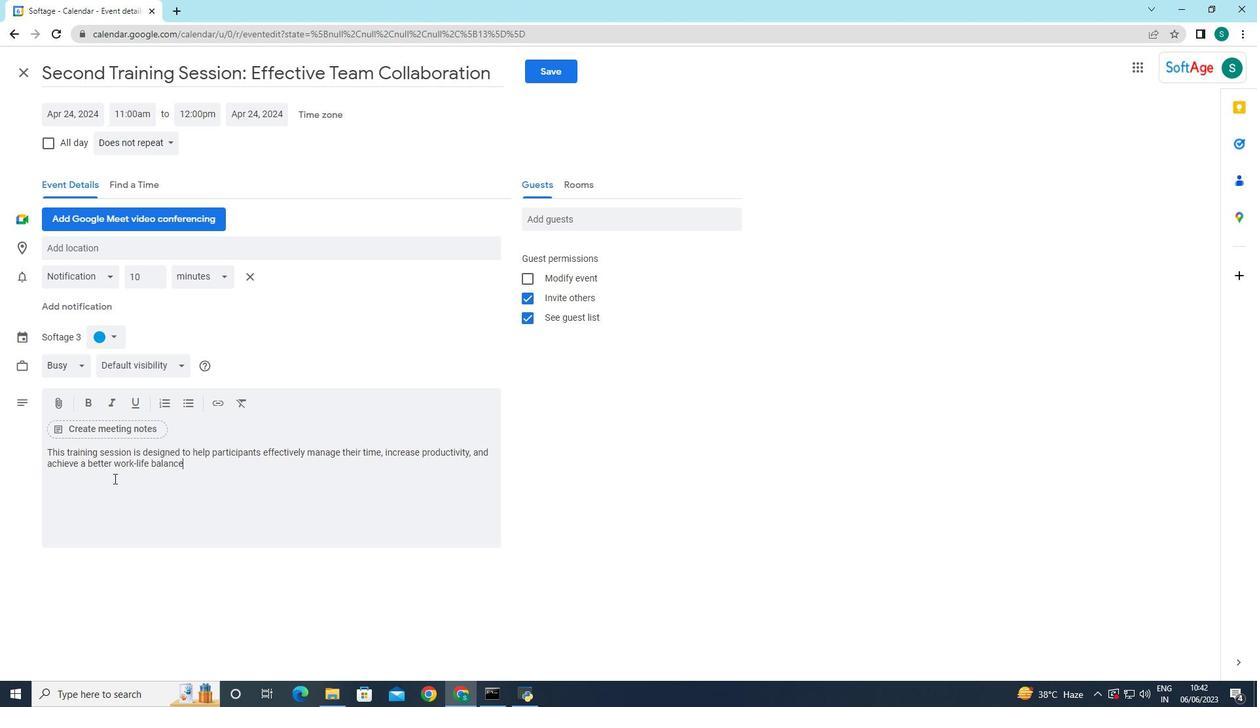 
Action: Mouse moved to (213, 506)
Screenshot: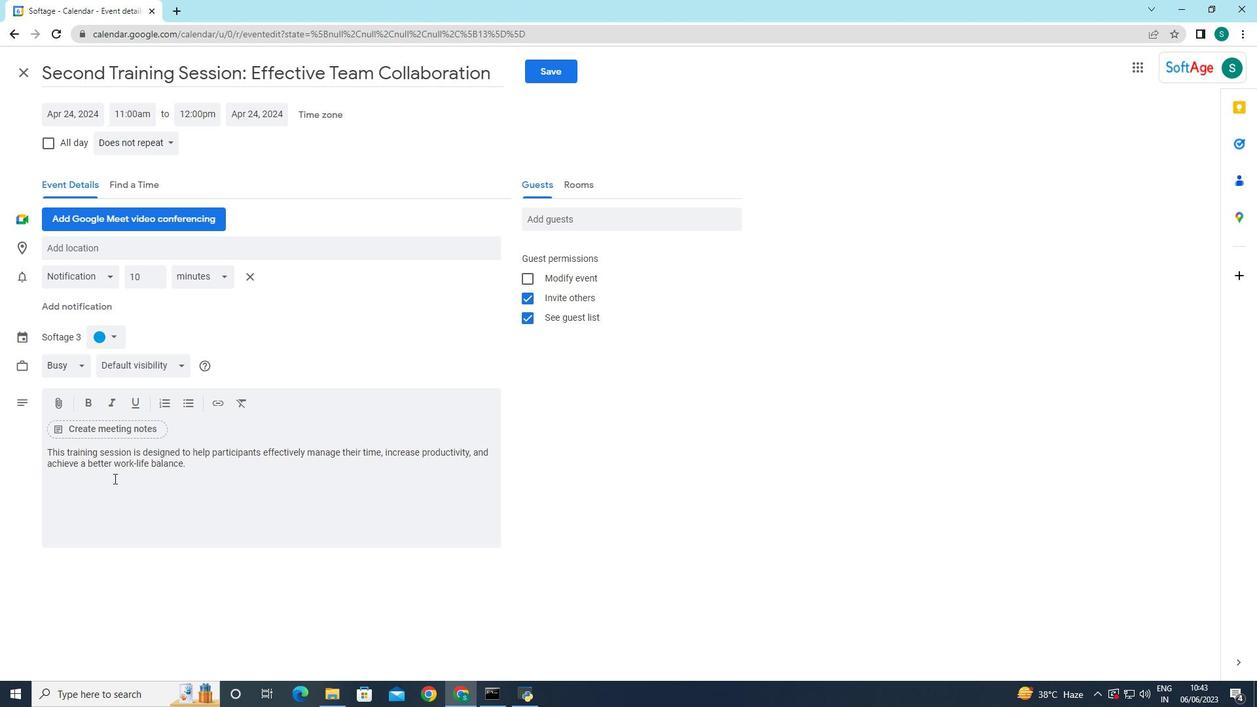 
Action: Mouse pressed left at (213, 506)
Screenshot: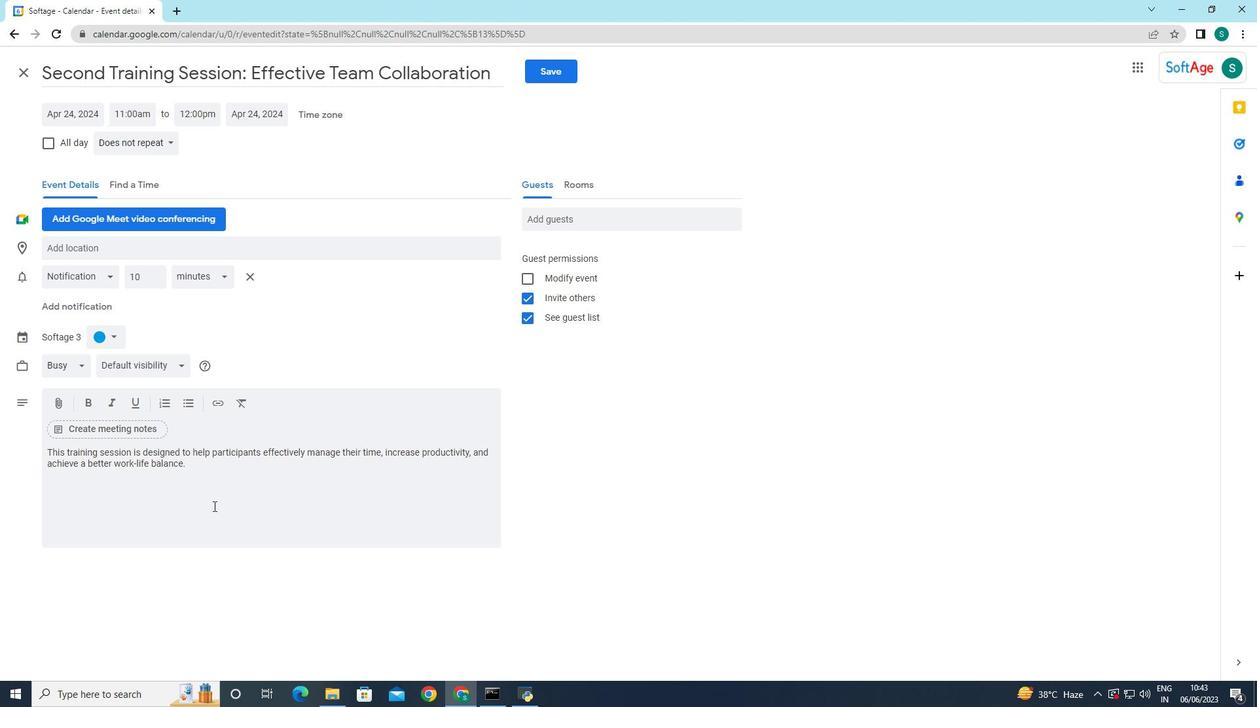 
Action: Mouse moved to (588, 215)
Screenshot: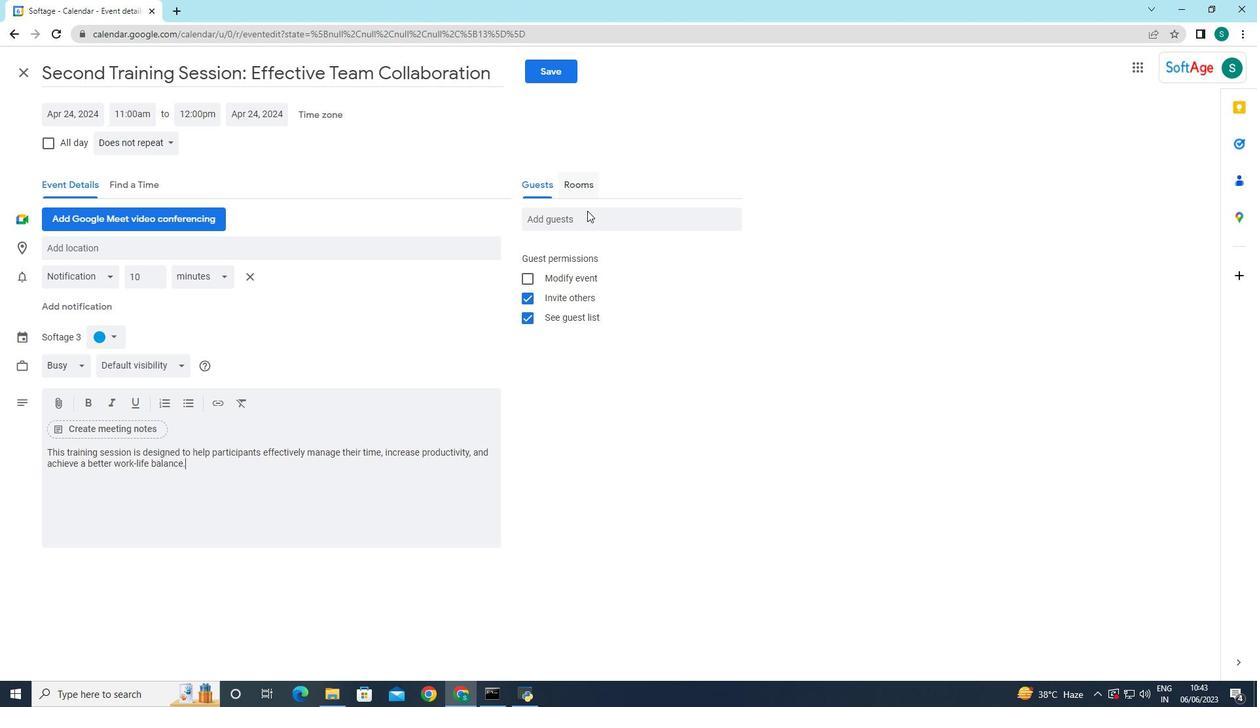 
Action: Mouse pressed left at (588, 215)
Screenshot: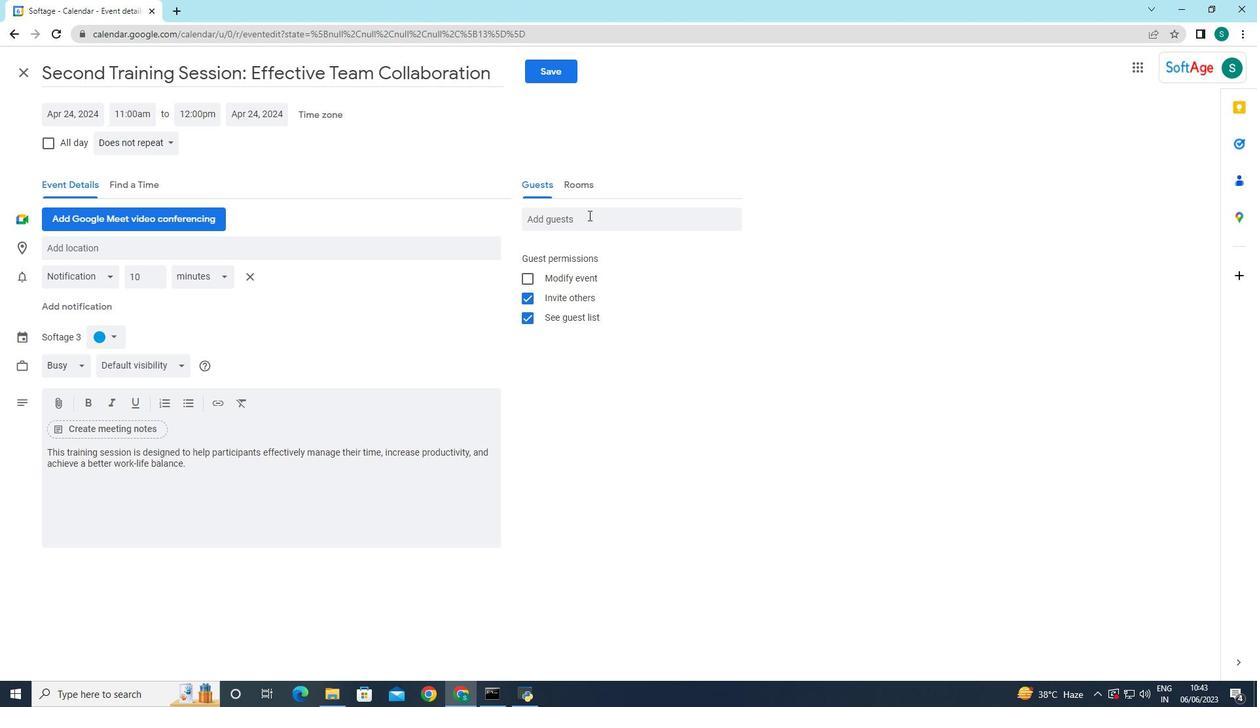 
Action: Key pressed softage.6
Screenshot: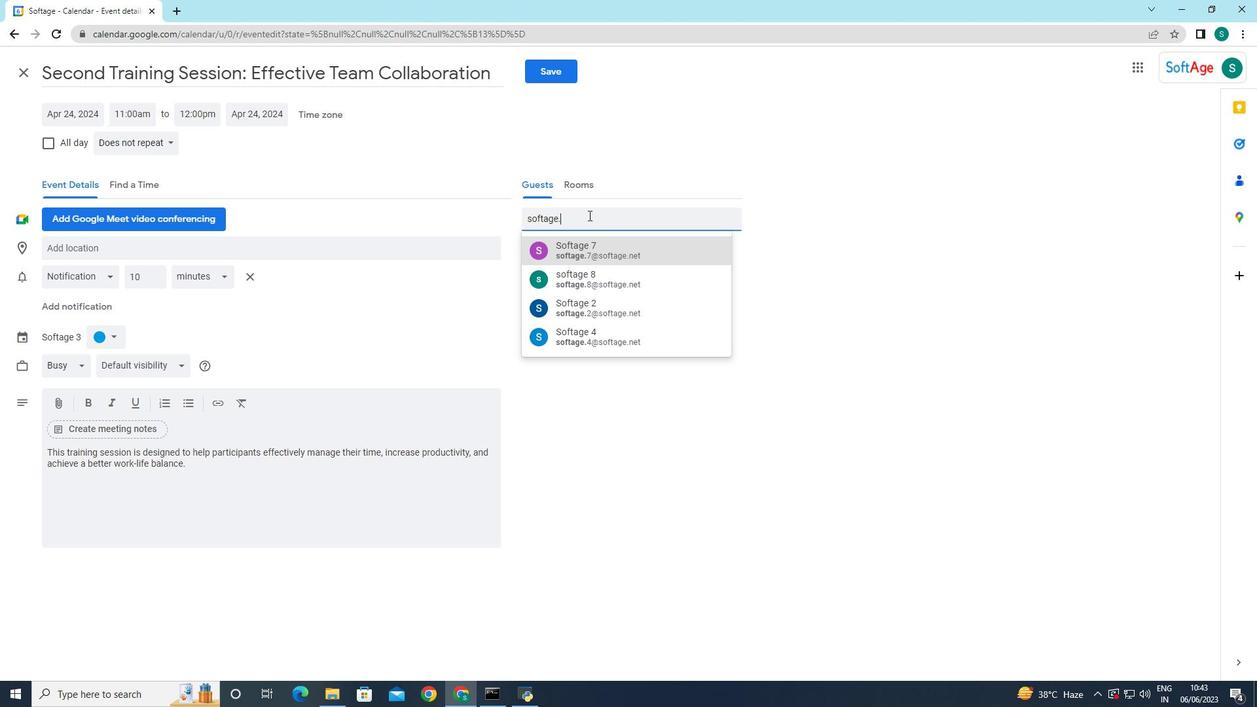 
Action: Mouse moved to (595, 244)
Screenshot: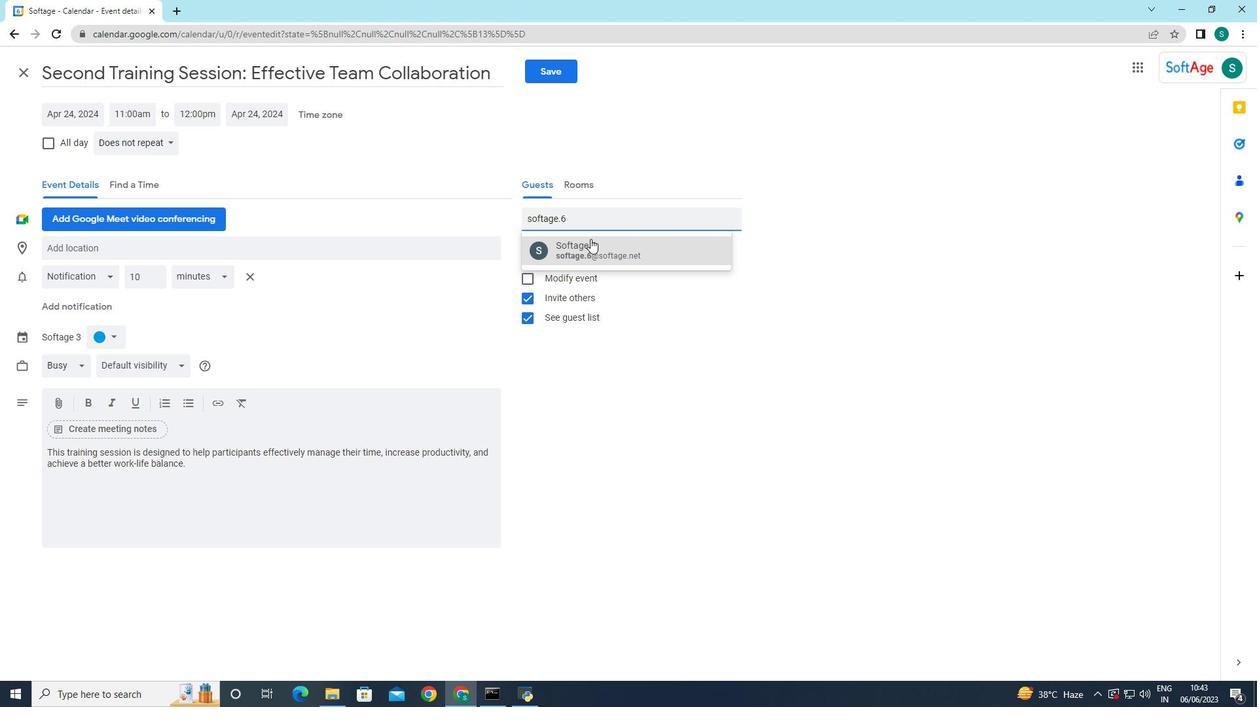 
Action: Mouse pressed left at (595, 244)
Screenshot: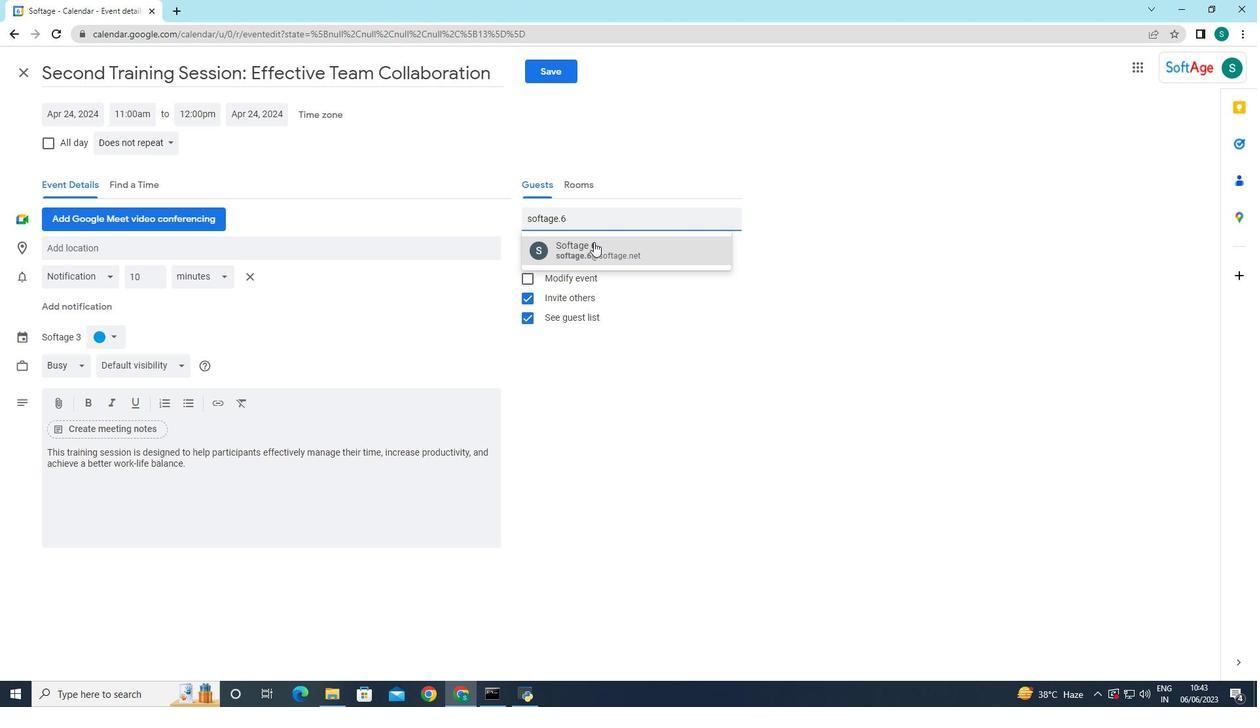 
Action: Mouse moved to (592, 220)
Screenshot: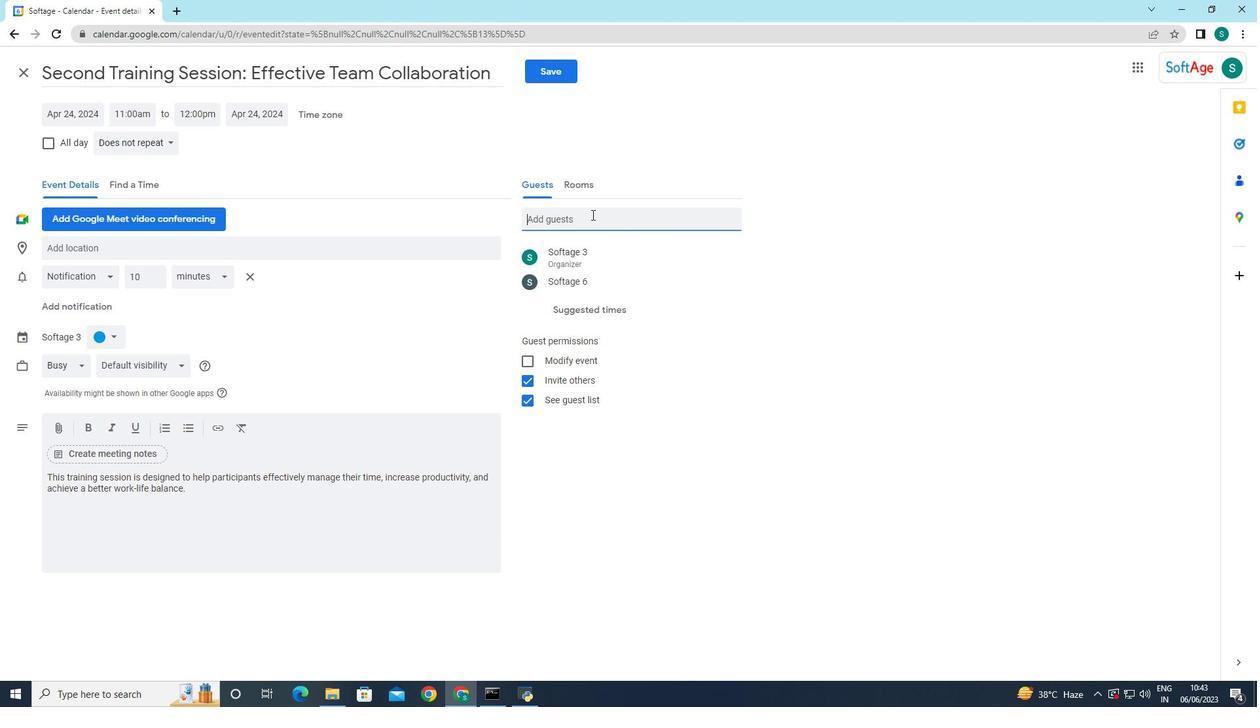 
Action: Mouse pressed left at (592, 220)
Screenshot: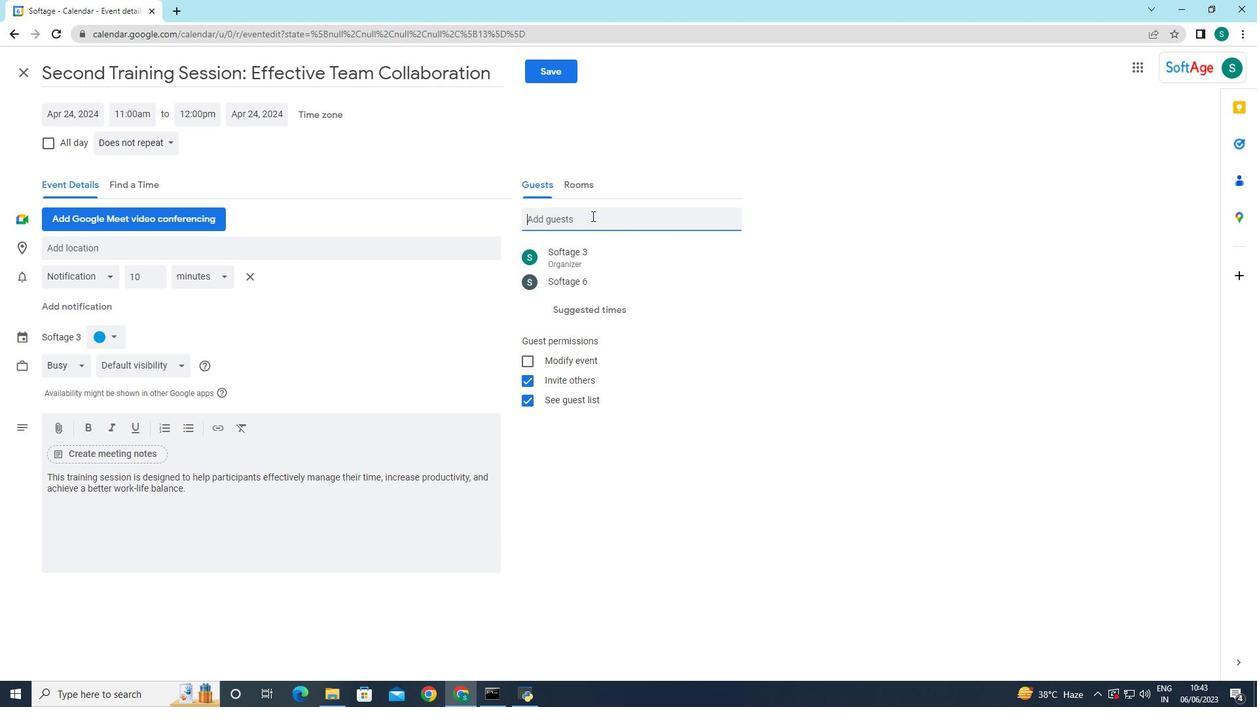 
Action: Key pressed softage.7
Screenshot: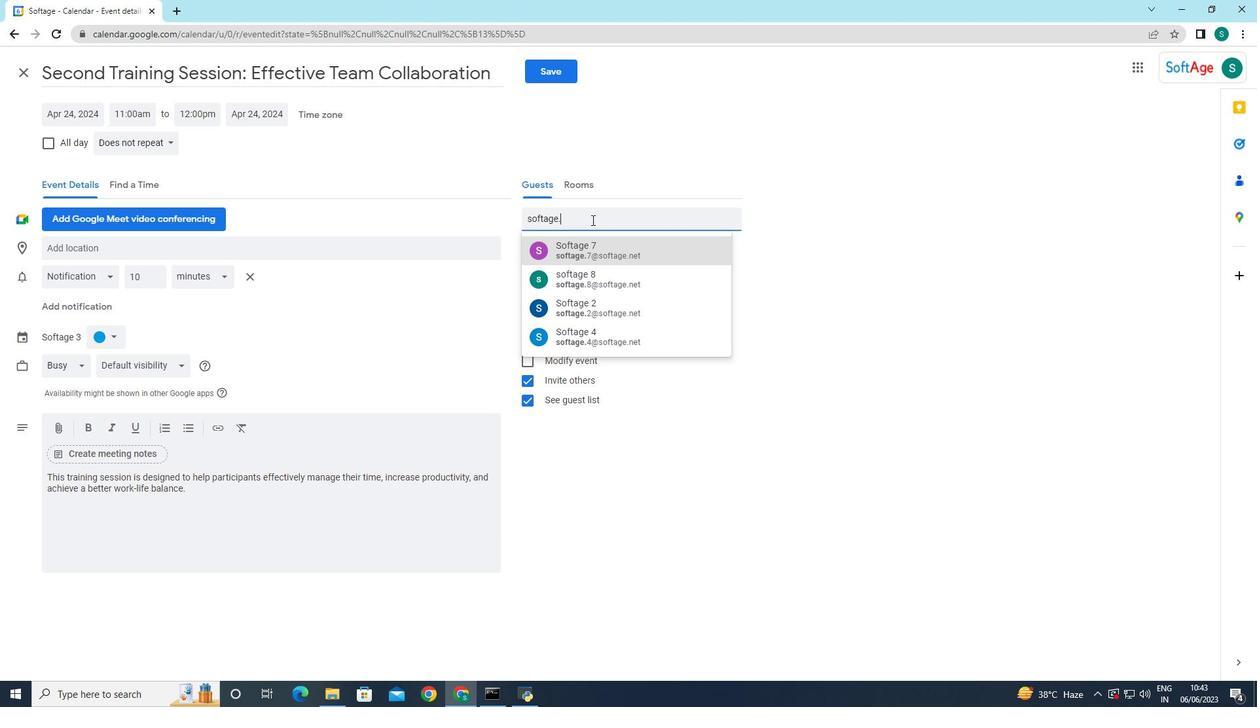
Action: Mouse moved to (649, 254)
Screenshot: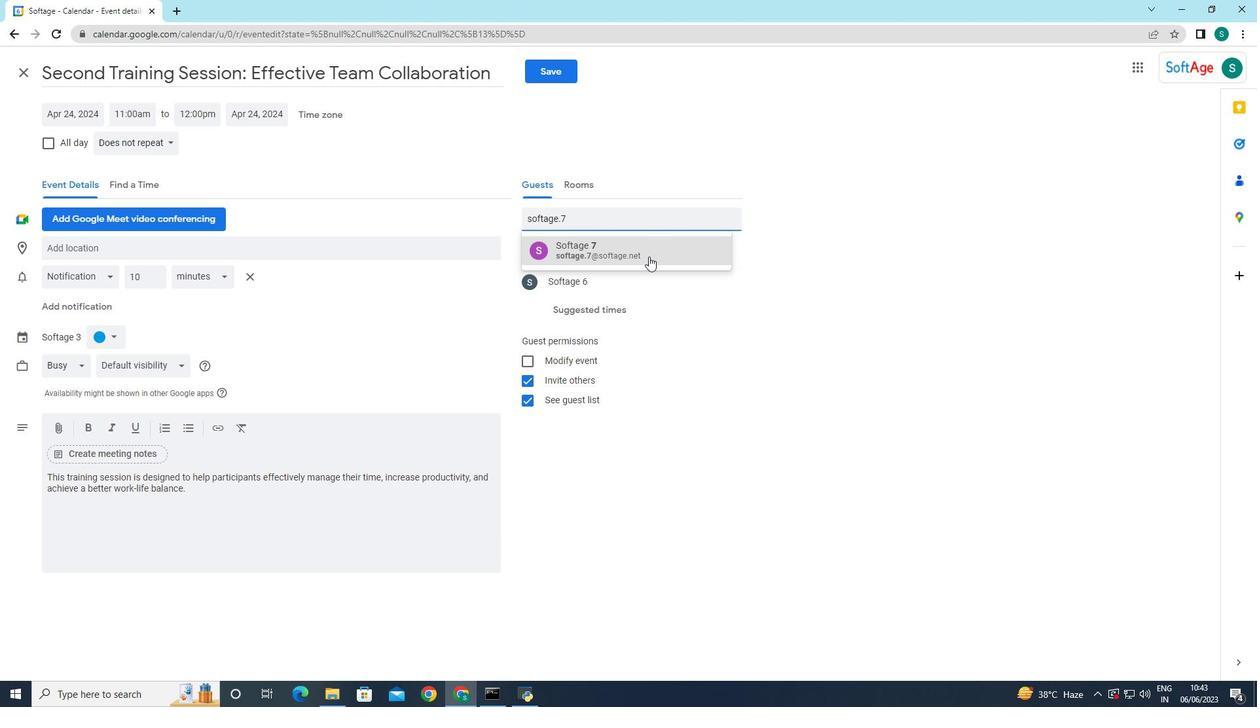 
Action: Mouse pressed left at (649, 254)
Screenshot: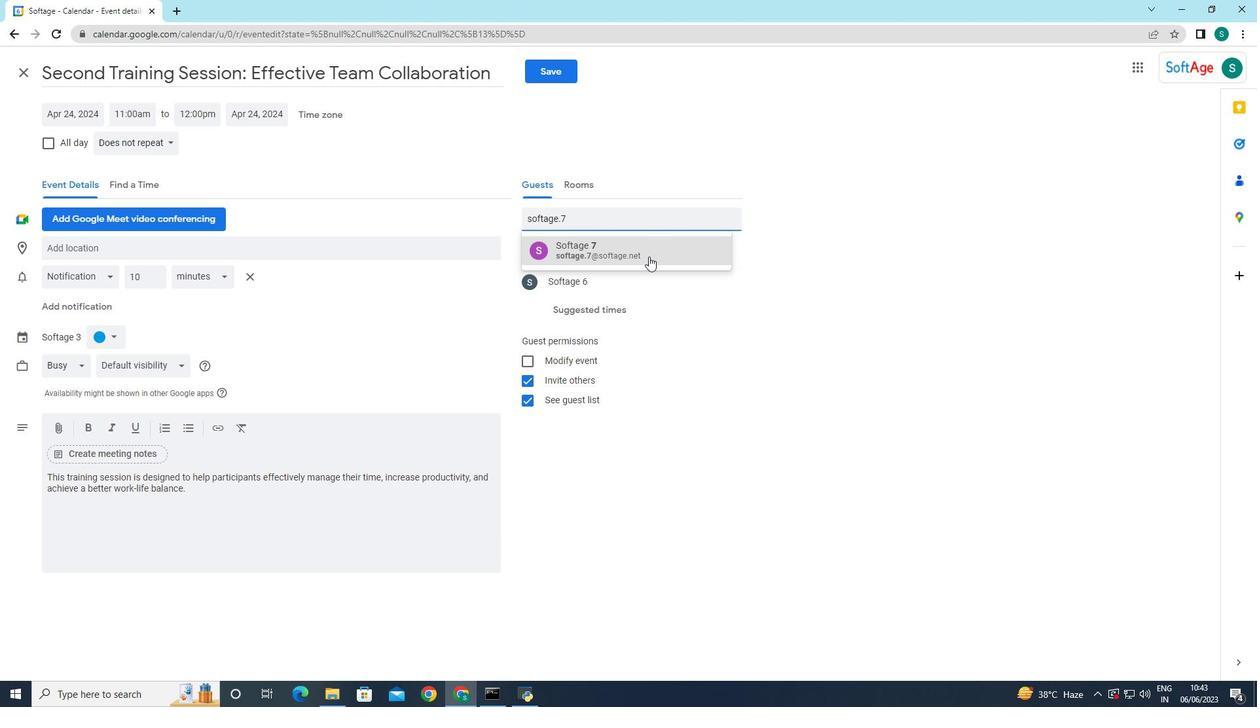 
Action: Mouse moved to (726, 253)
Screenshot: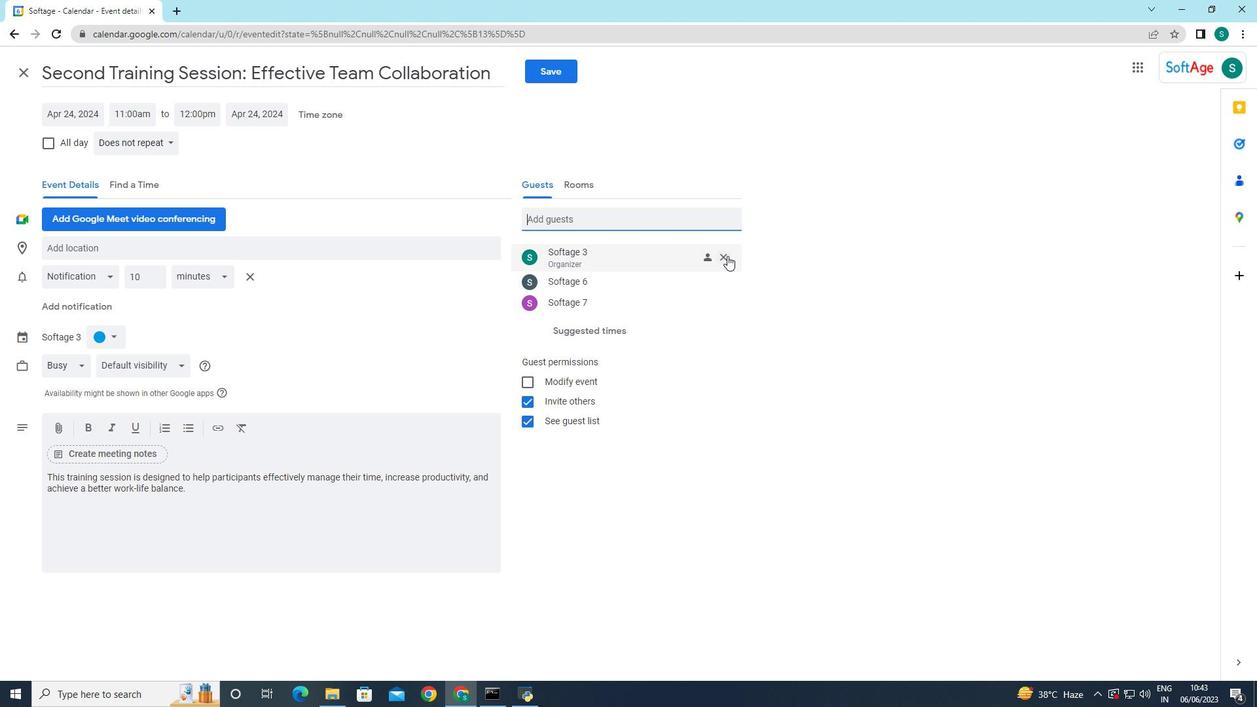 
Action: Mouse pressed left at (726, 253)
Screenshot: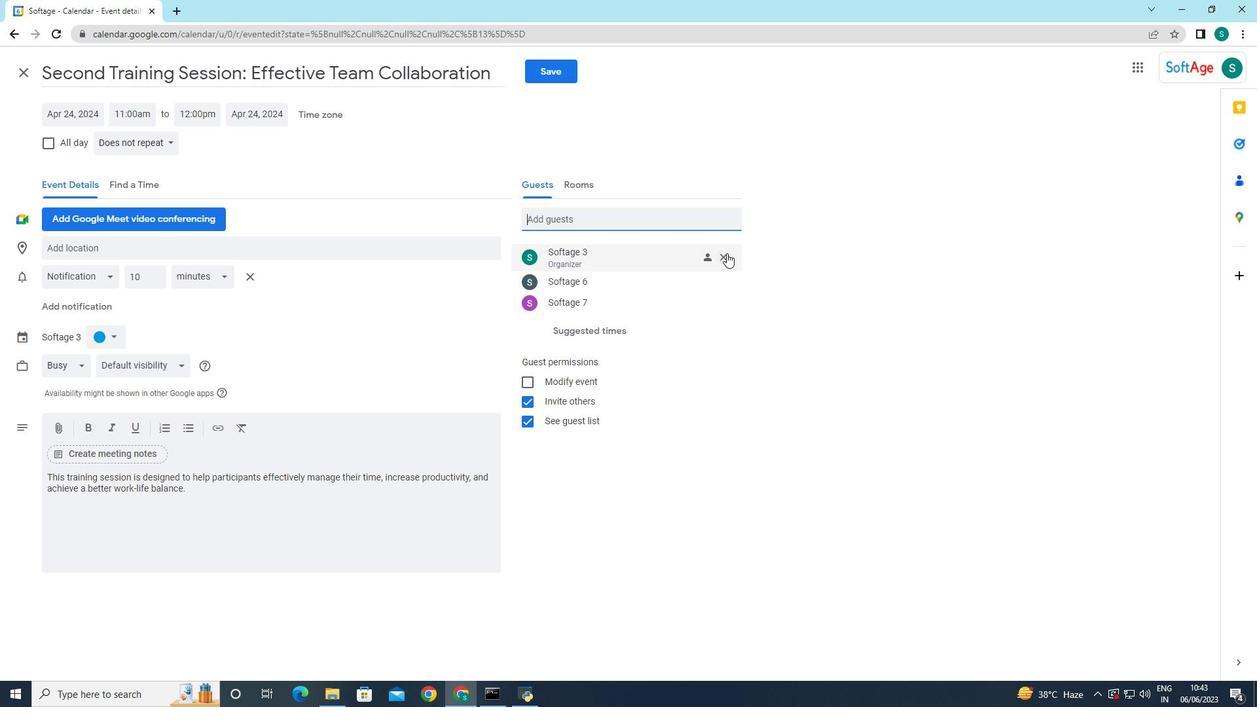 
Action: Mouse moved to (122, 148)
Screenshot: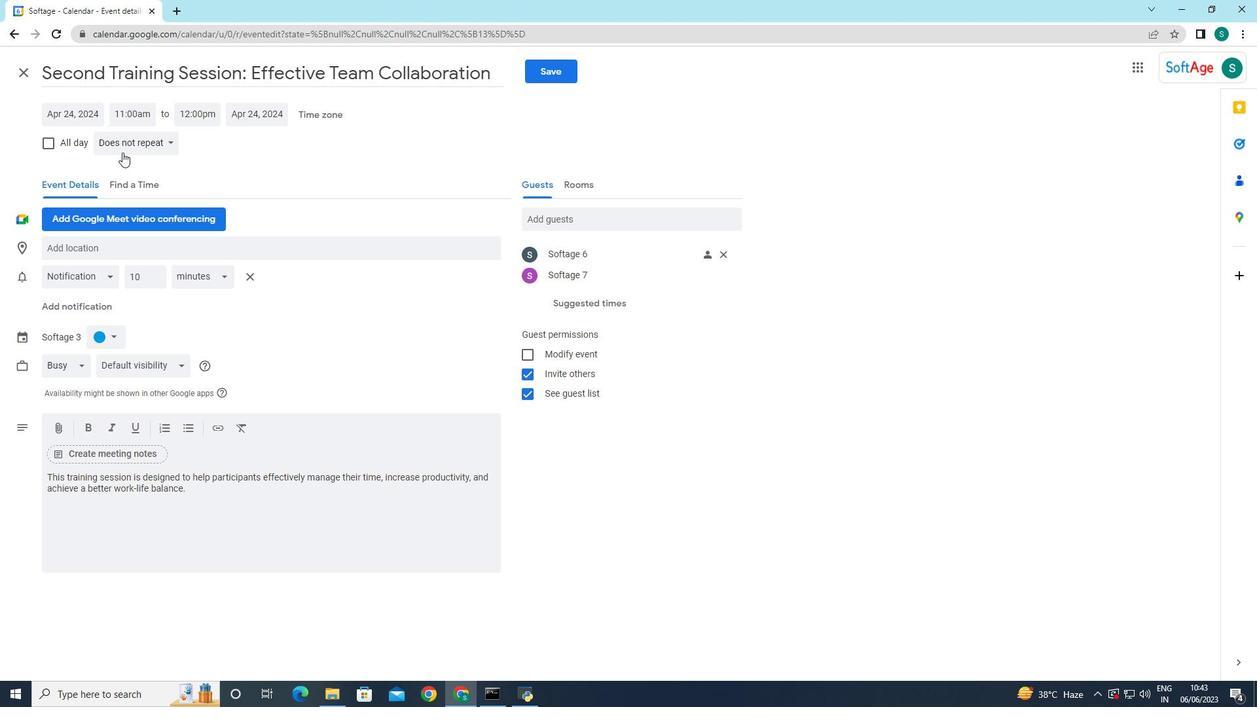 
Action: Mouse pressed left at (122, 148)
Screenshot: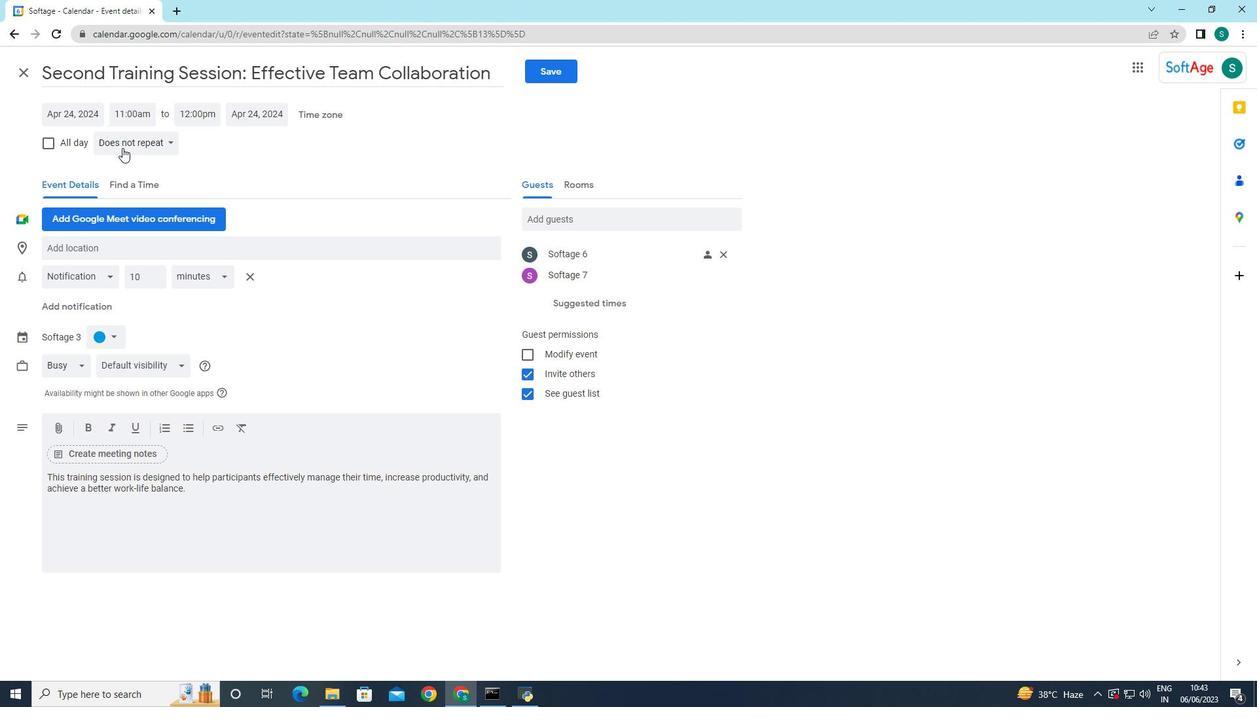 
Action: Mouse moved to (138, 277)
Screenshot: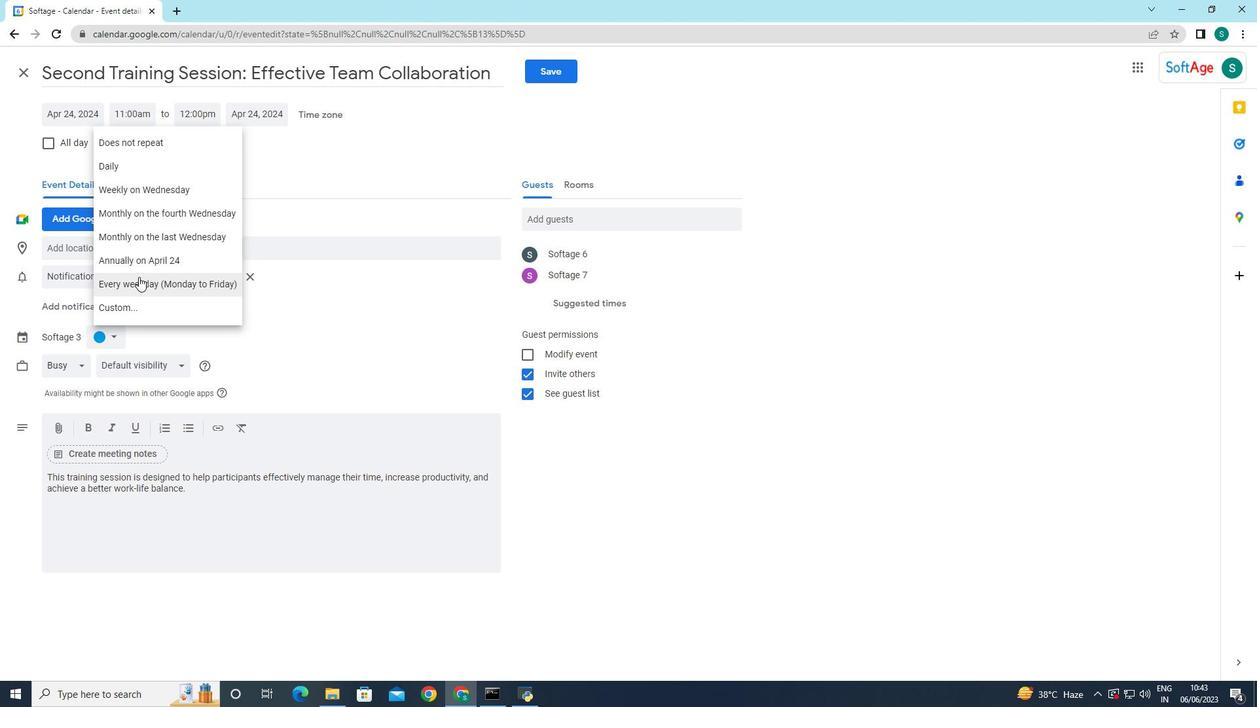 
Action: Mouse pressed left at (138, 277)
Screenshot: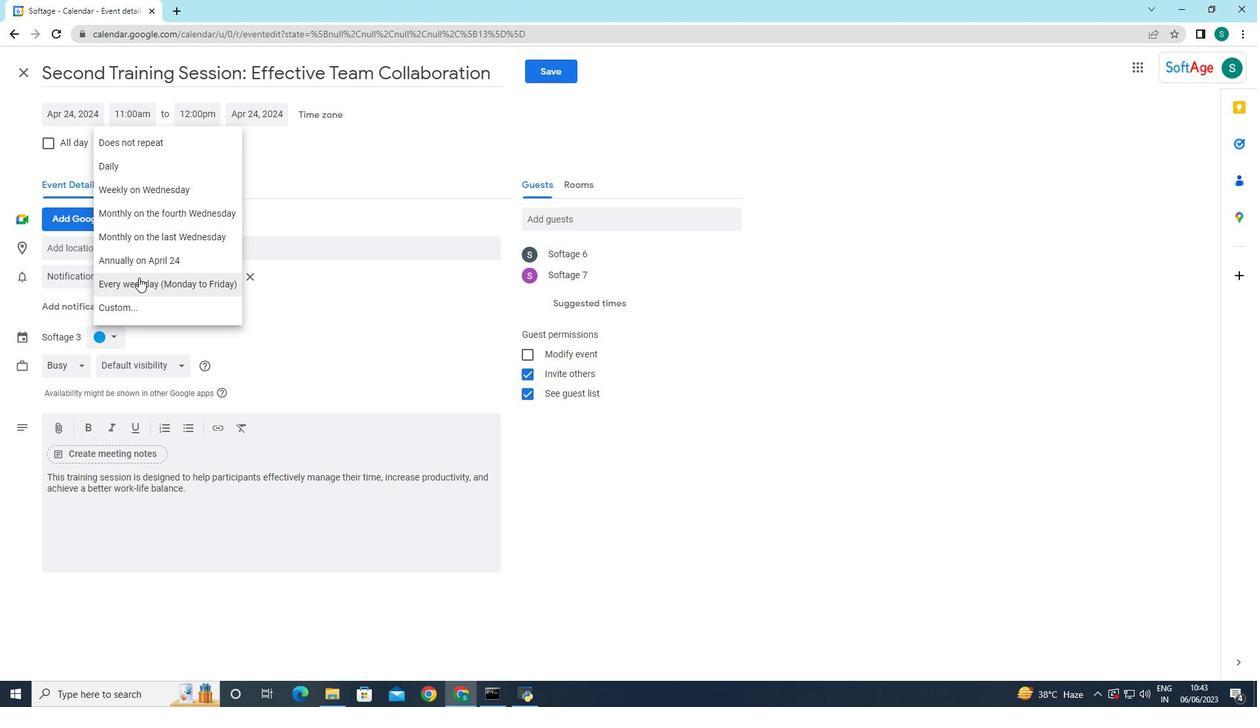 
Action: Mouse moved to (387, 166)
Screenshot: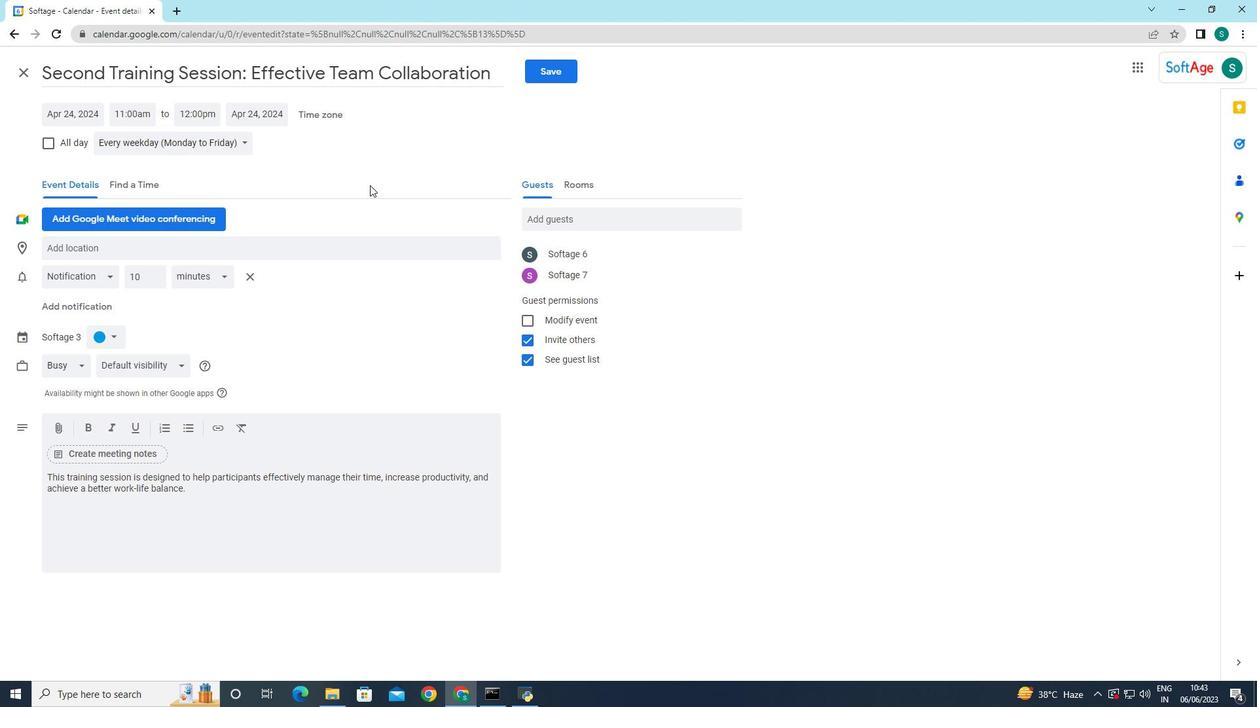 
Action: Mouse pressed left at (387, 166)
Screenshot: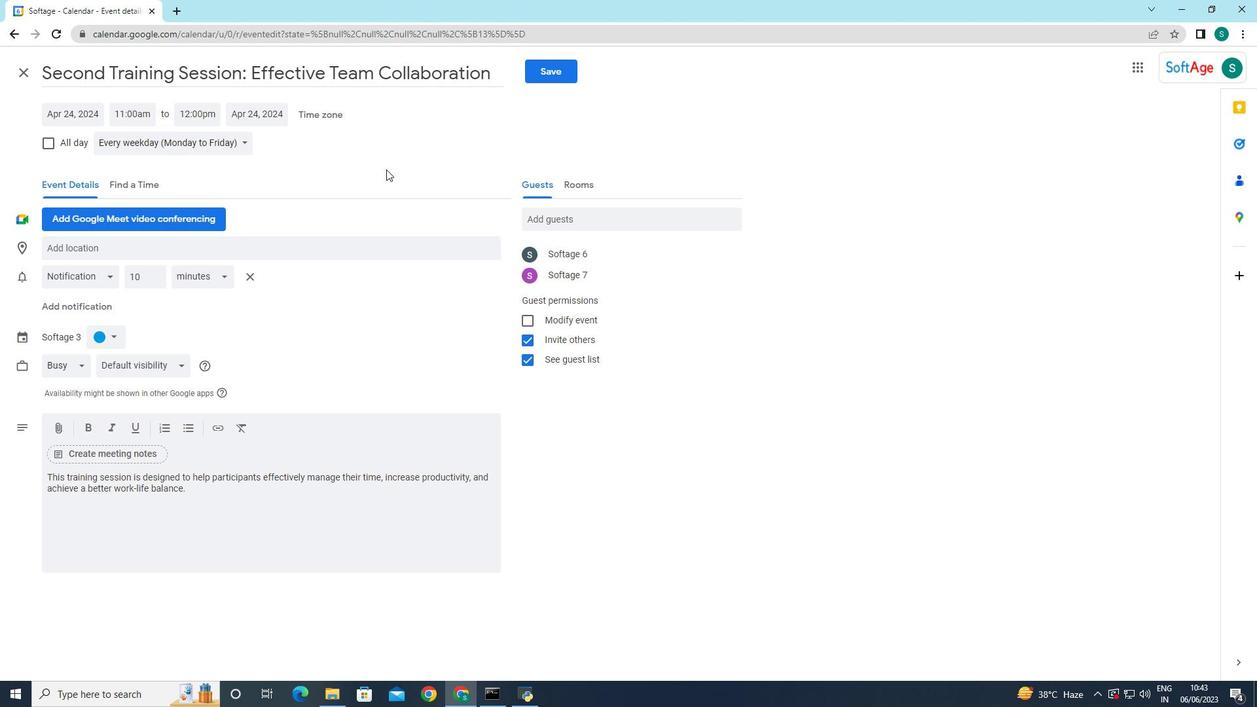 
Action: Mouse moved to (559, 73)
Screenshot: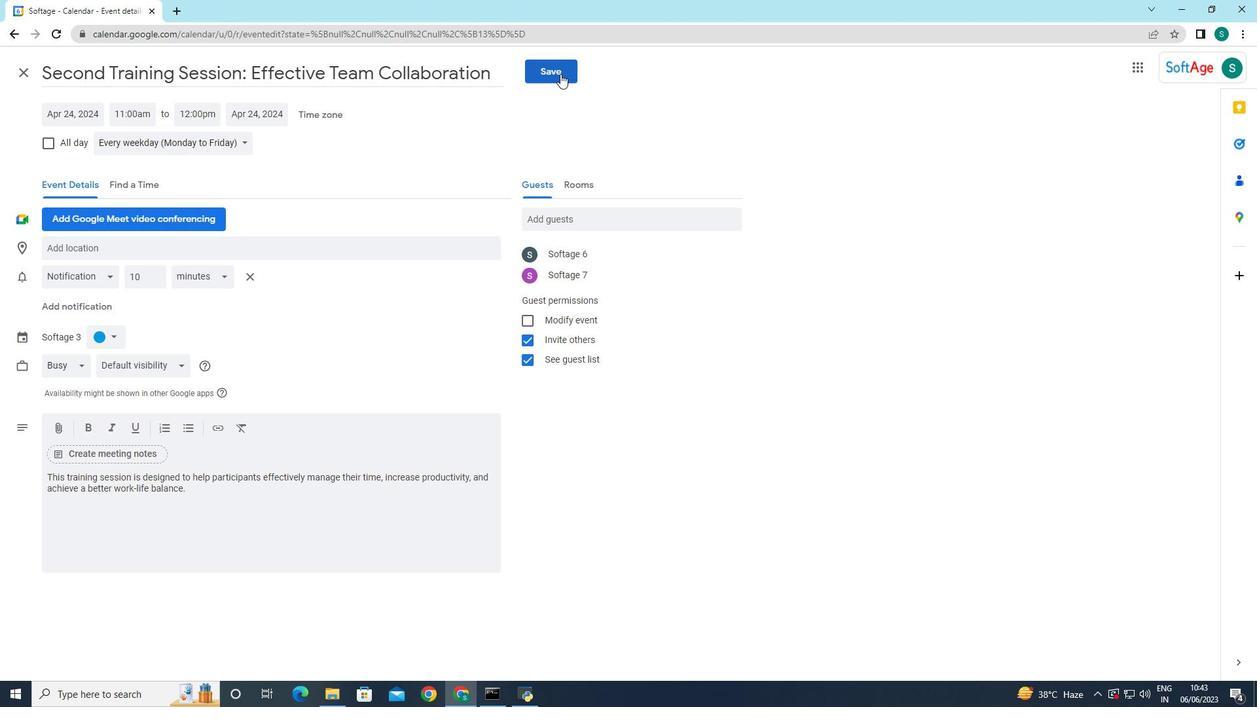 
Action: Mouse pressed left at (559, 73)
Screenshot: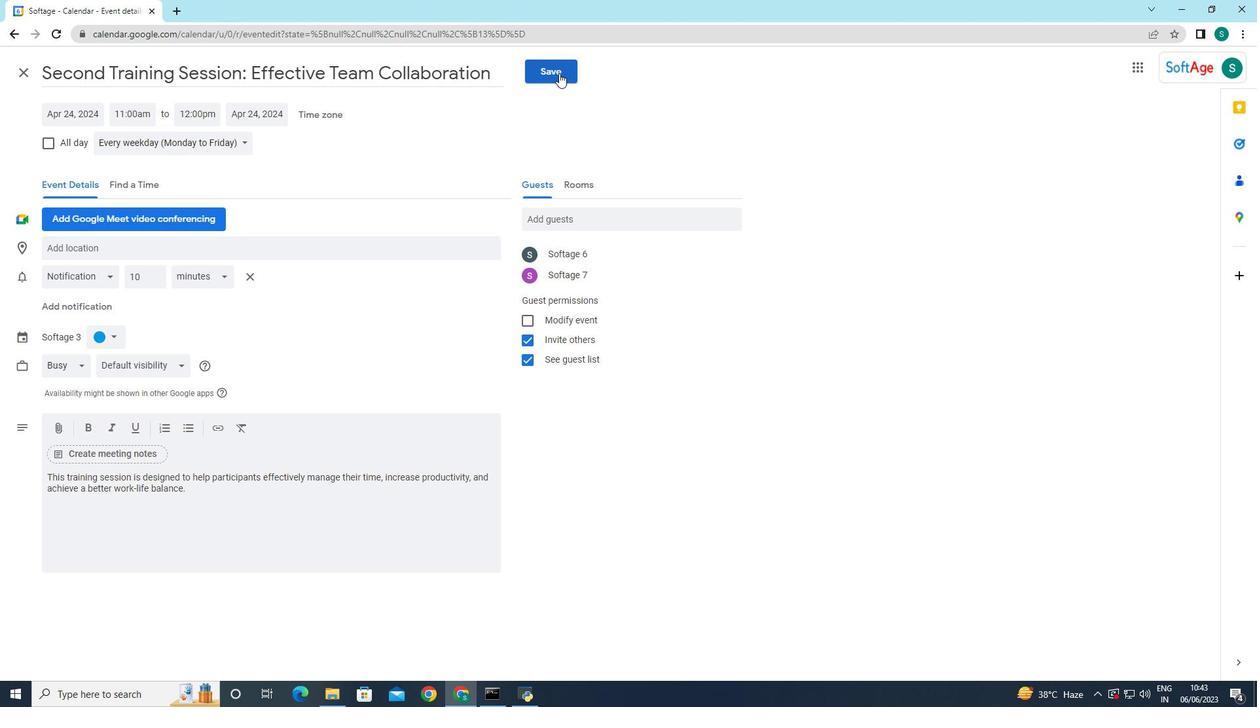 
Action: Mouse moved to (741, 394)
Screenshot: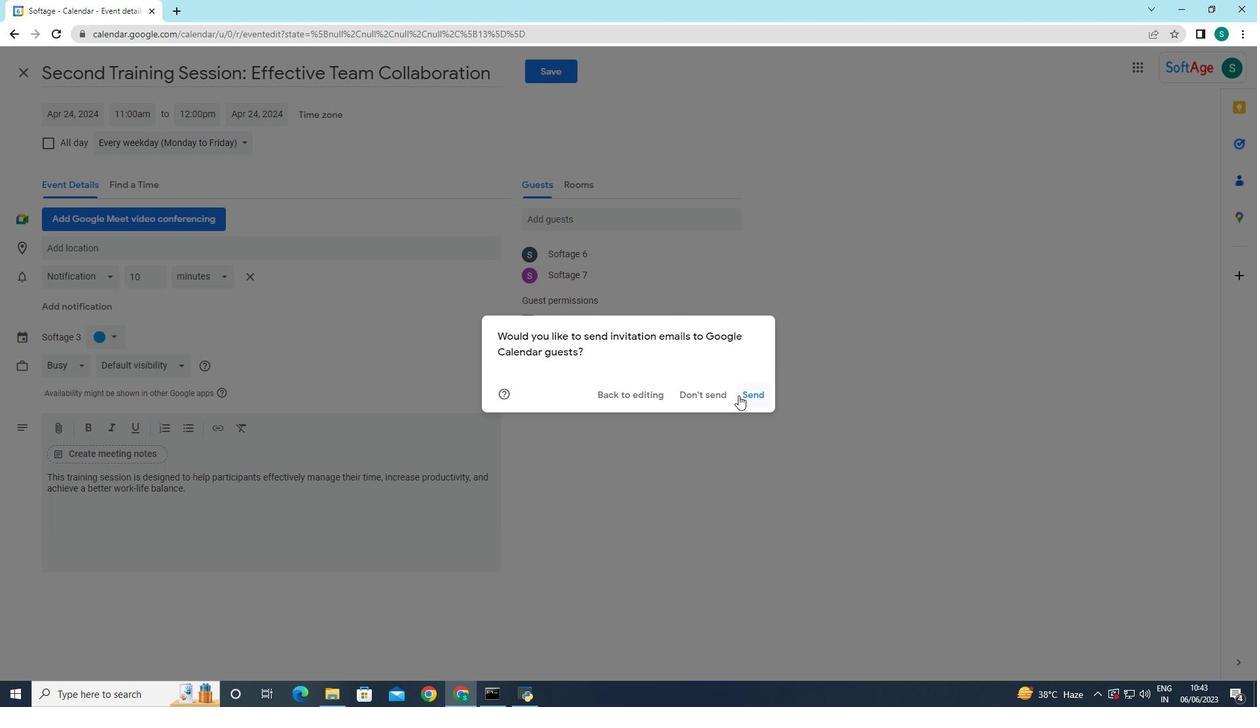 
Action: Mouse pressed left at (741, 394)
Screenshot: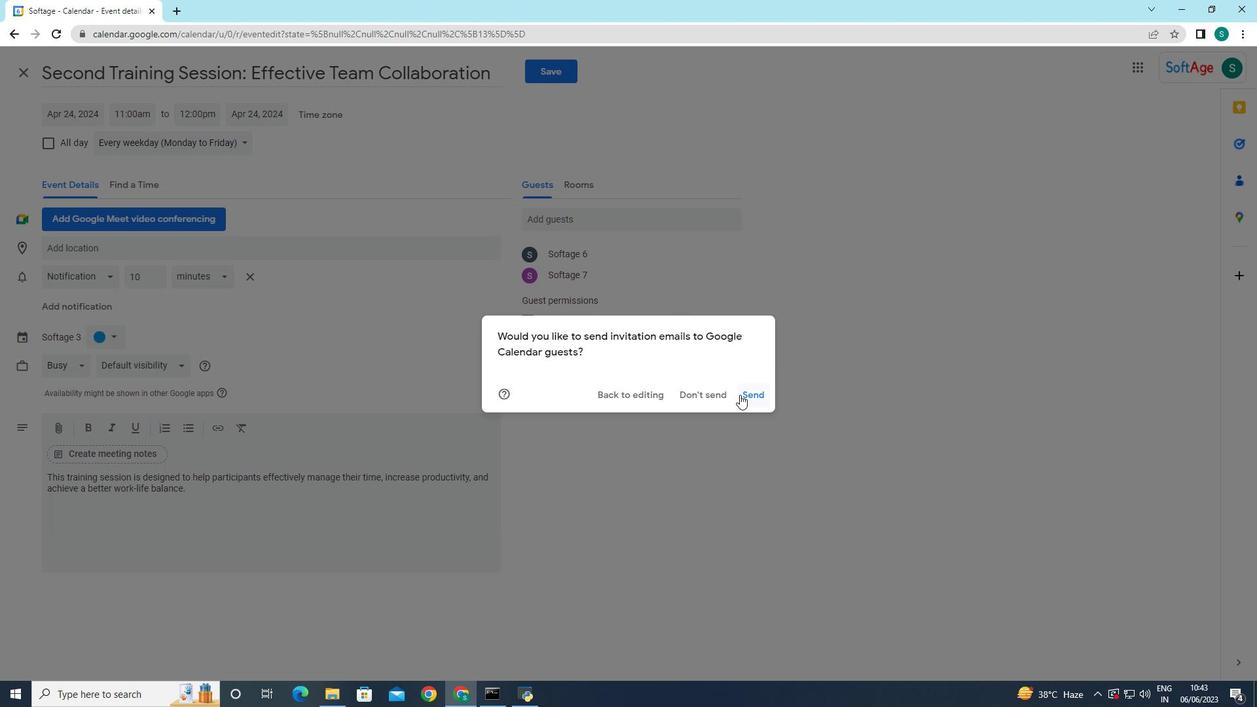 
Action: Mouse moved to (731, 401)
Screenshot: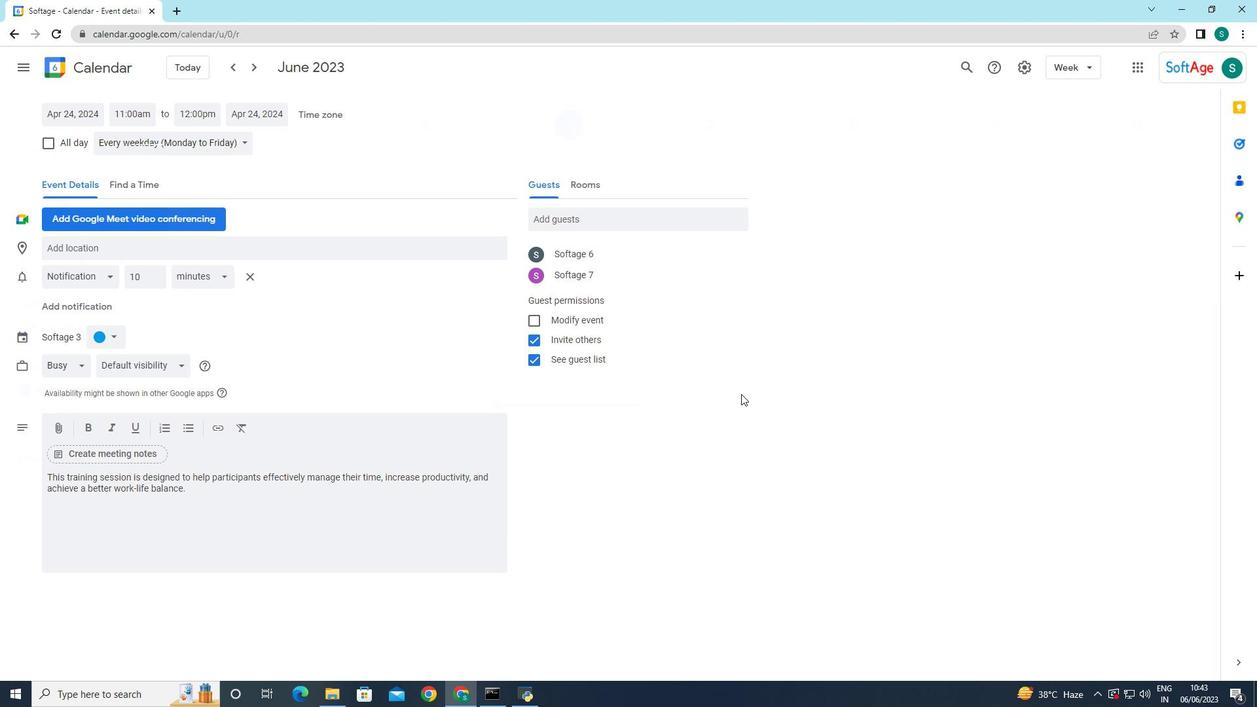 
